 Task: Find connections with filter location Aburi with filter topic #realestatewith filter profile language German with filter current company 1E with filter school Himachal Pradesh University , Shimla with filter industry Public Health with filter service category Customer Support with filter keywords title Production Engineer
Action: Mouse moved to (392, 275)
Screenshot: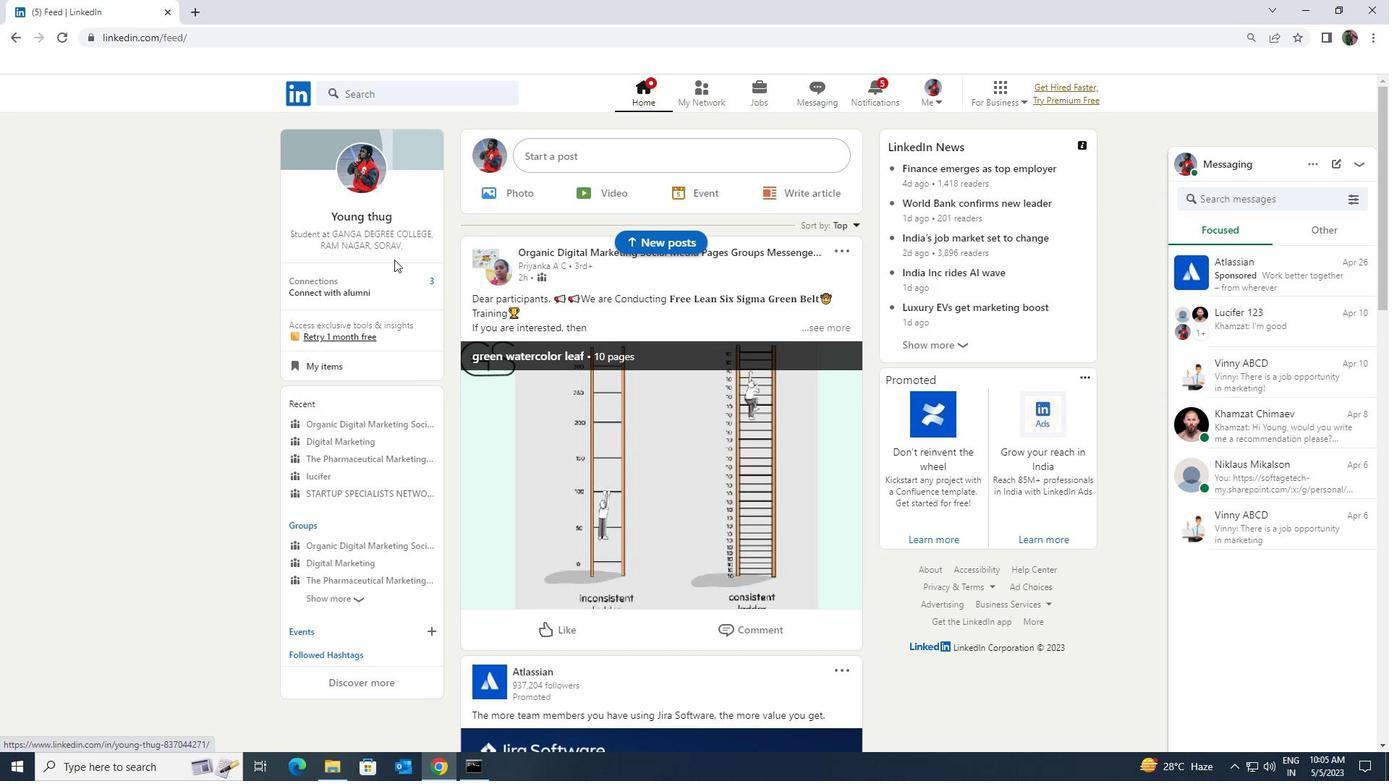 
Action: Mouse pressed left at (392, 275)
Screenshot: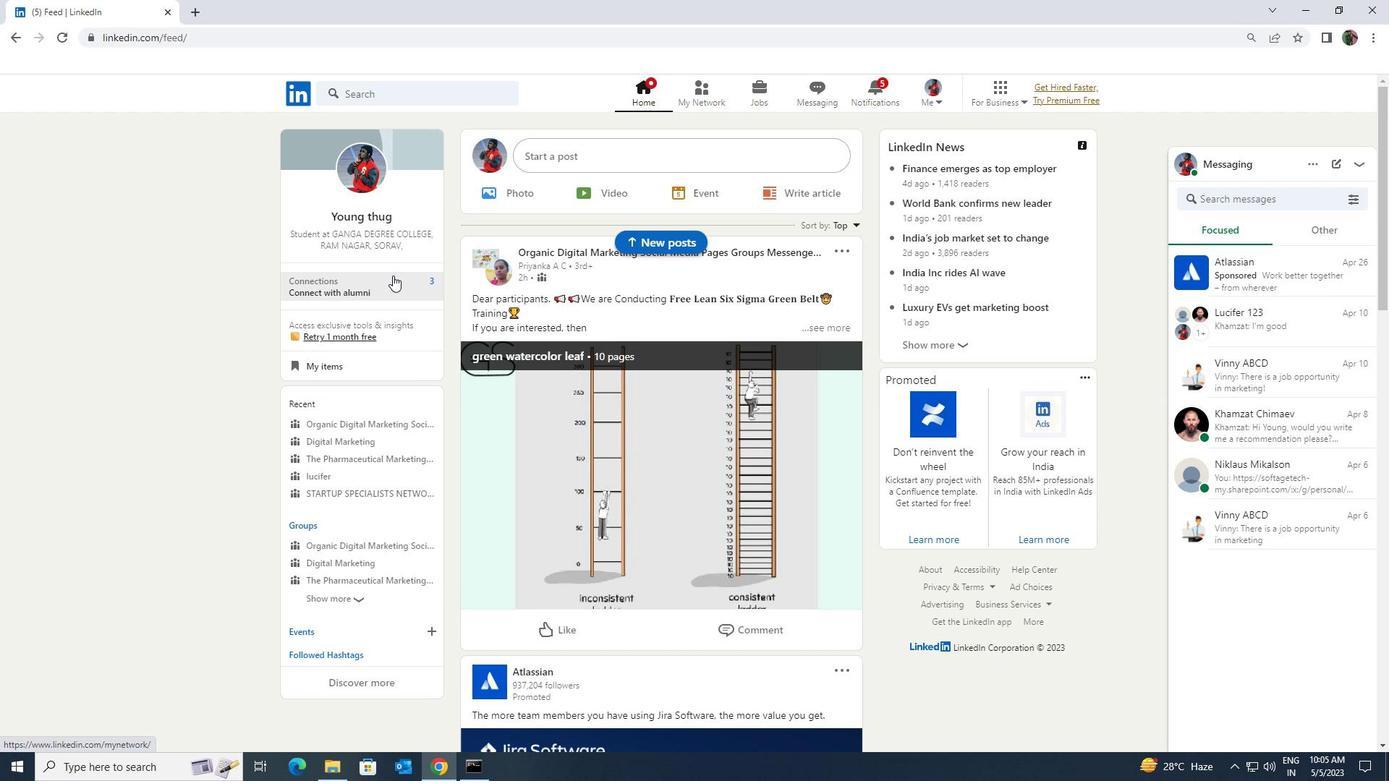 
Action: Mouse moved to (399, 176)
Screenshot: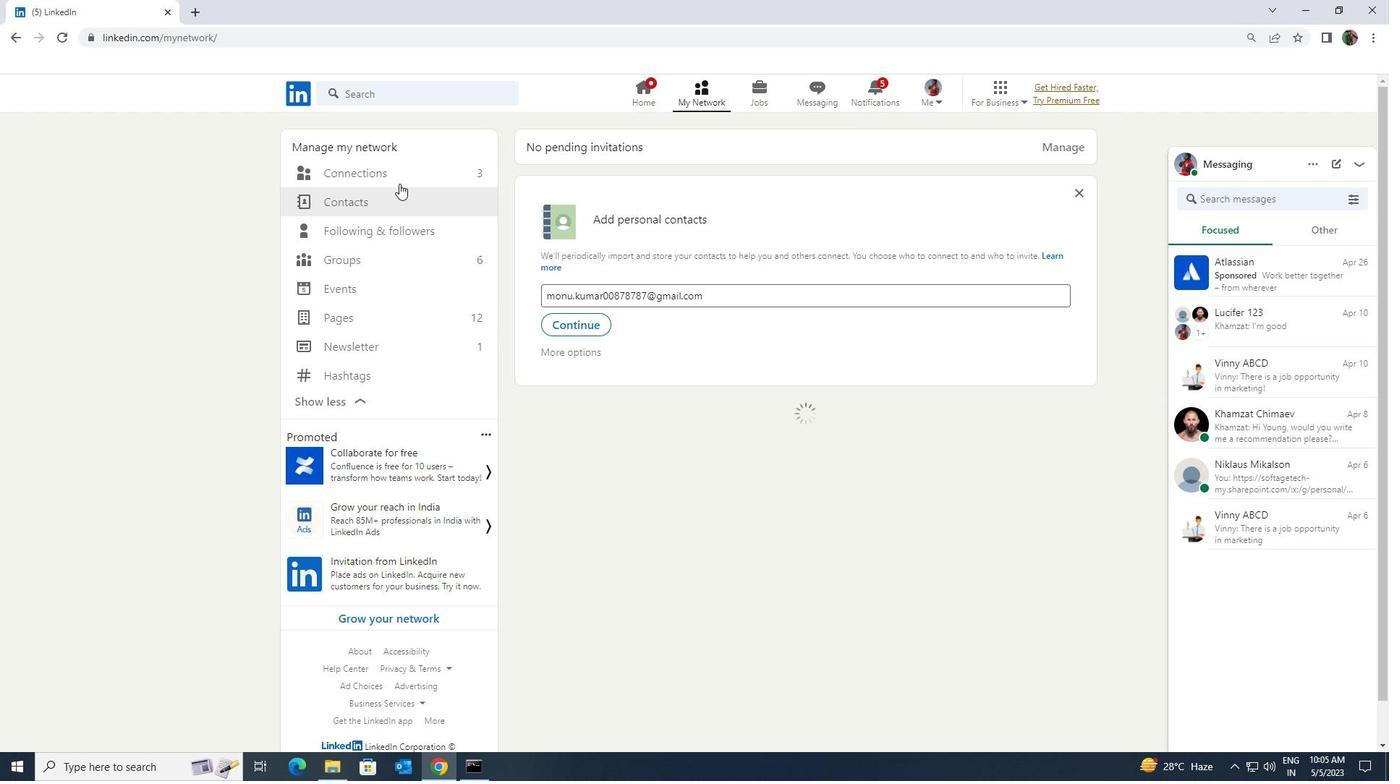 
Action: Mouse pressed left at (399, 176)
Screenshot: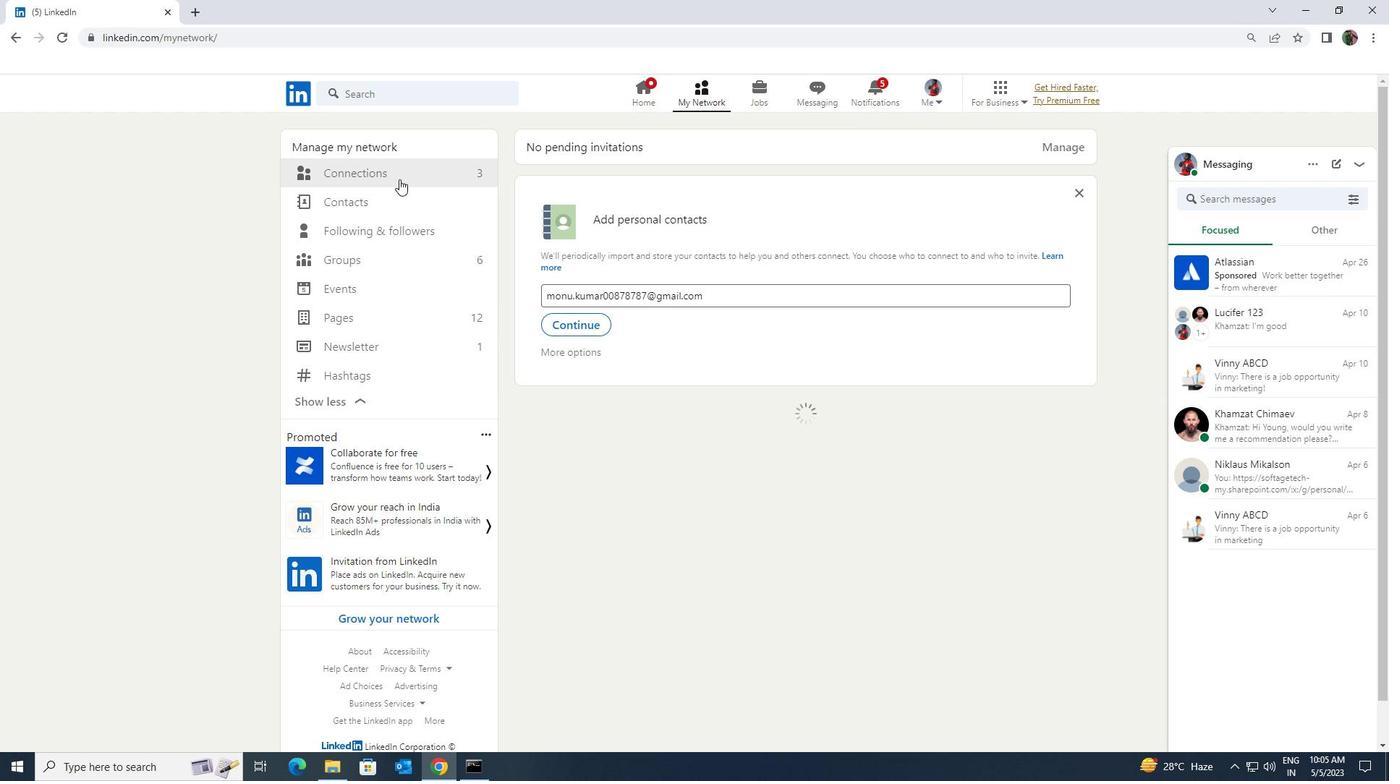 
Action: Mouse moved to (772, 176)
Screenshot: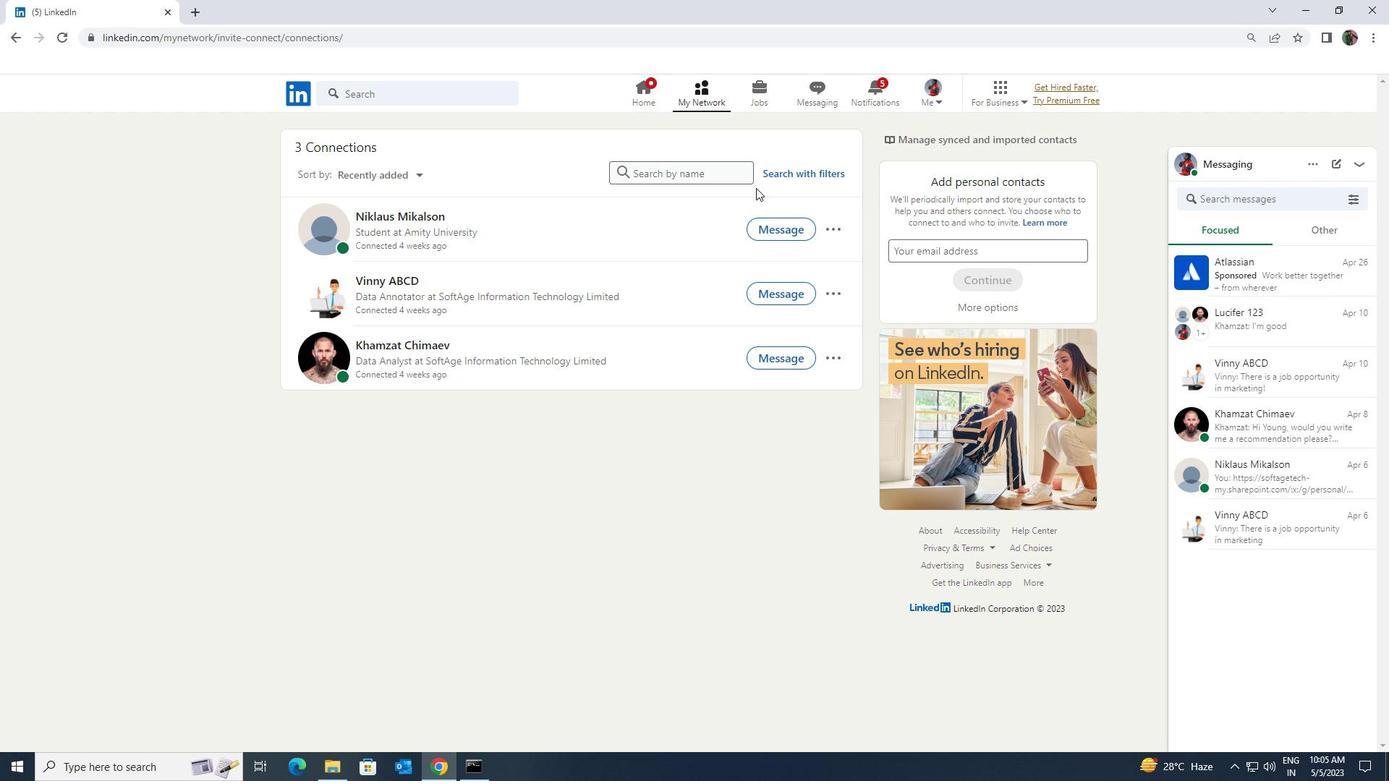 
Action: Mouse pressed left at (772, 176)
Screenshot: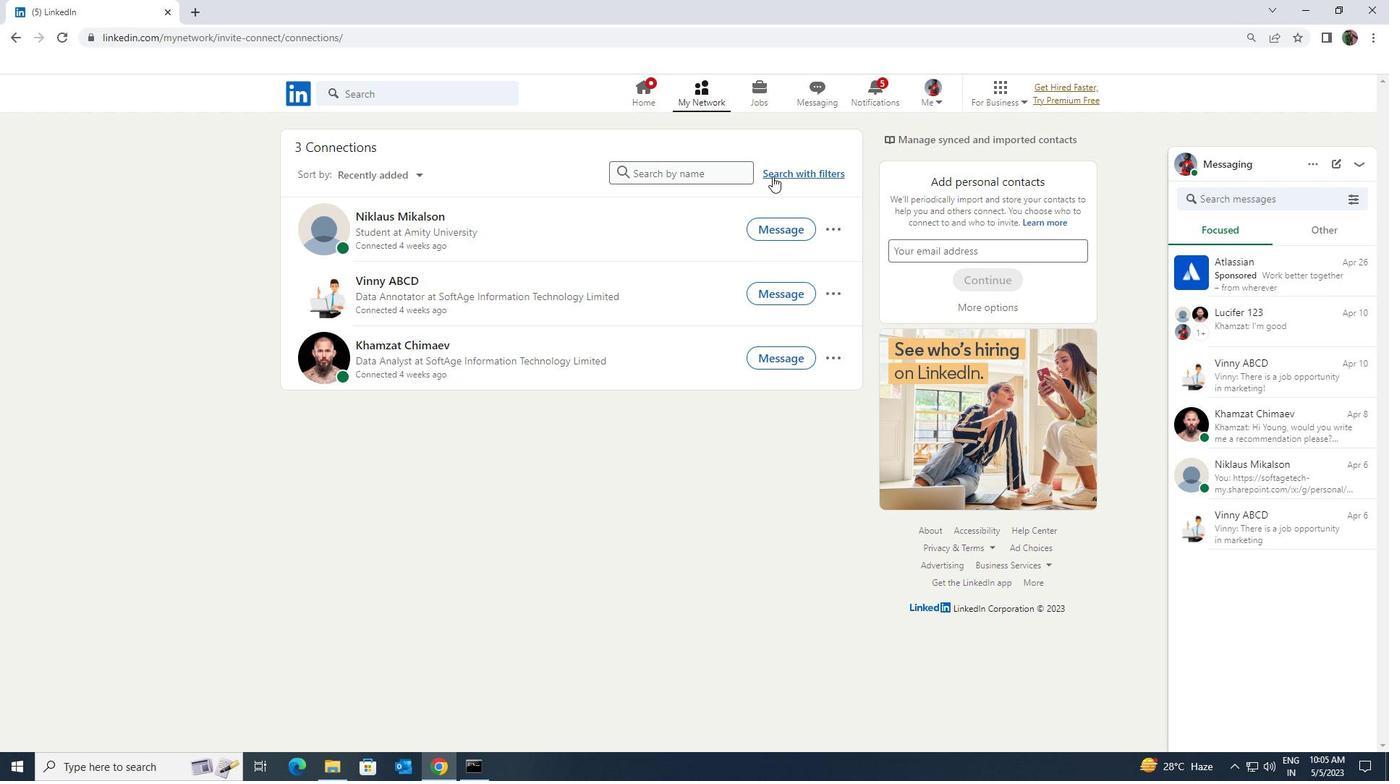 
Action: Mouse moved to (746, 136)
Screenshot: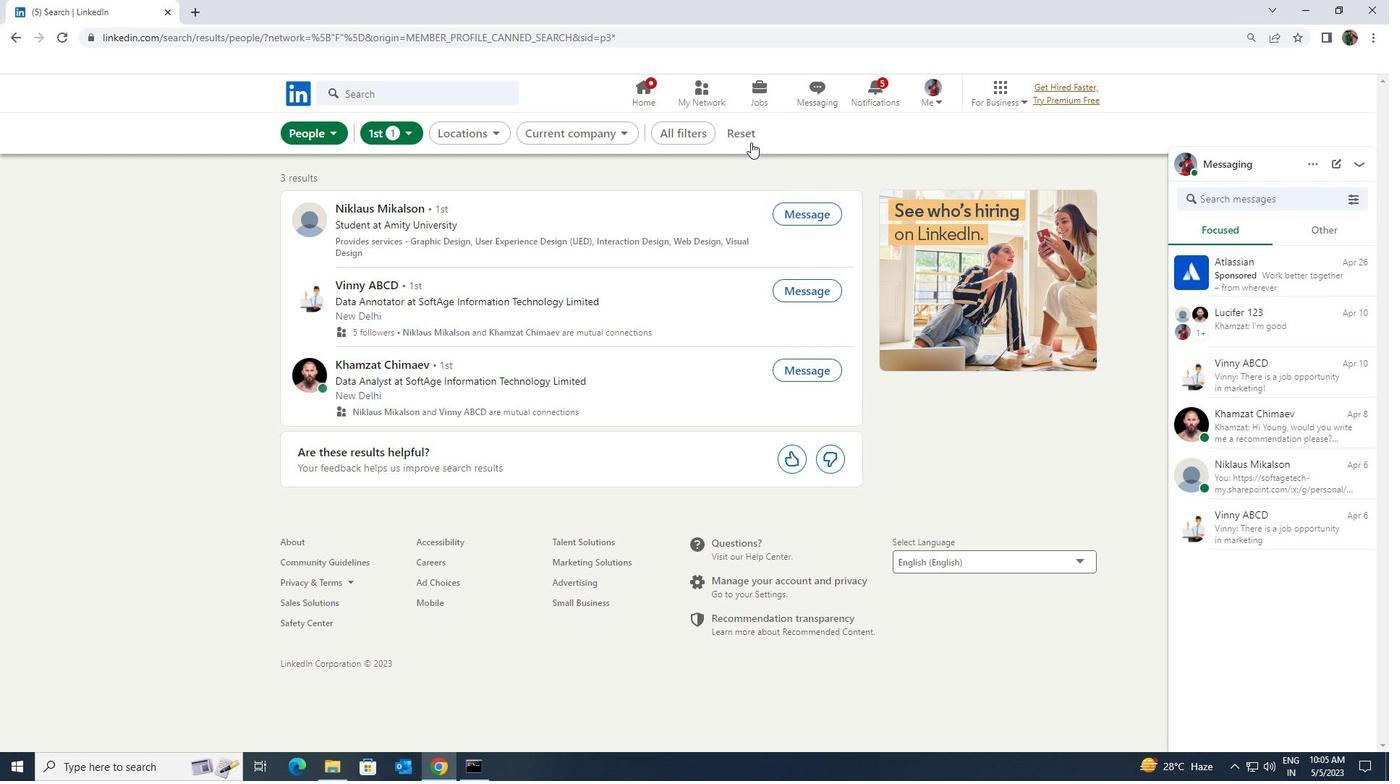 
Action: Mouse pressed left at (746, 136)
Screenshot: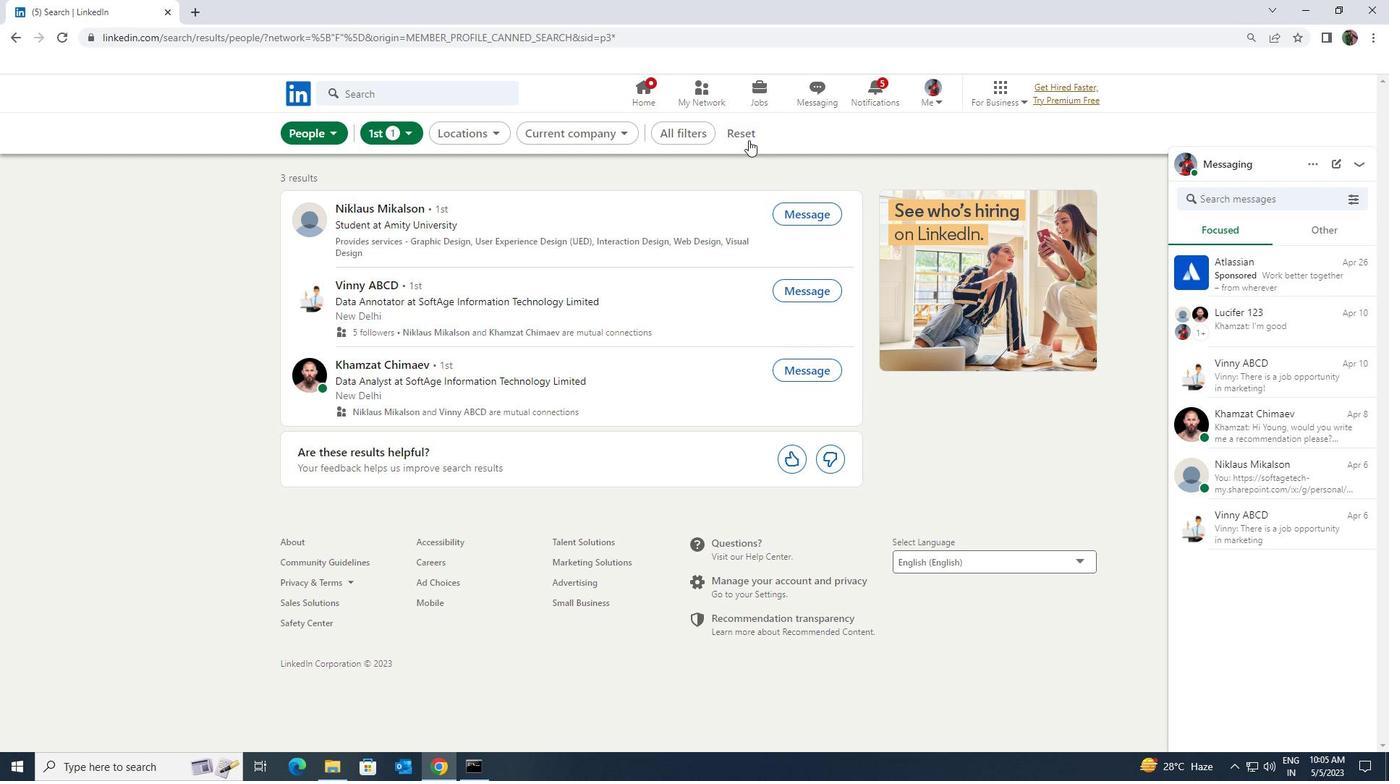 
Action: Mouse moved to (724, 135)
Screenshot: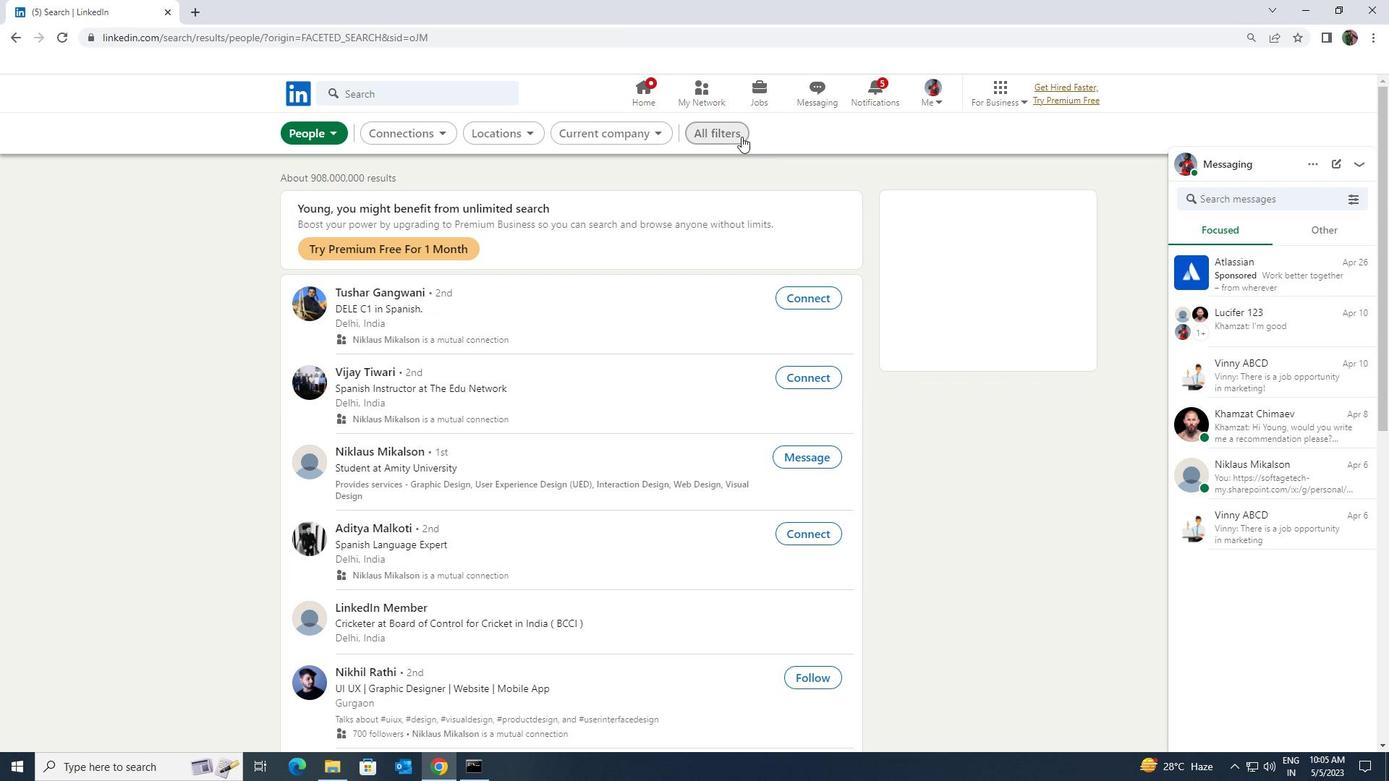 
Action: Mouse pressed left at (724, 135)
Screenshot: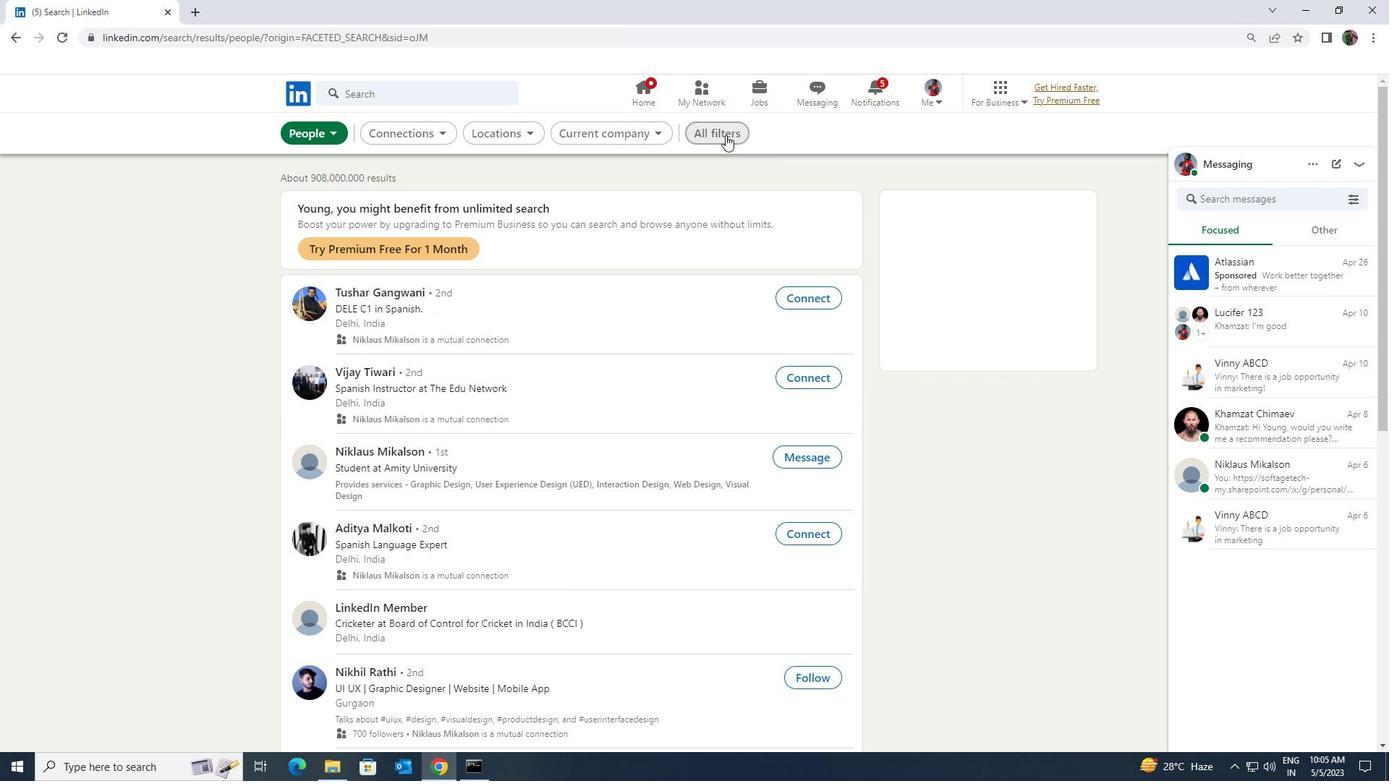 
Action: Mouse moved to (1224, 572)
Screenshot: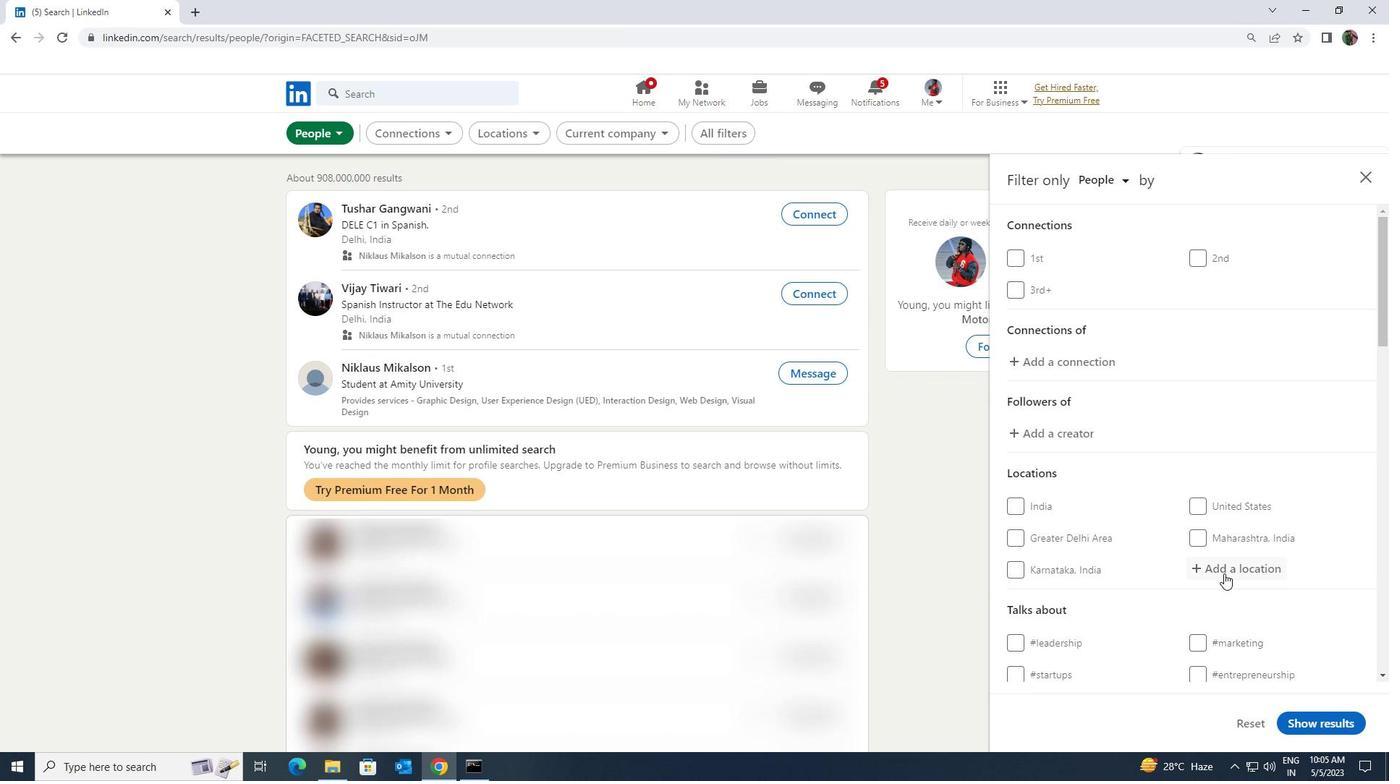 
Action: Mouse pressed left at (1224, 572)
Screenshot: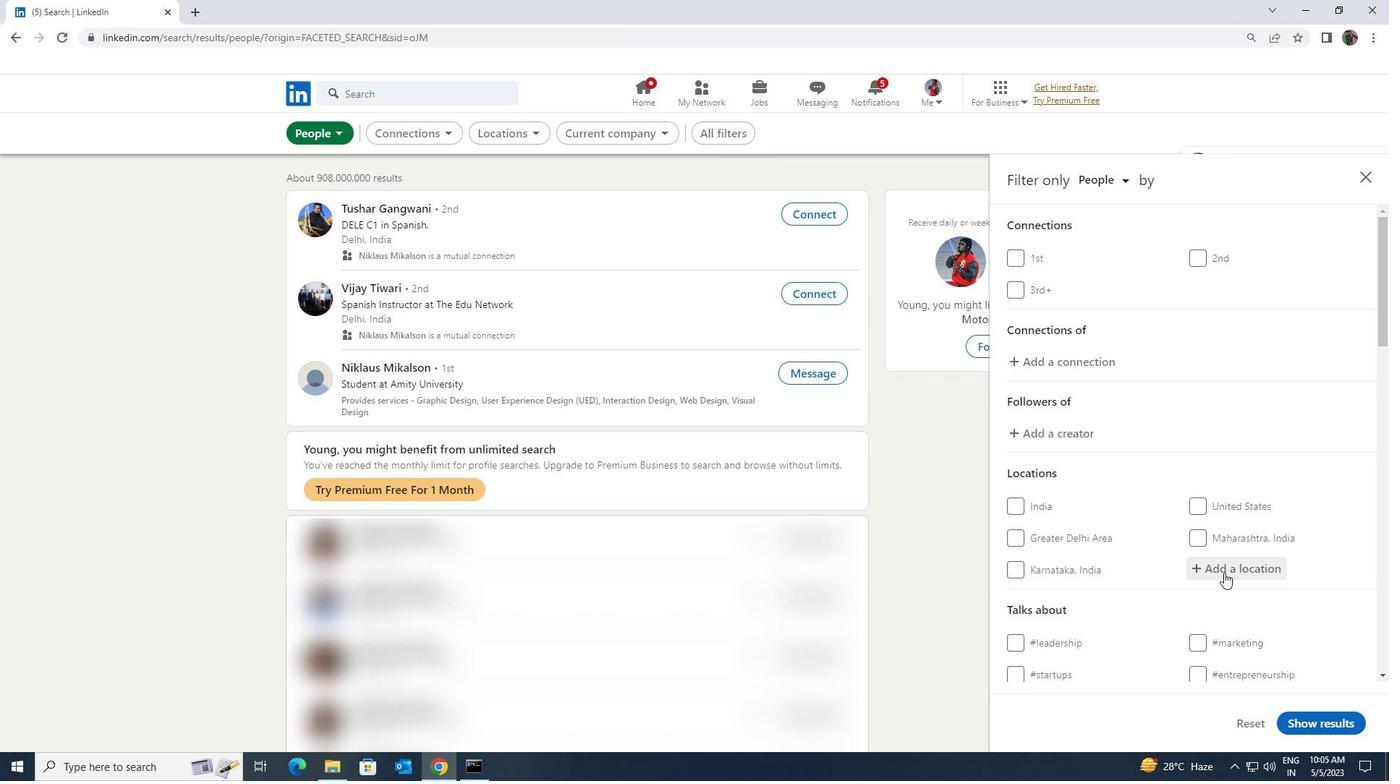 
Action: Key pressed <Key.shift>ABURI<Key.enter>
Screenshot: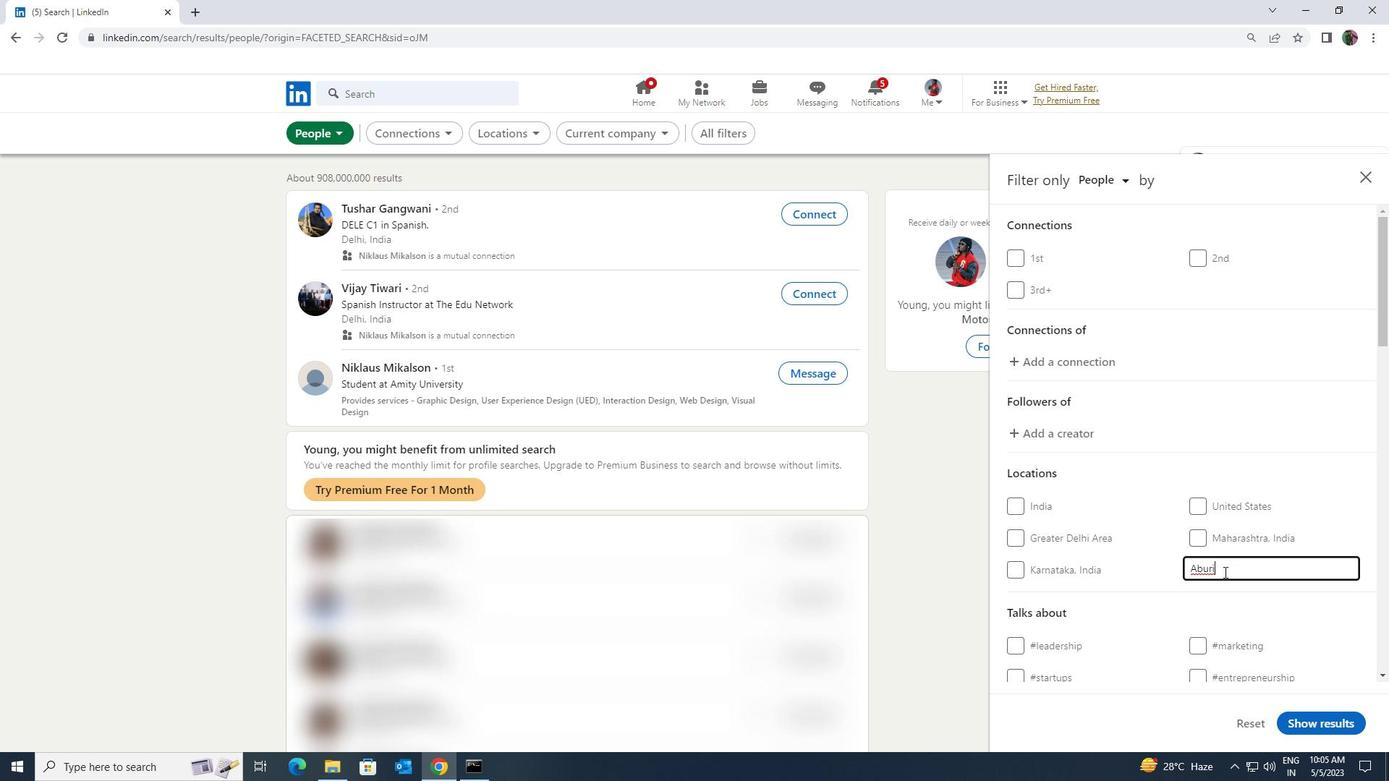 
Action: Mouse scrolled (1224, 571) with delta (0, 0)
Screenshot: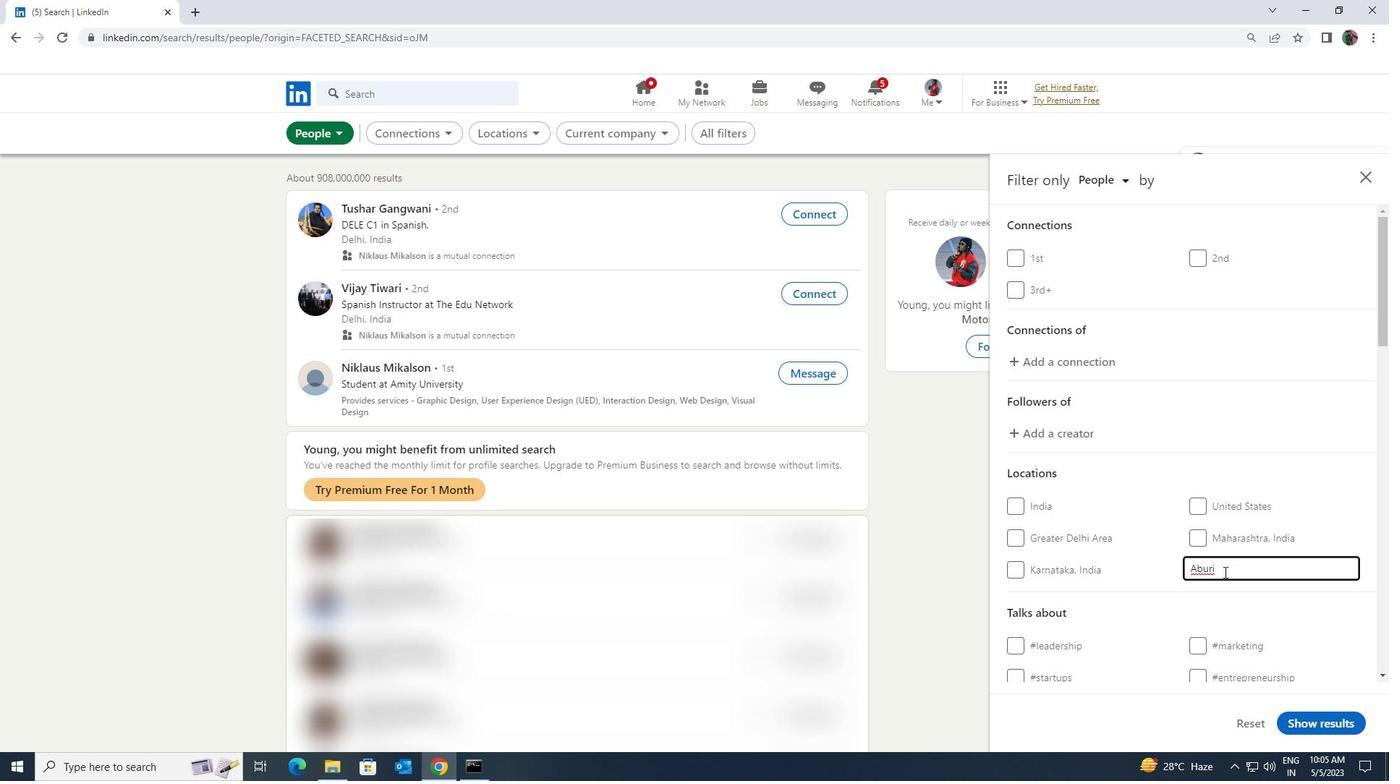
Action: Mouse moved to (1224, 572)
Screenshot: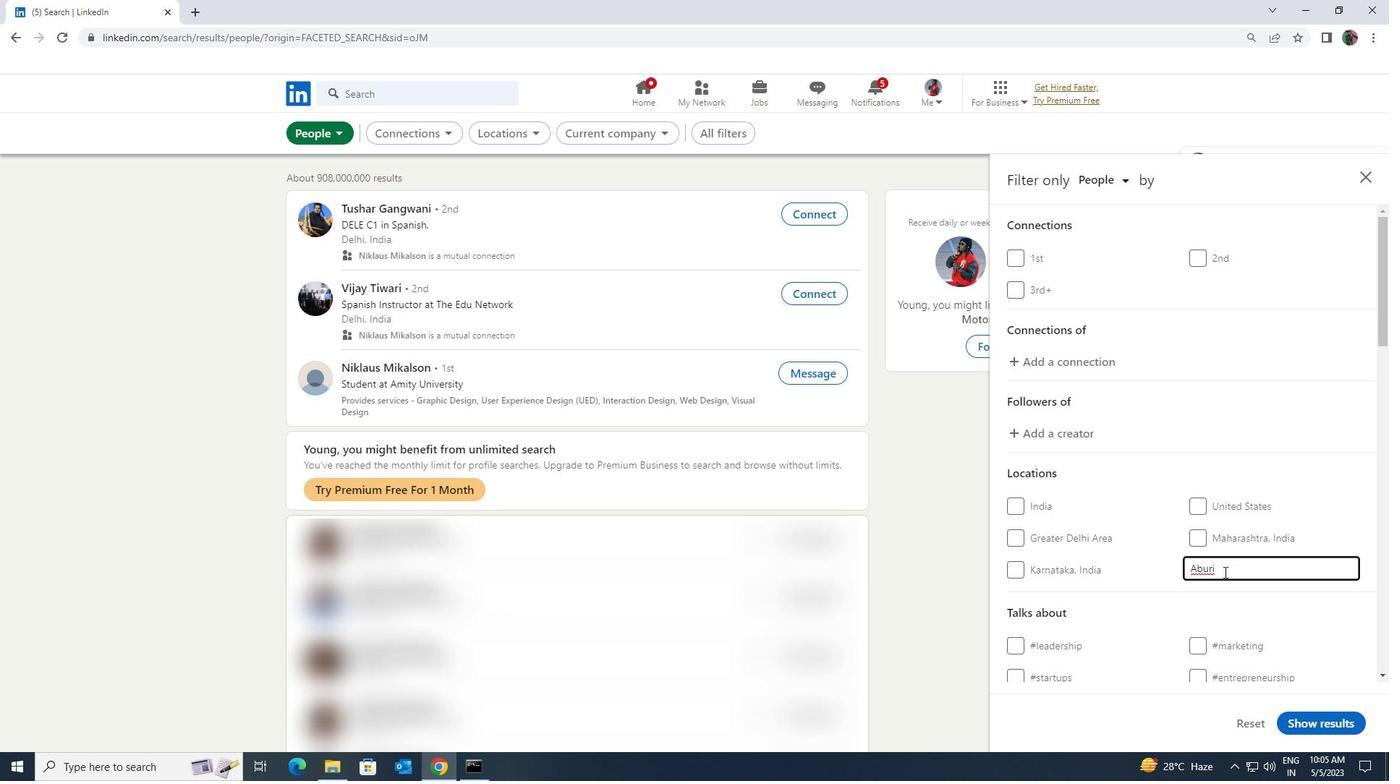 
Action: Mouse scrolled (1224, 571) with delta (0, 0)
Screenshot: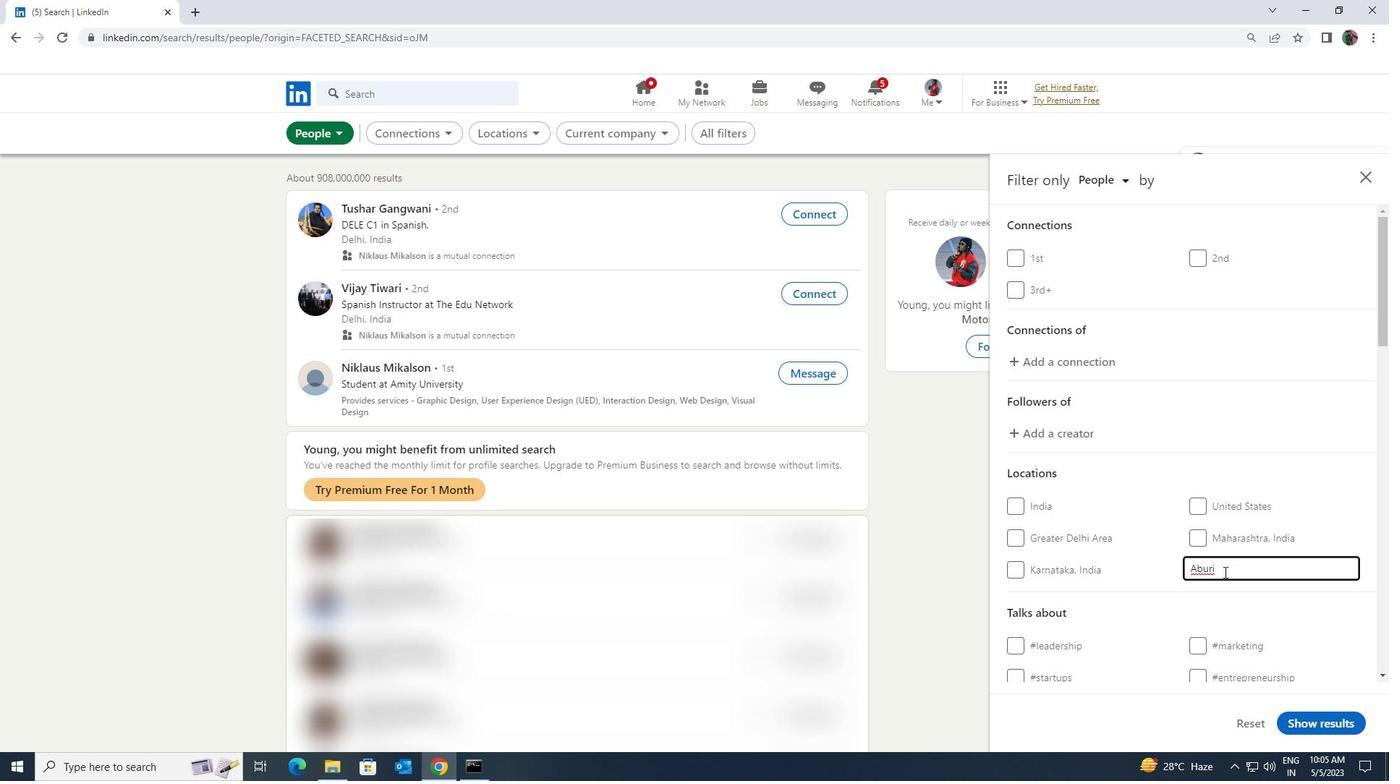 
Action: Mouse moved to (1224, 560)
Screenshot: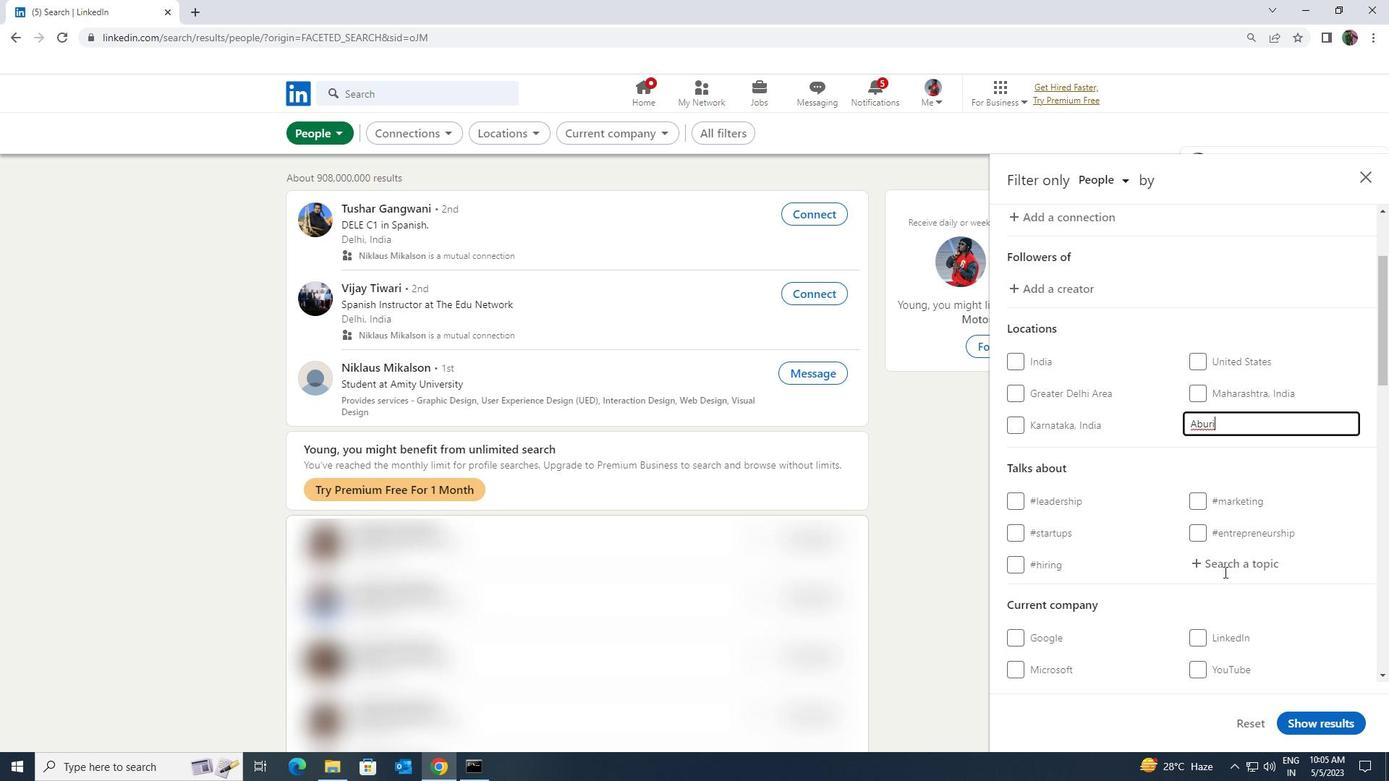 
Action: Mouse pressed left at (1224, 560)
Screenshot: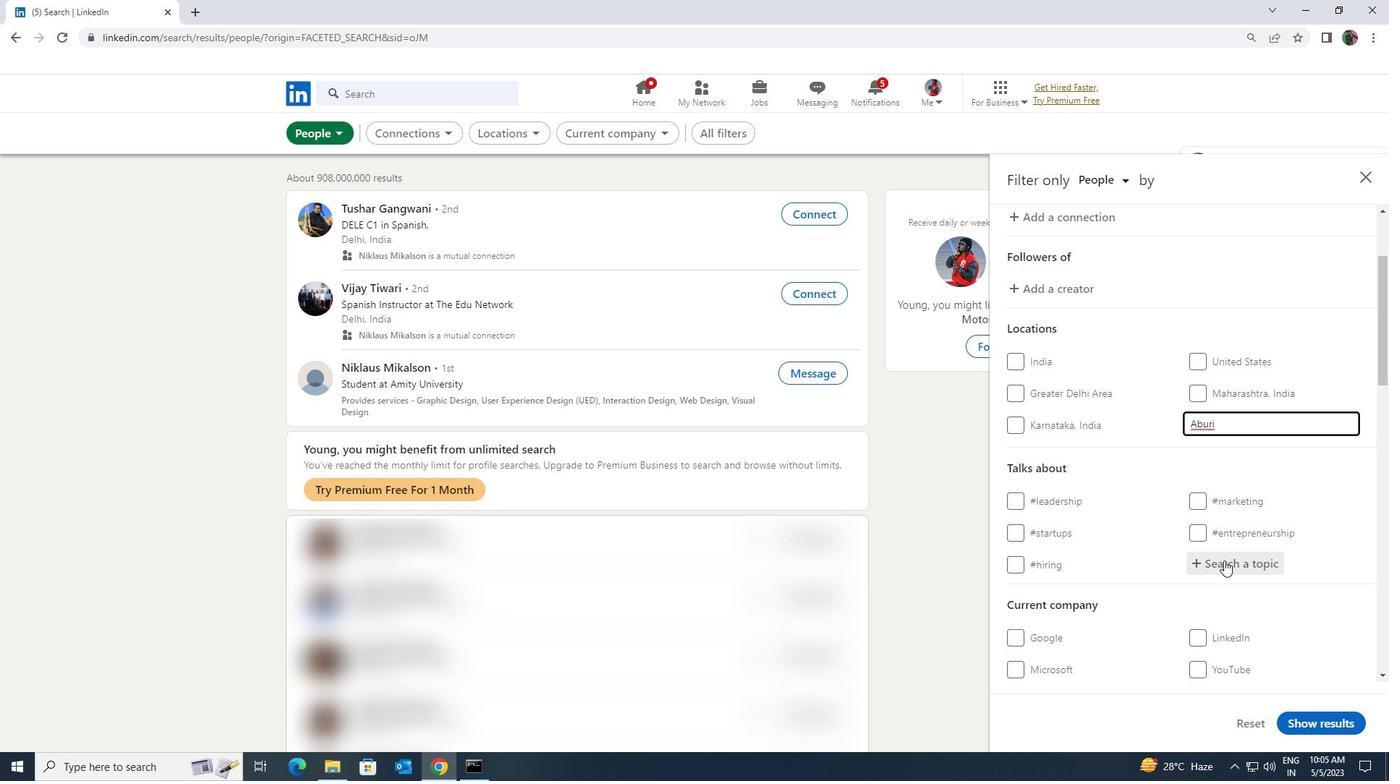 
Action: Key pressed <Key.shift><Key.shift><Key.shift><Key.shift><Key.shift><Key.shift><Key.shift><Key.shift><Key.shift><Key.shift><Key.shift><Key.shift>REALSTAT
Screenshot: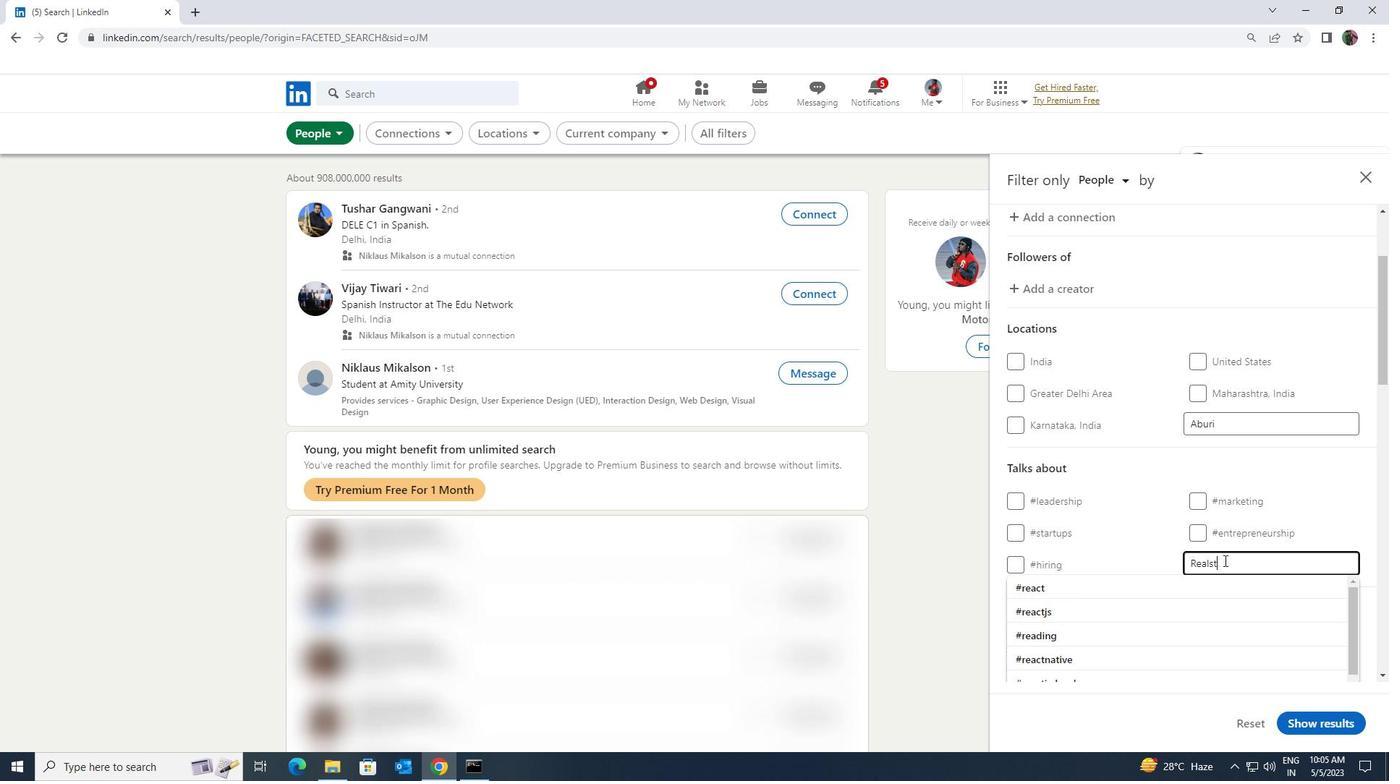 
Action: Mouse moved to (1186, 583)
Screenshot: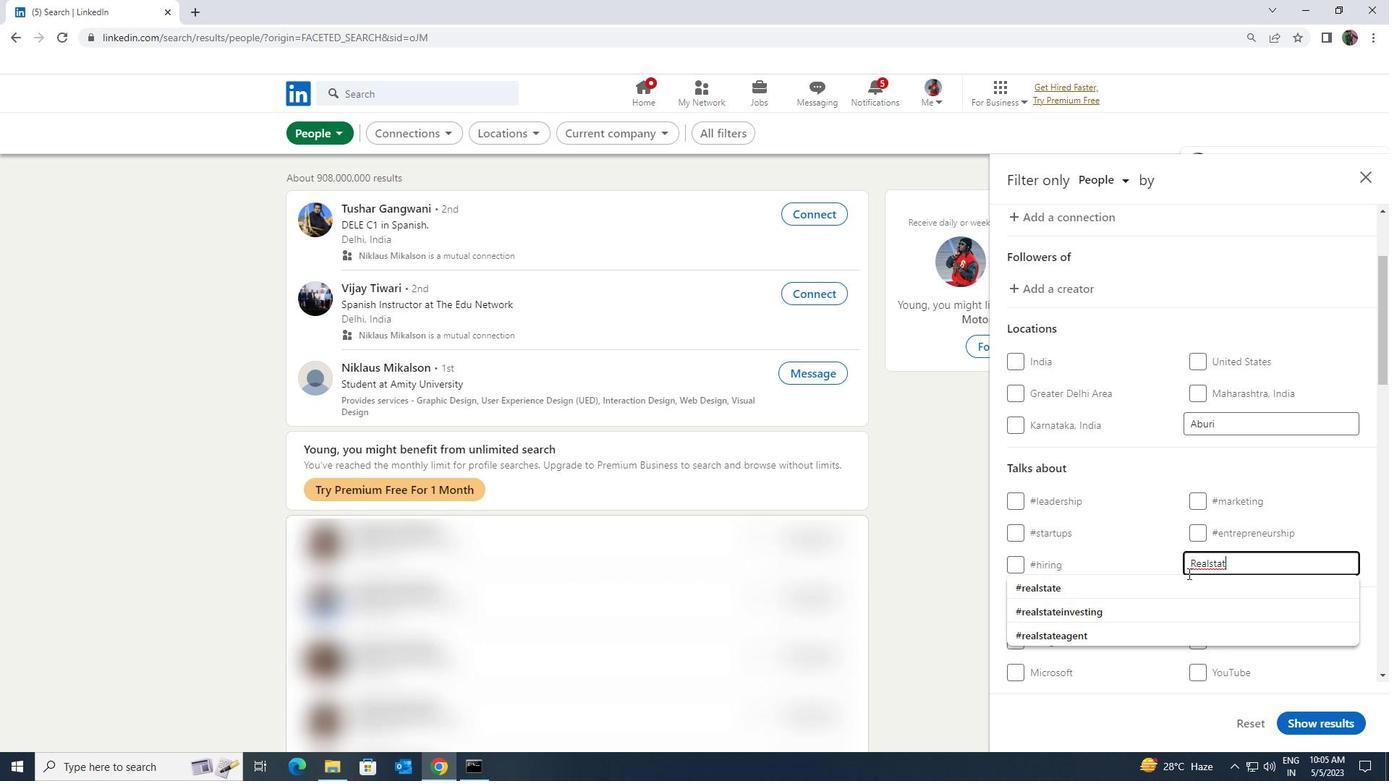 
Action: Mouse pressed left at (1186, 583)
Screenshot: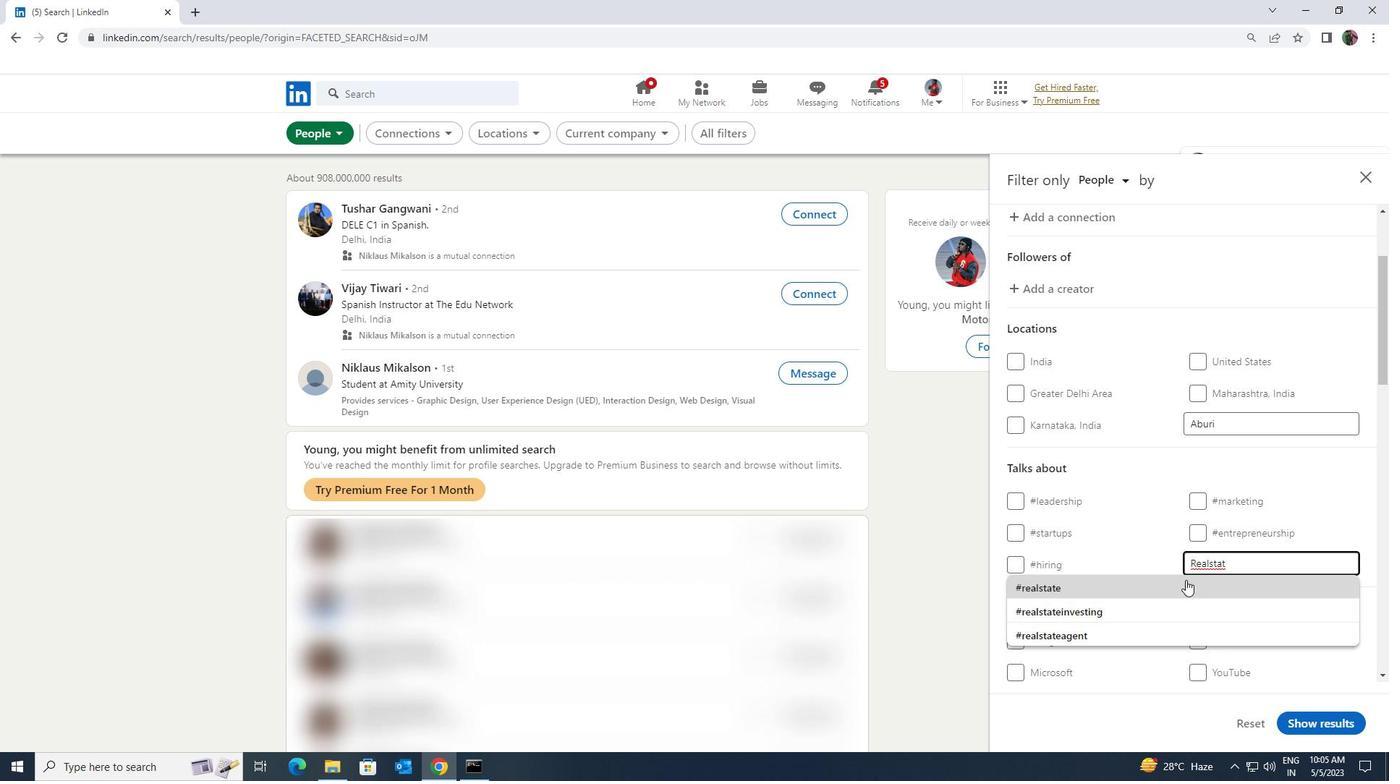 
Action: Mouse scrolled (1186, 582) with delta (0, 0)
Screenshot: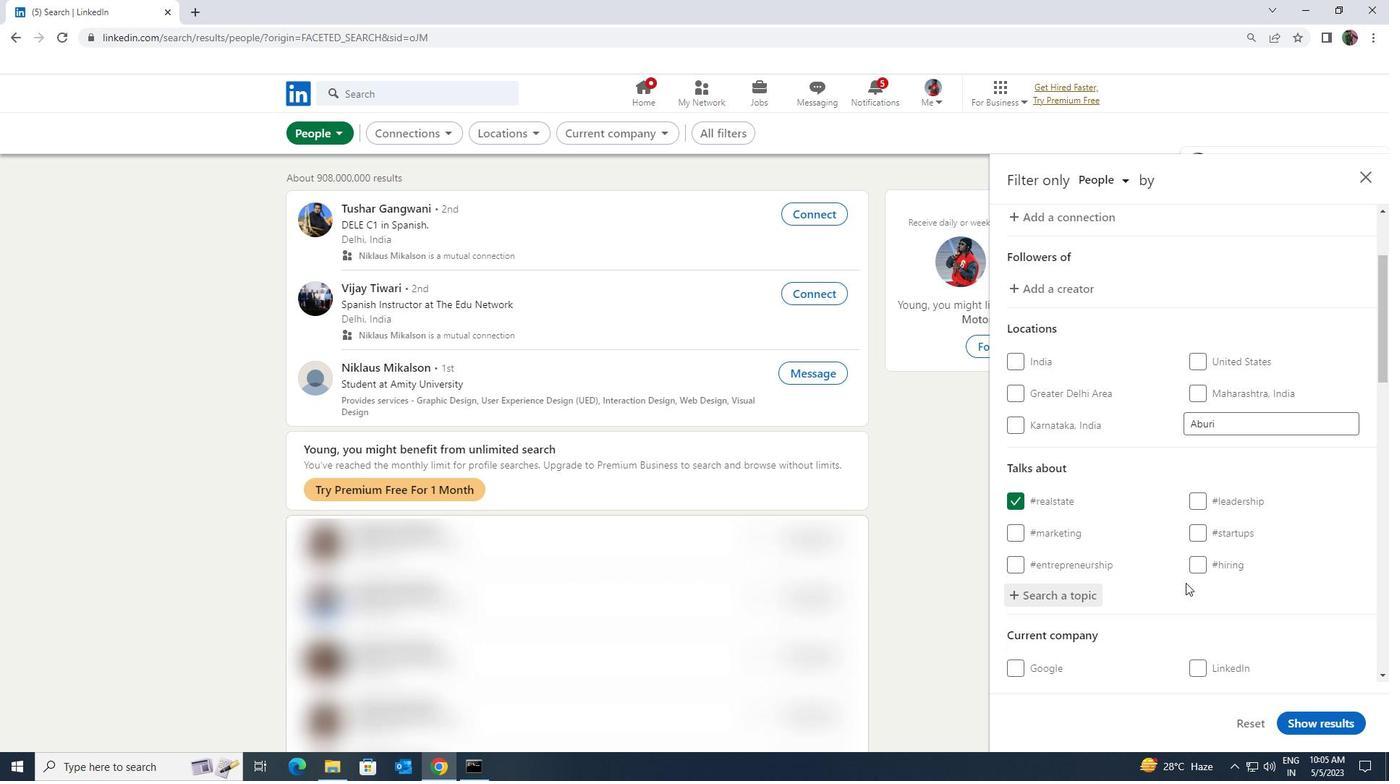 
Action: Mouse scrolled (1186, 582) with delta (0, 0)
Screenshot: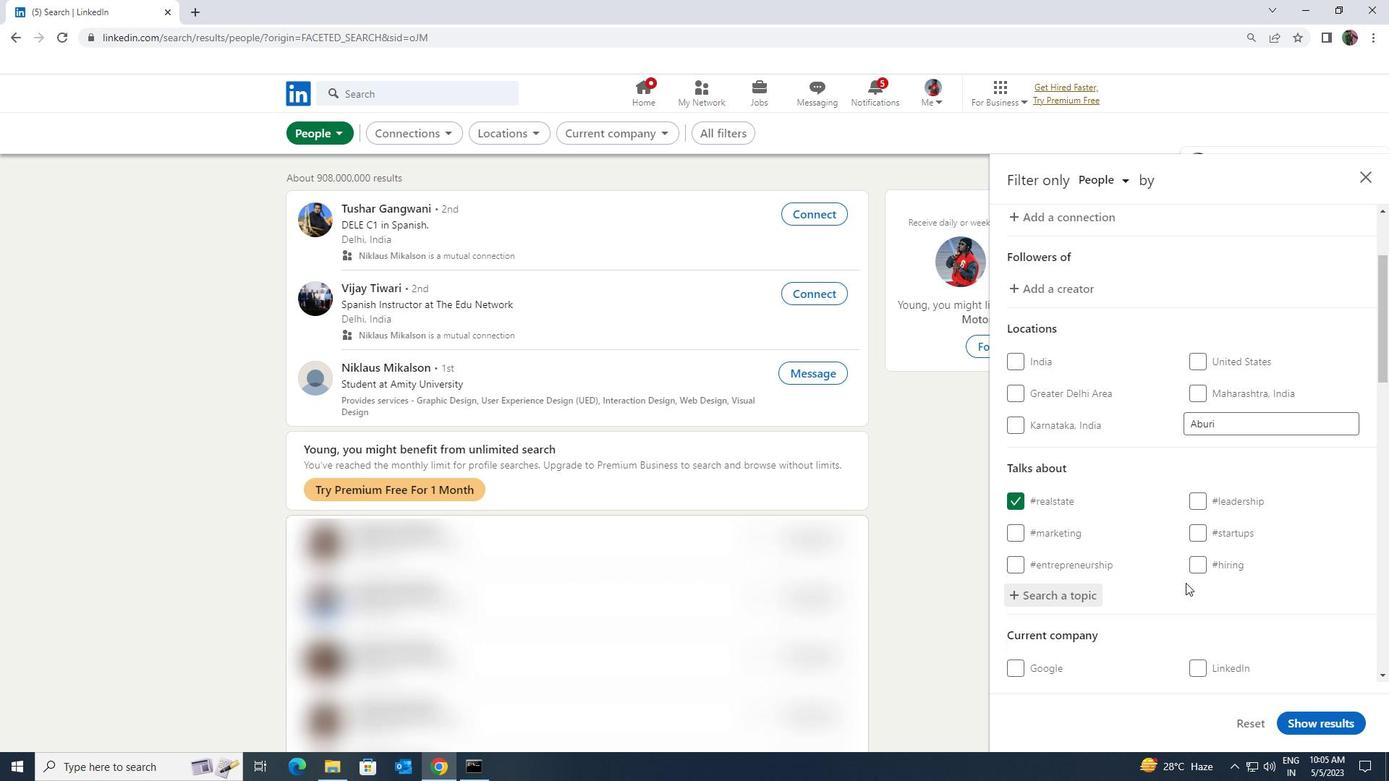 
Action: Mouse scrolled (1186, 582) with delta (0, 0)
Screenshot: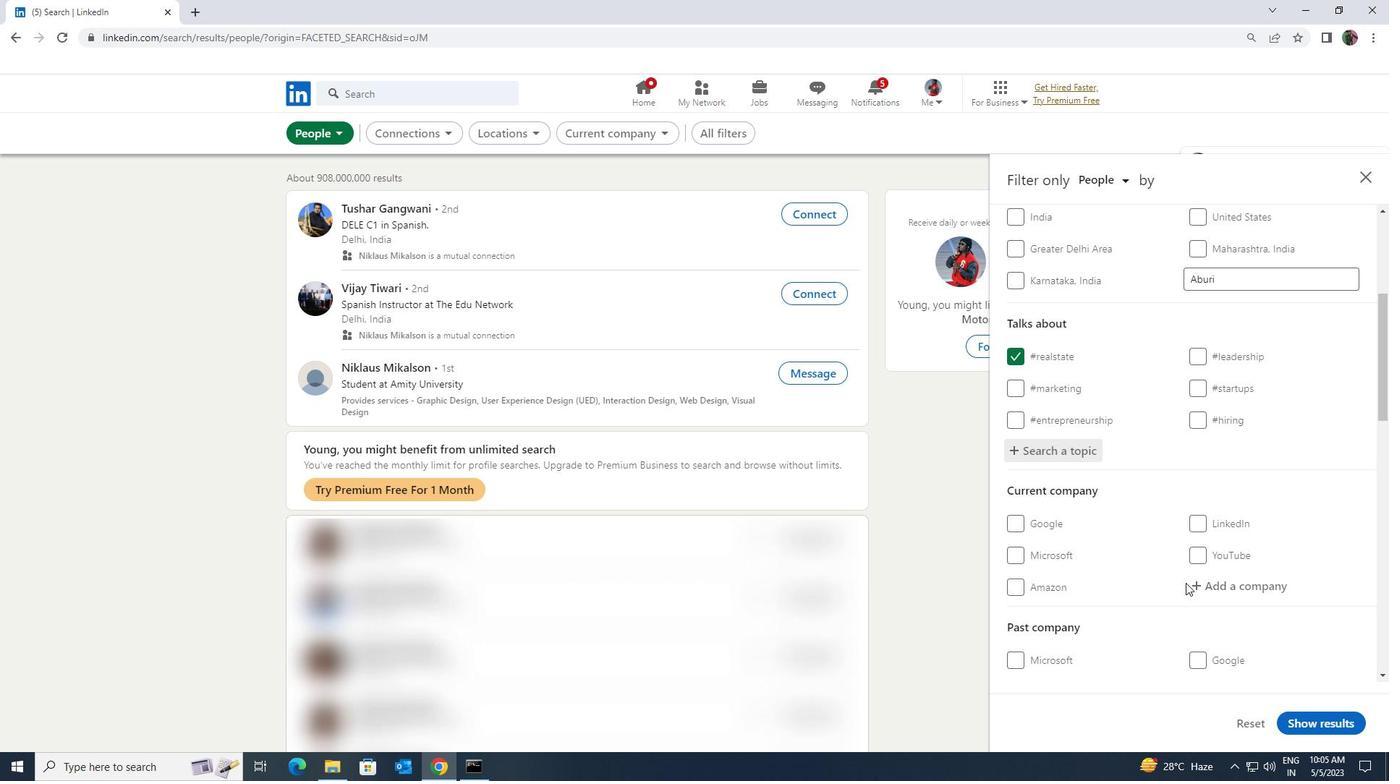 
Action: Mouse moved to (1184, 584)
Screenshot: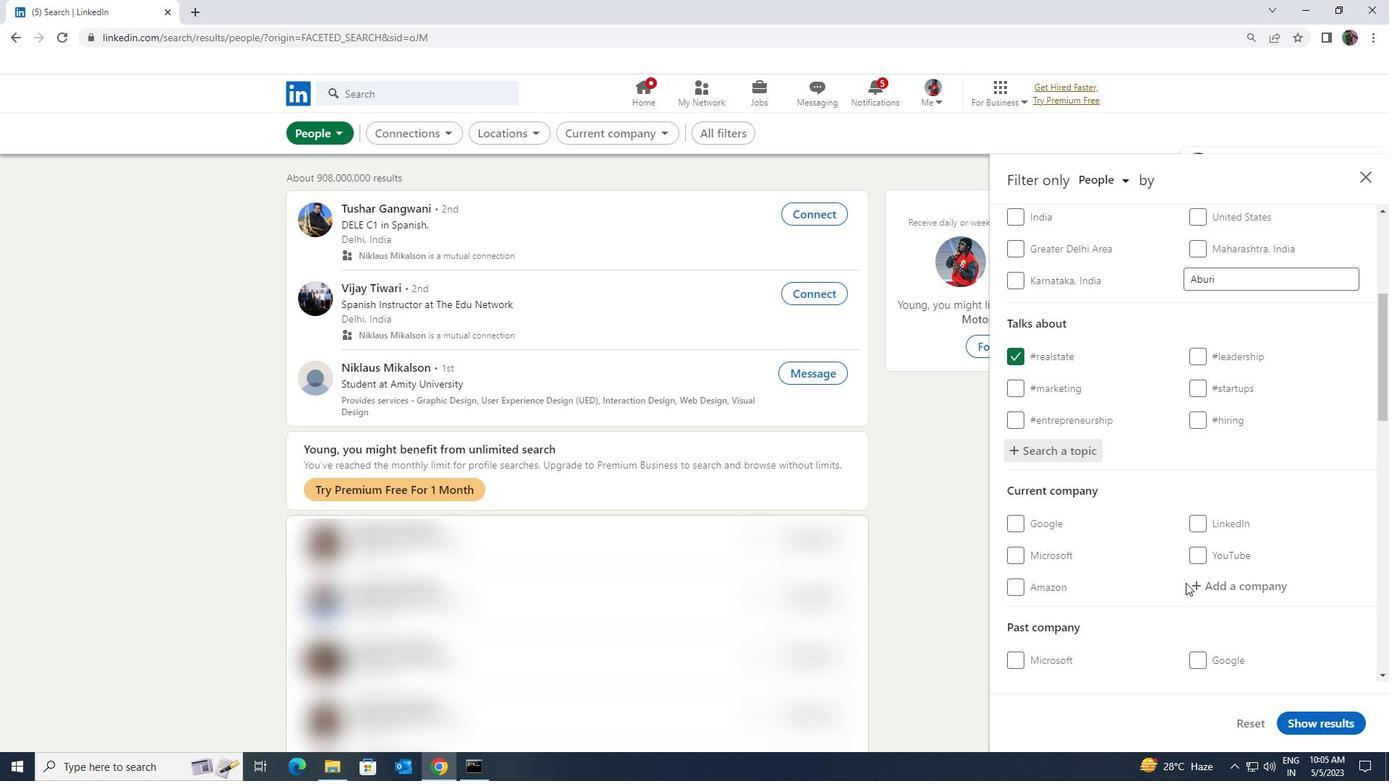 
Action: Mouse scrolled (1184, 584) with delta (0, 0)
Screenshot: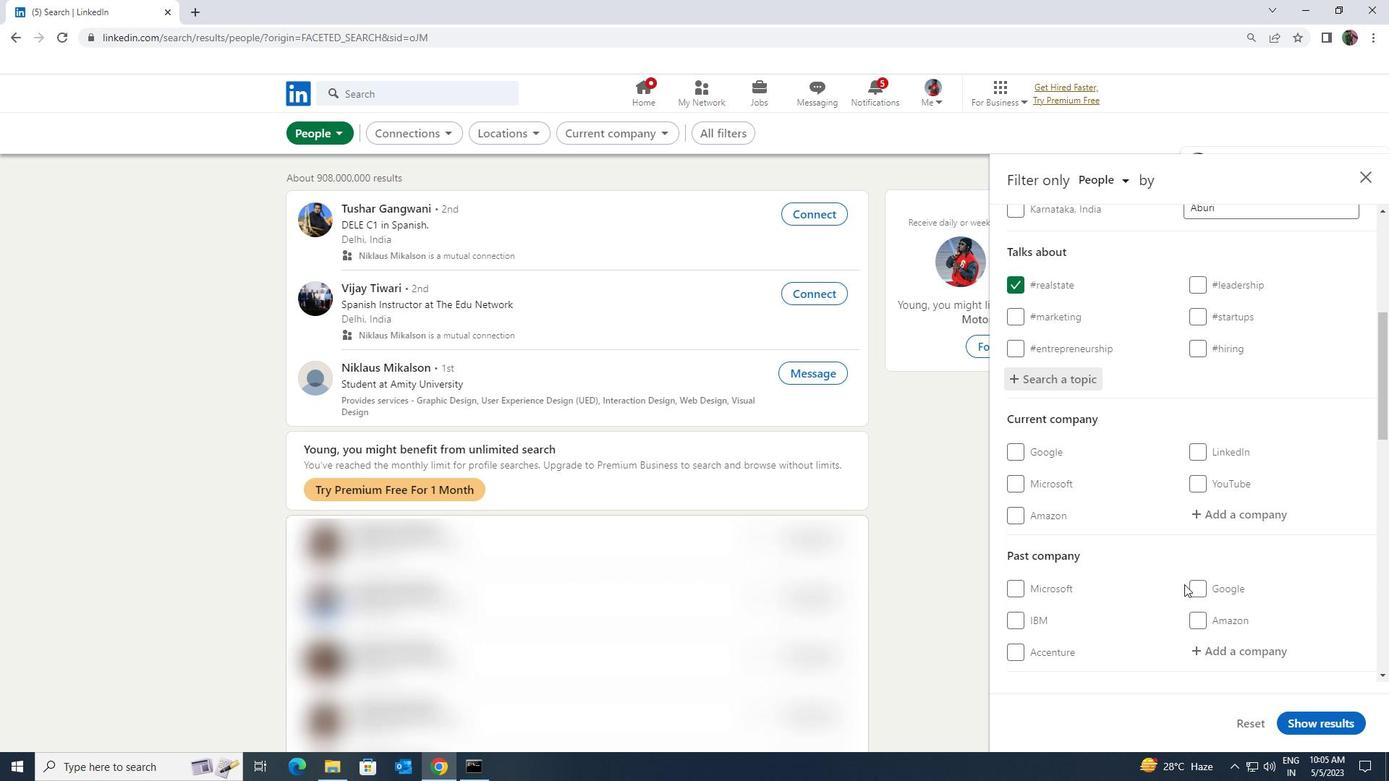 
Action: Mouse scrolled (1184, 584) with delta (0, 0)
Screenshot: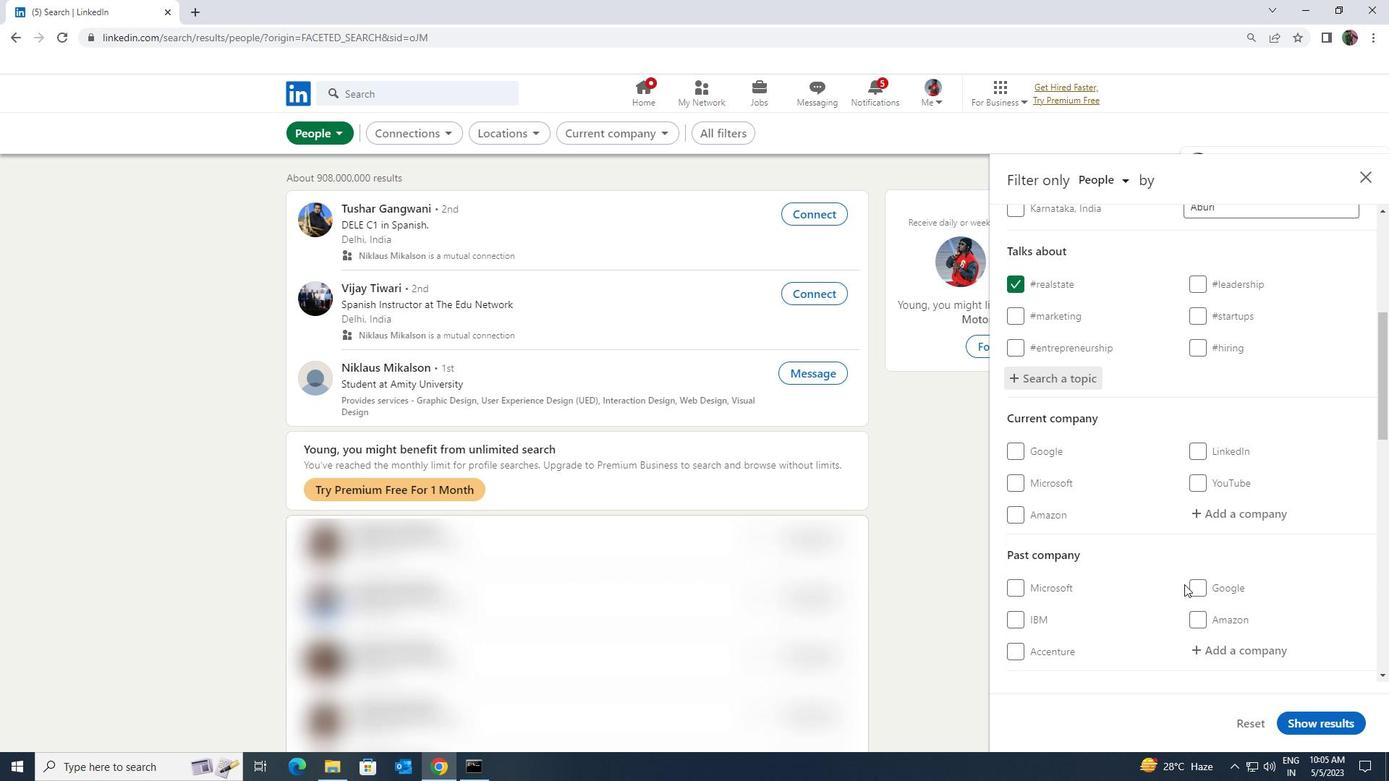 
Action: Mouse scrolled (1184, 584) with delta (0, 0)
Screenshot: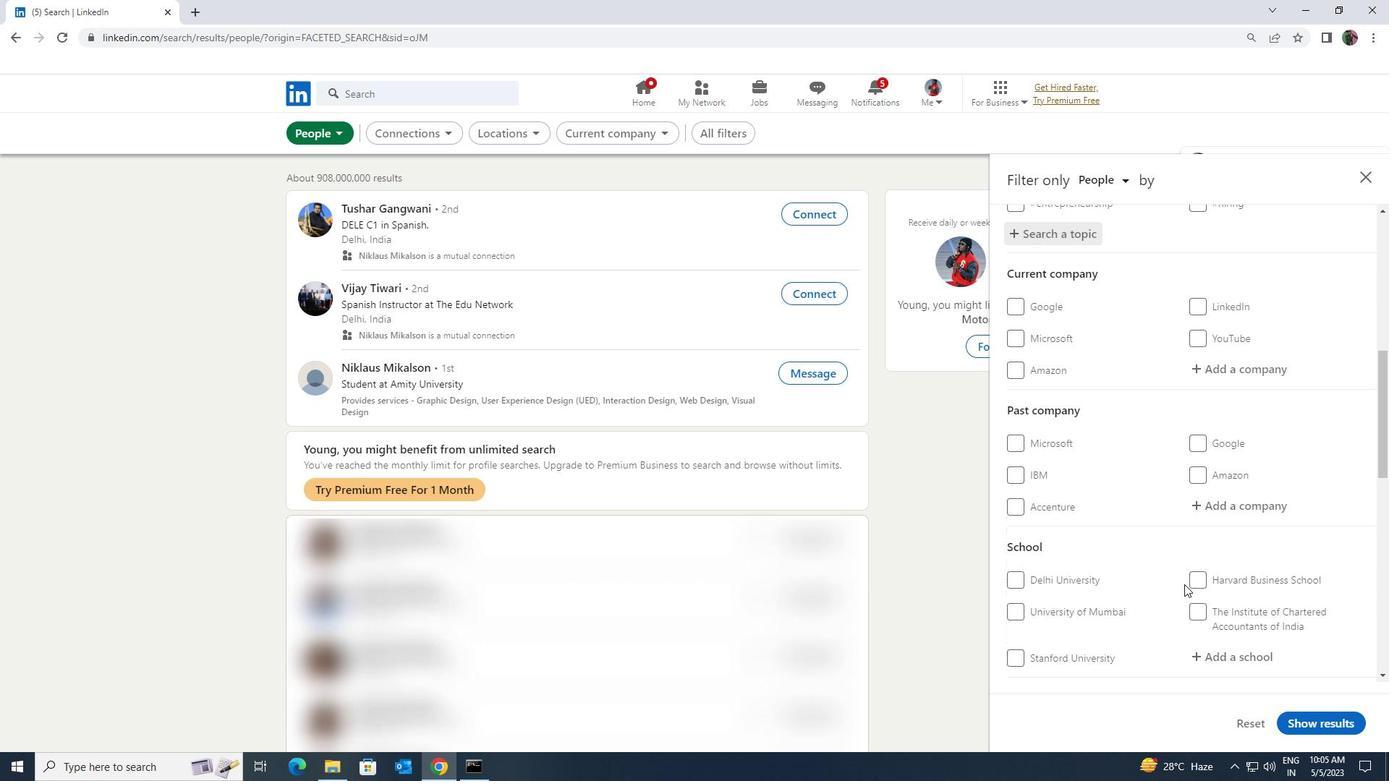 
Action: Mouse scrolled (1184, 584) with delta (0, 0)
Screenshot: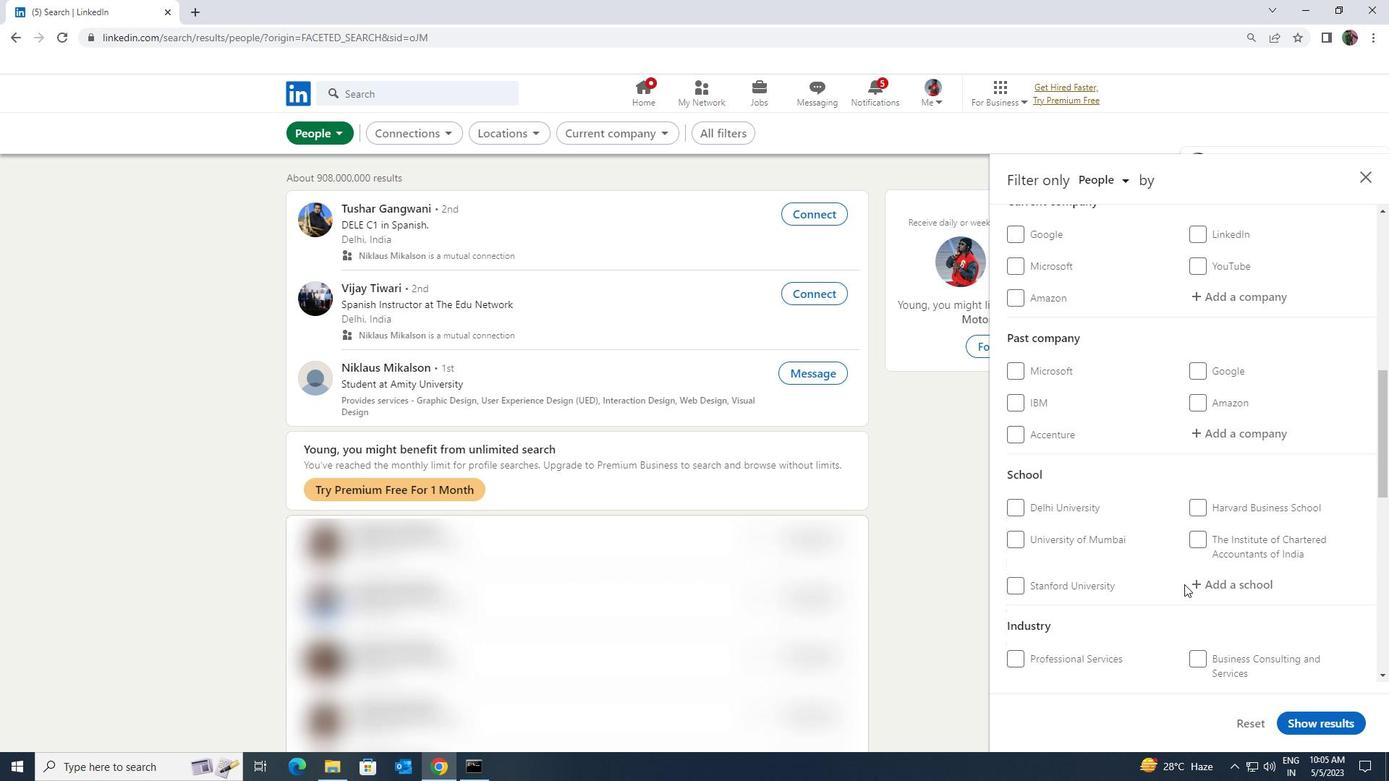 
Action: Mouse scrolled (1184, 584) with delta (0, 0)
Screenshot: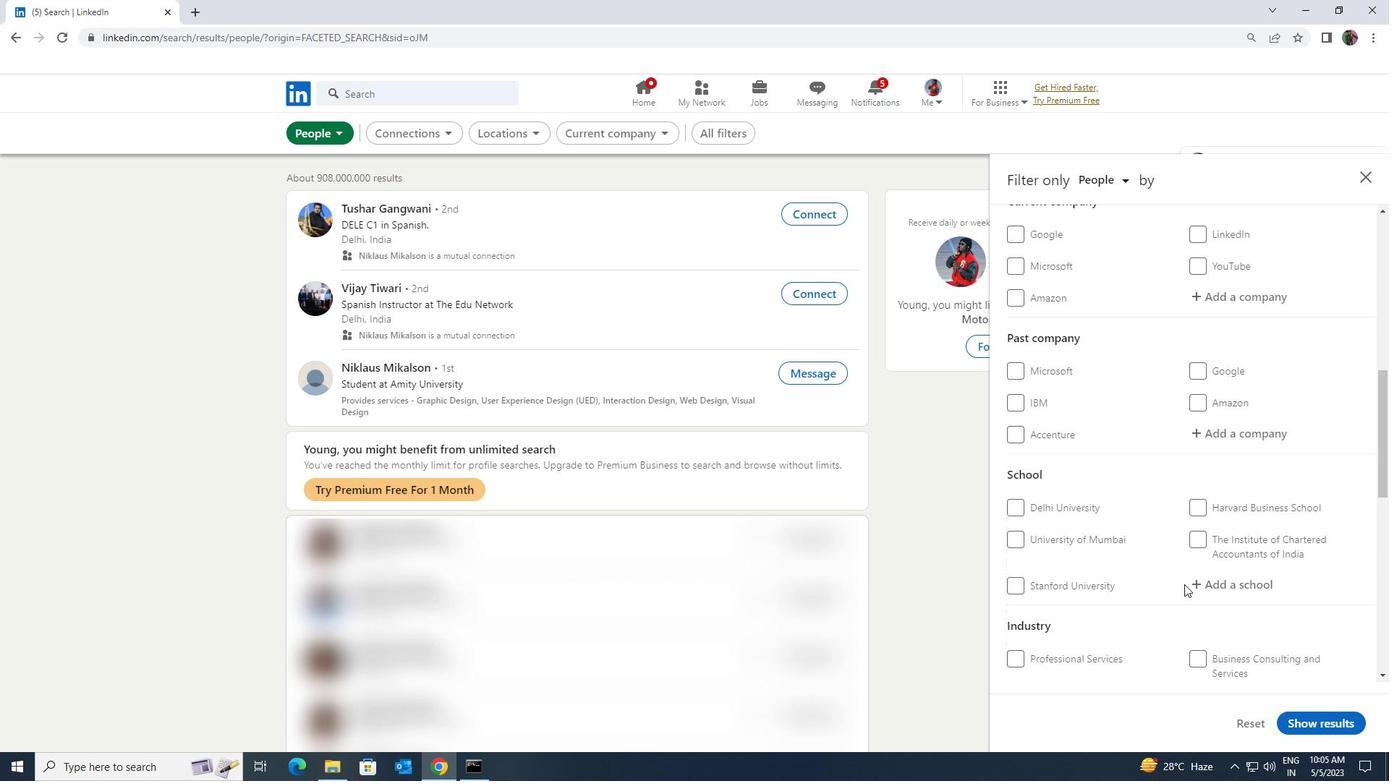
Action: Mouse scrolled (1184, 584) with delta (0, 0)
Screenshot: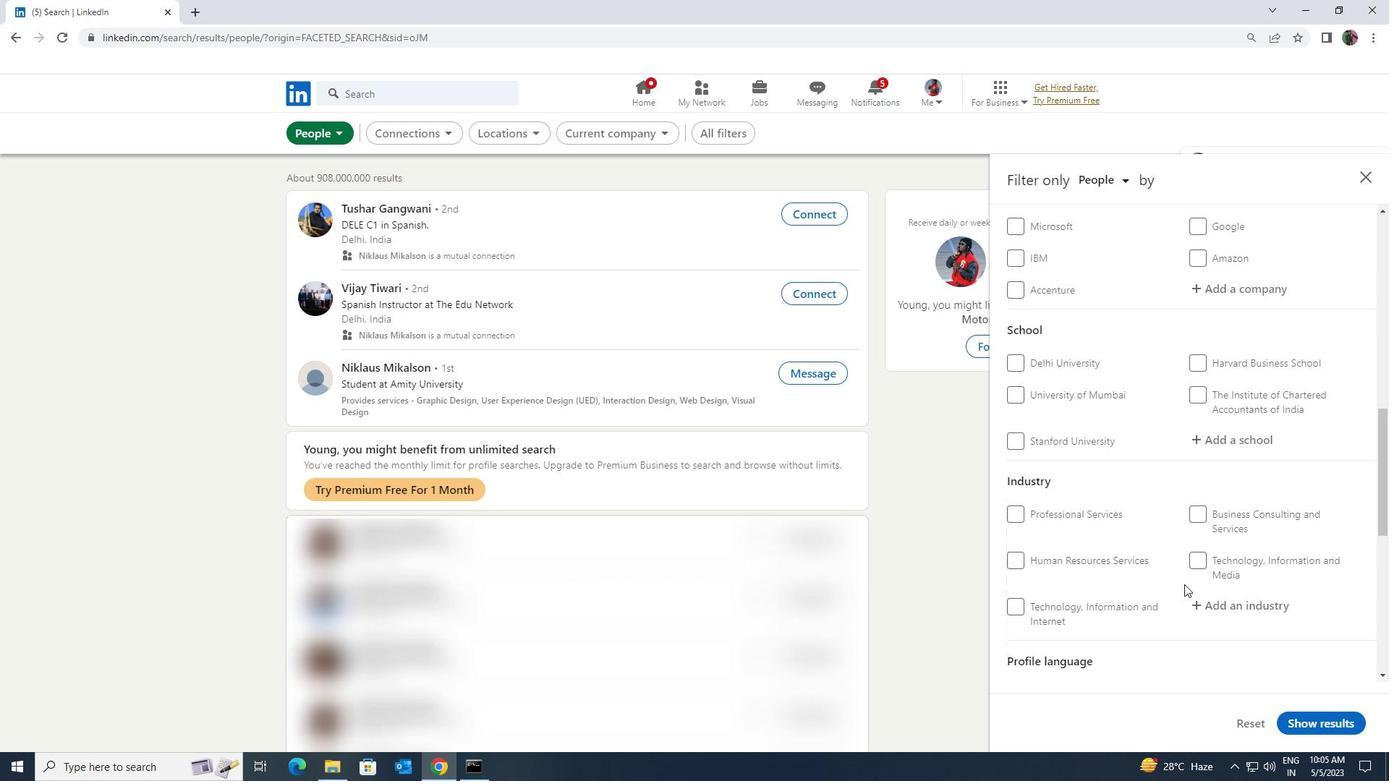 
Action: Mouse scrolled (1184, 584) with delta (0, 0)
Screenshot: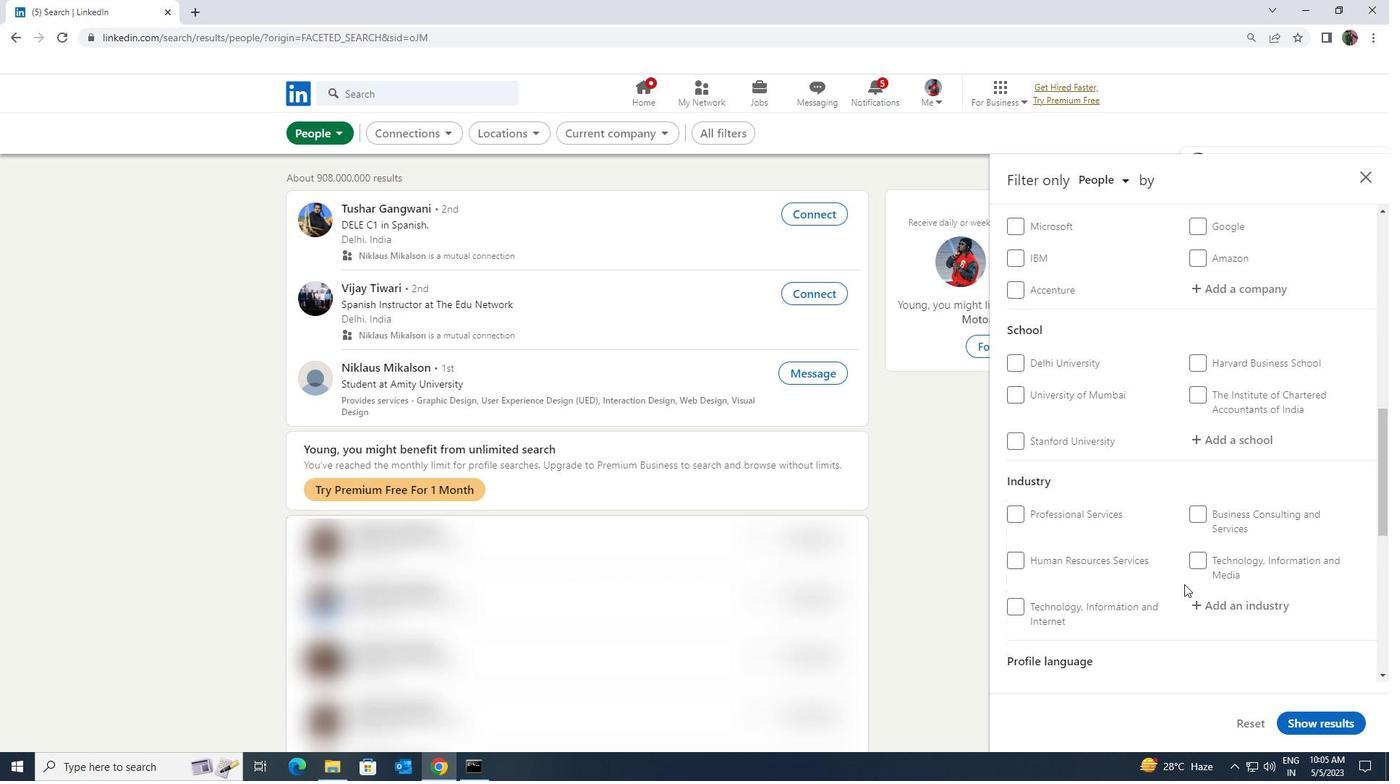 
Action: Mouse moved to (1054, 613)
Screenshot: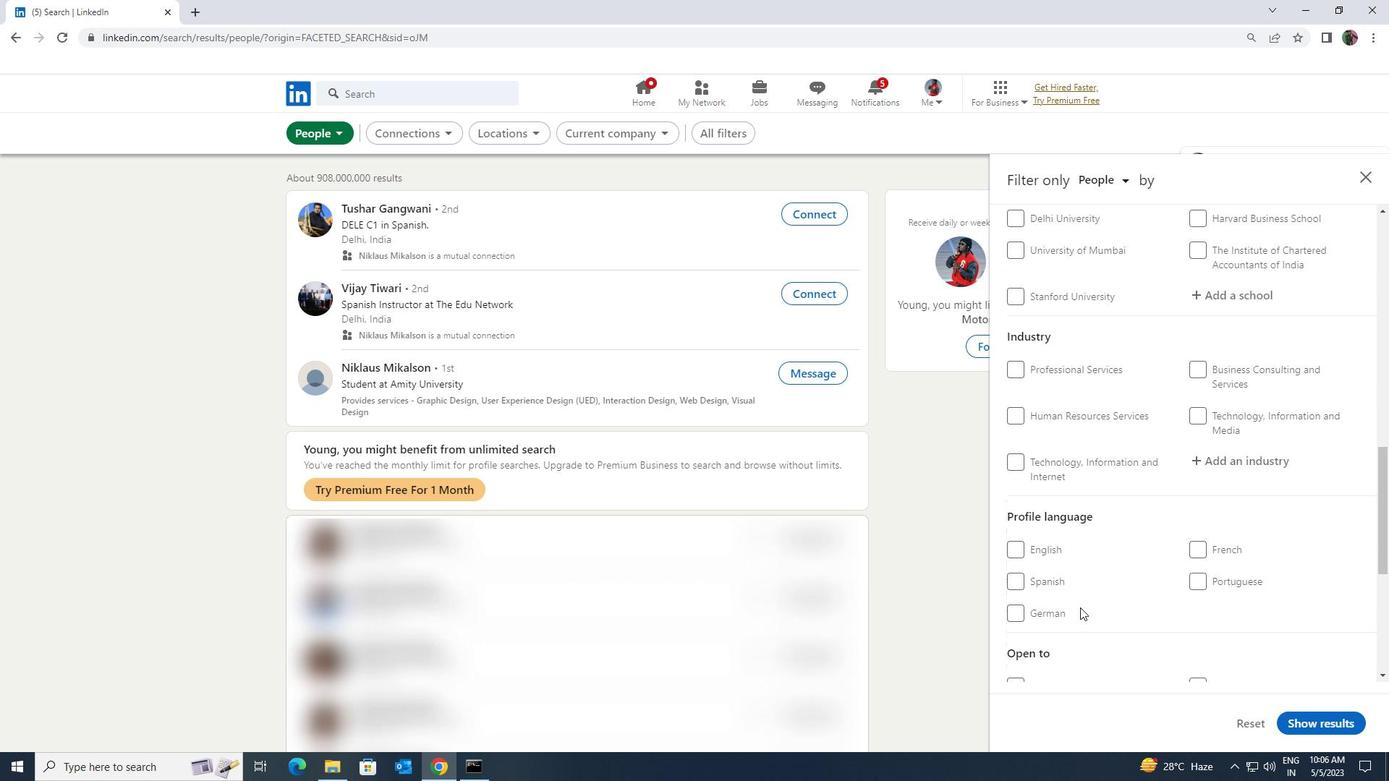
Action: Mouse pressed left at (1054, 613)
Screenshot: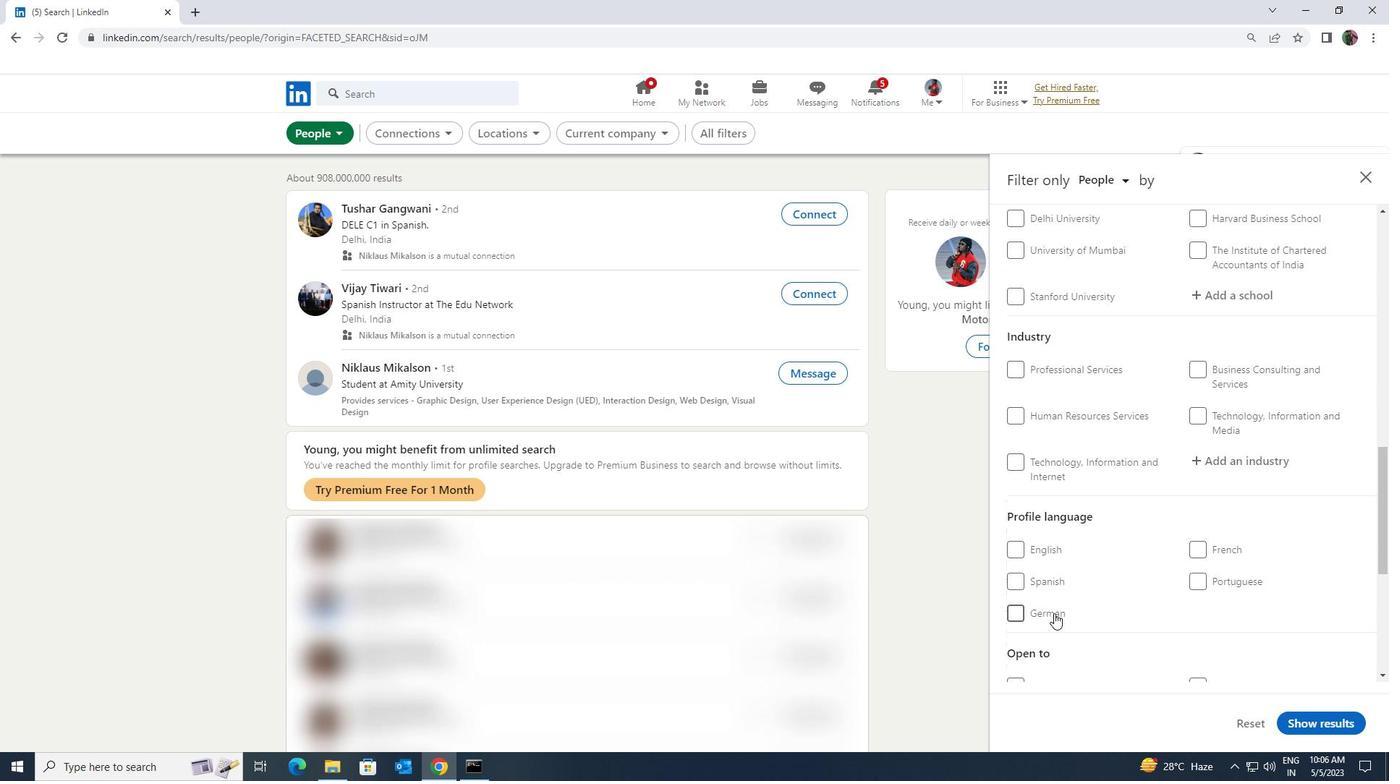 
Action: Mouse moved to (1193, 607)
Screenshot: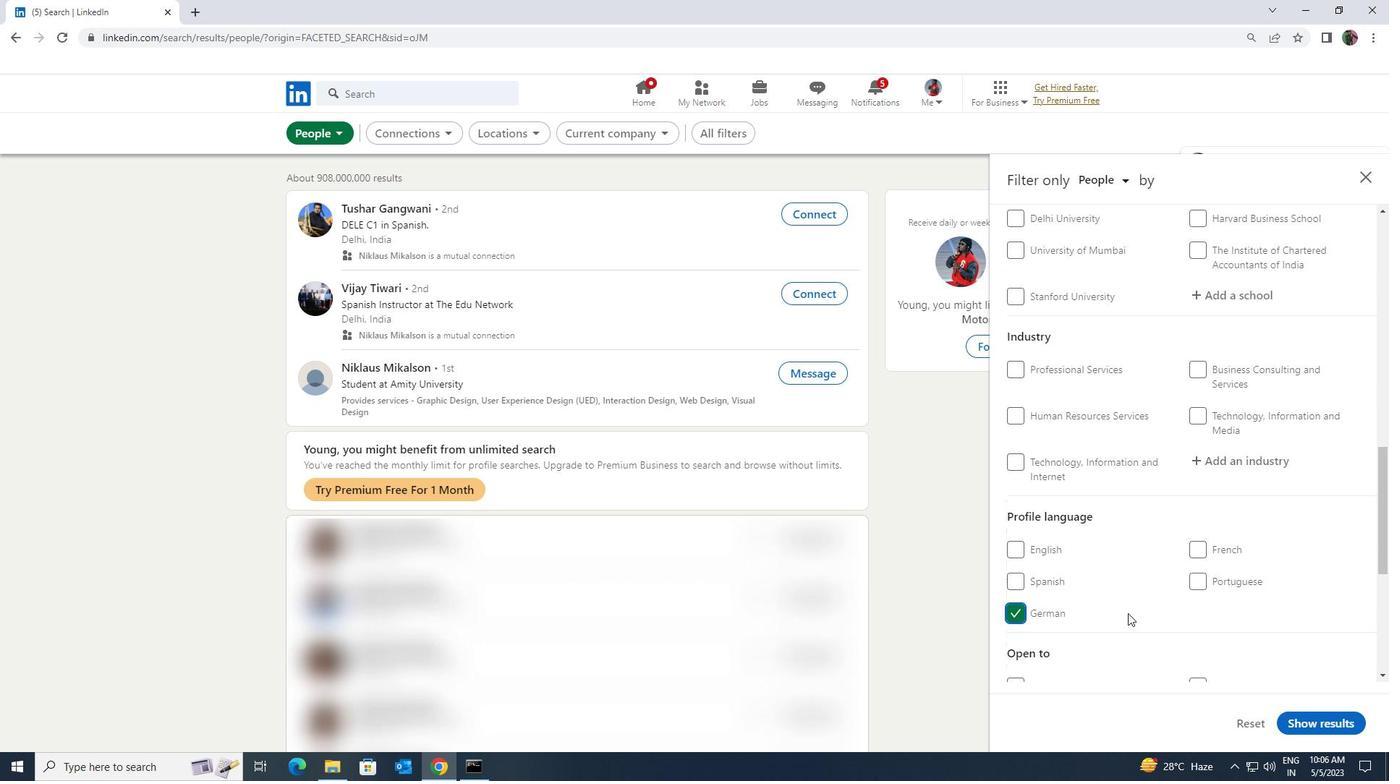
Action: Mouse scrolled (1193, 608) with delta (0, 0)
Screenshot: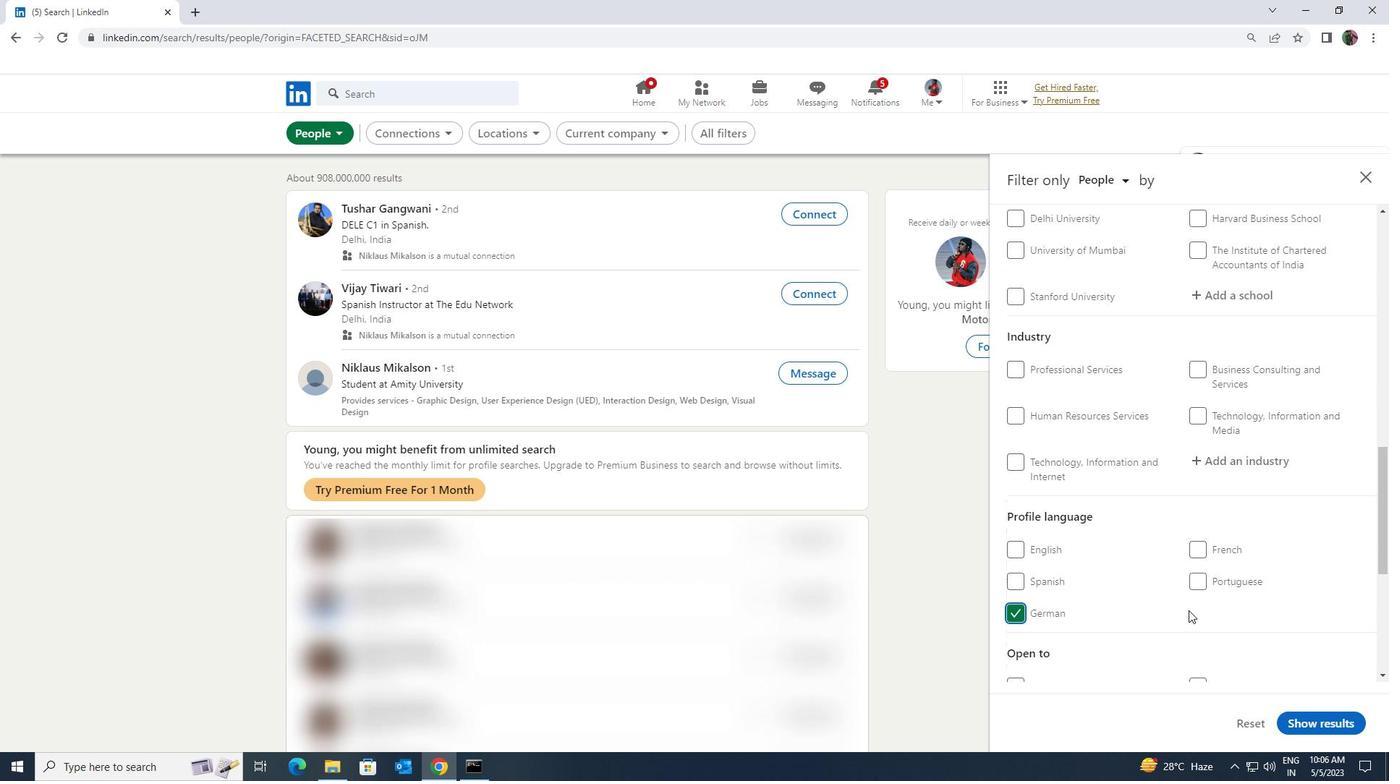
Action: Mouse scrolled (1193, 608) with delta (0, 0)
Screenshot: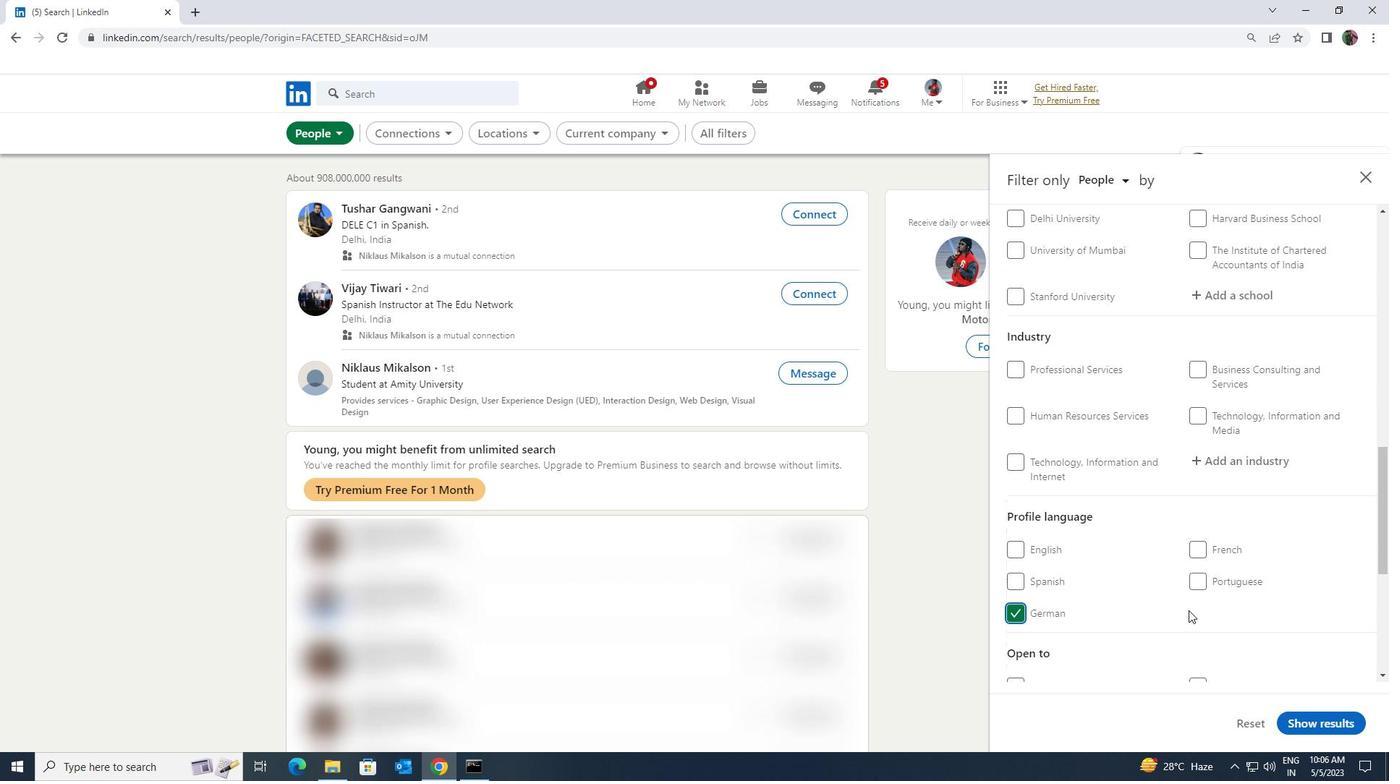 
Action: Mouse moved to (1193, 607)
Screenshot: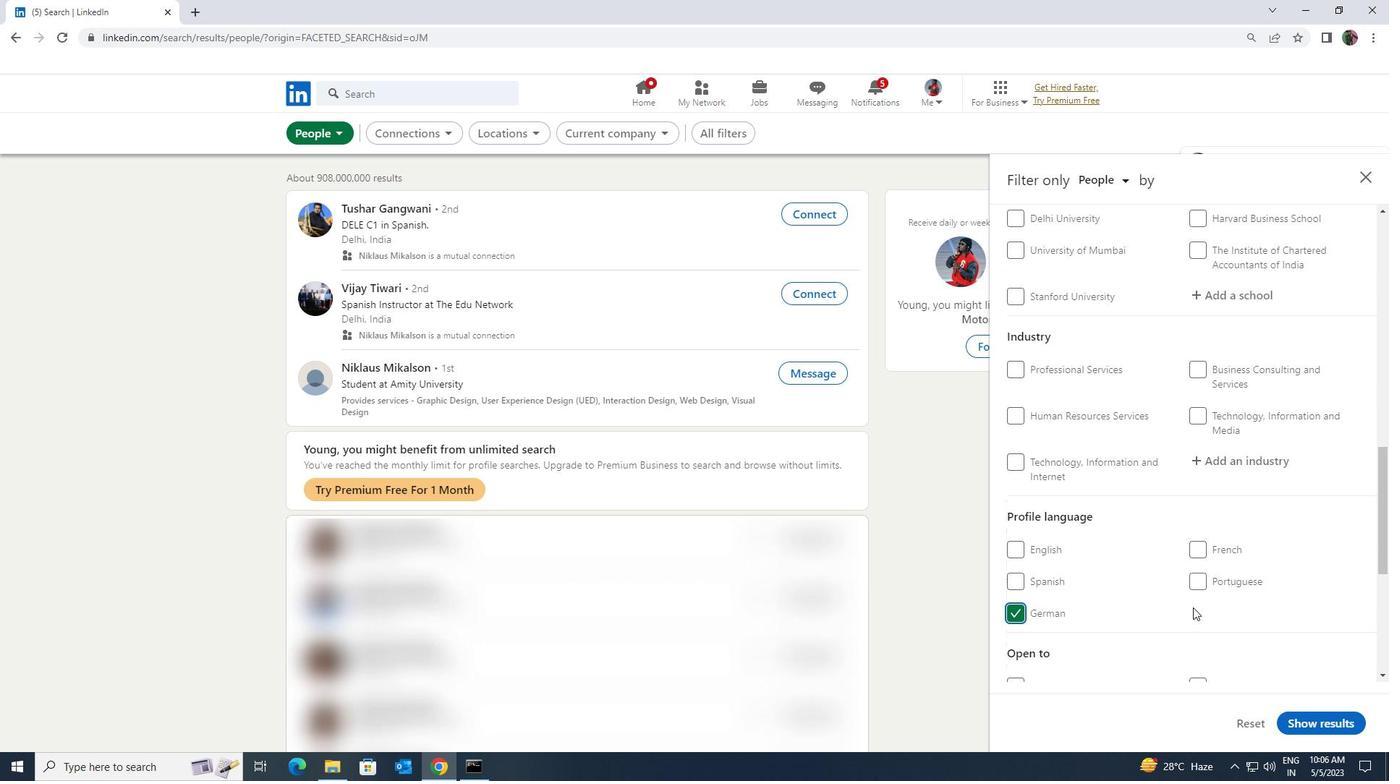
Action: Mouse scrolled (1193, 608) with delta (0, 0)
Screenshot: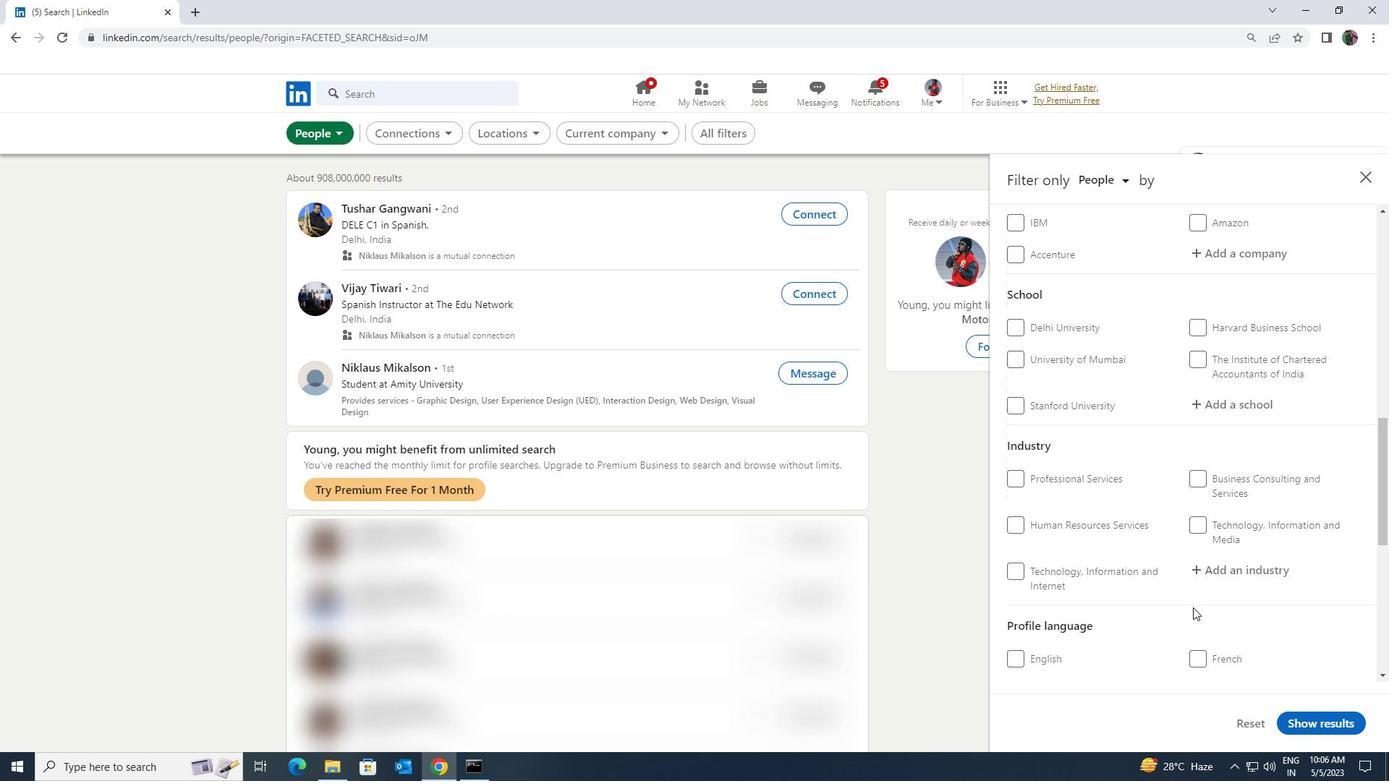 
Action: Mouse scrolled (1193, 608) with delta (0, 0)
Screenshot: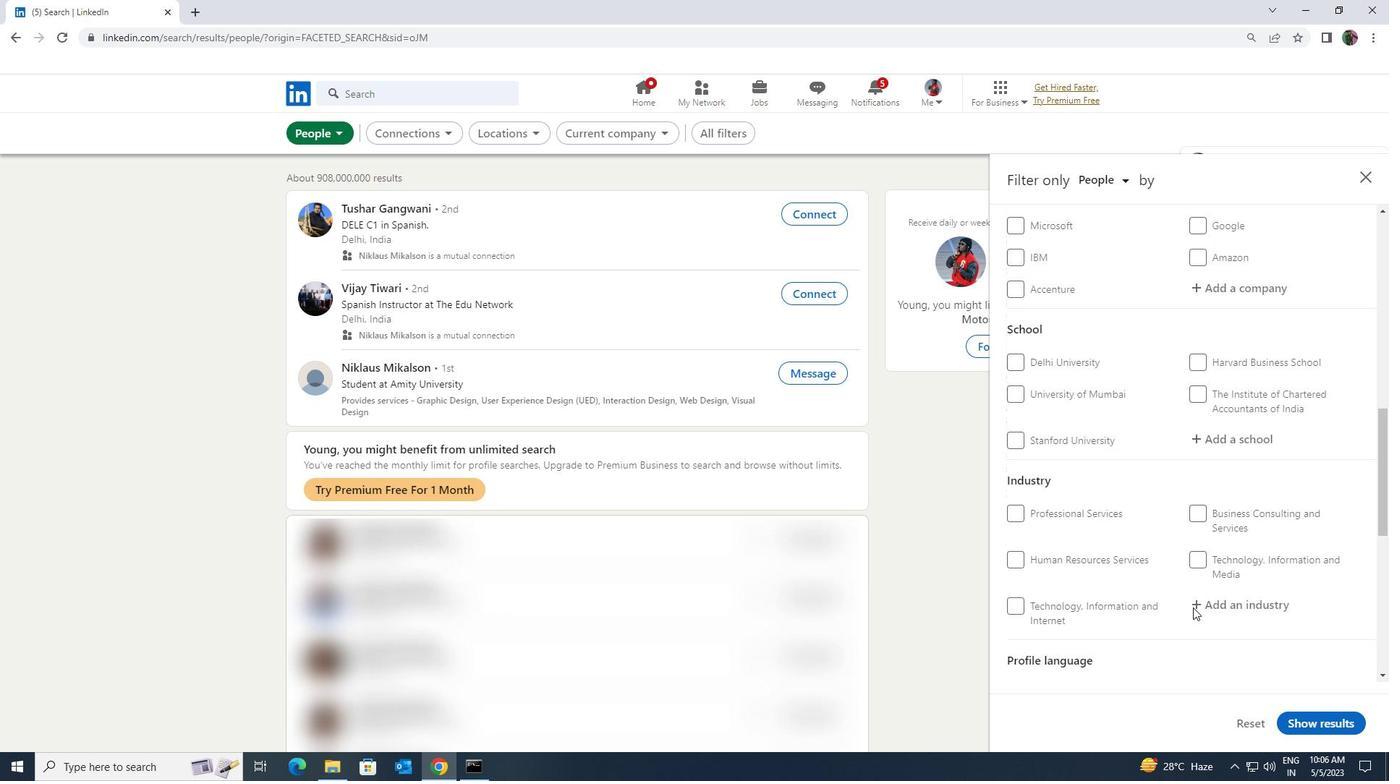 
Action: Mouse moved to (1193, 607)
Screenshot: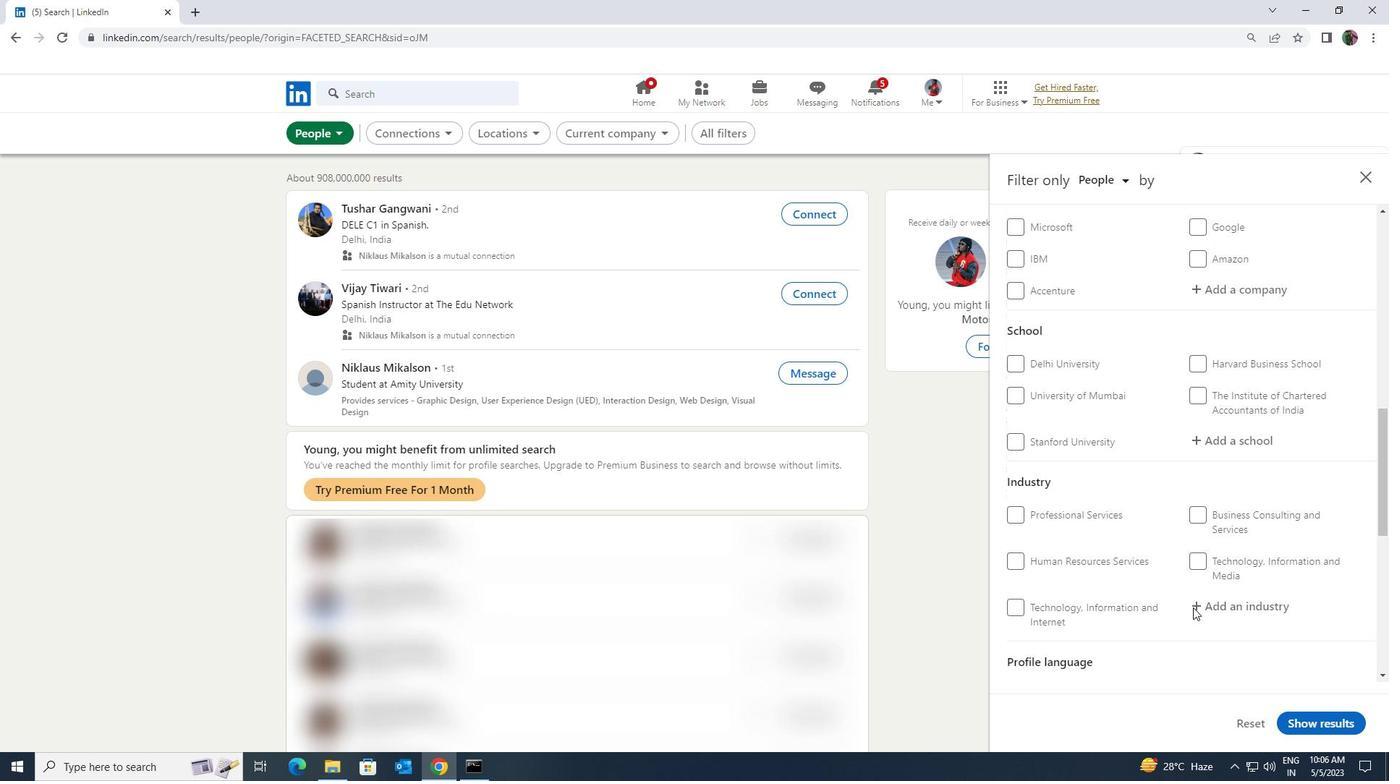 
Action: Mouse scrolled (1193, 608) with delta (0, 0)
Screenshot: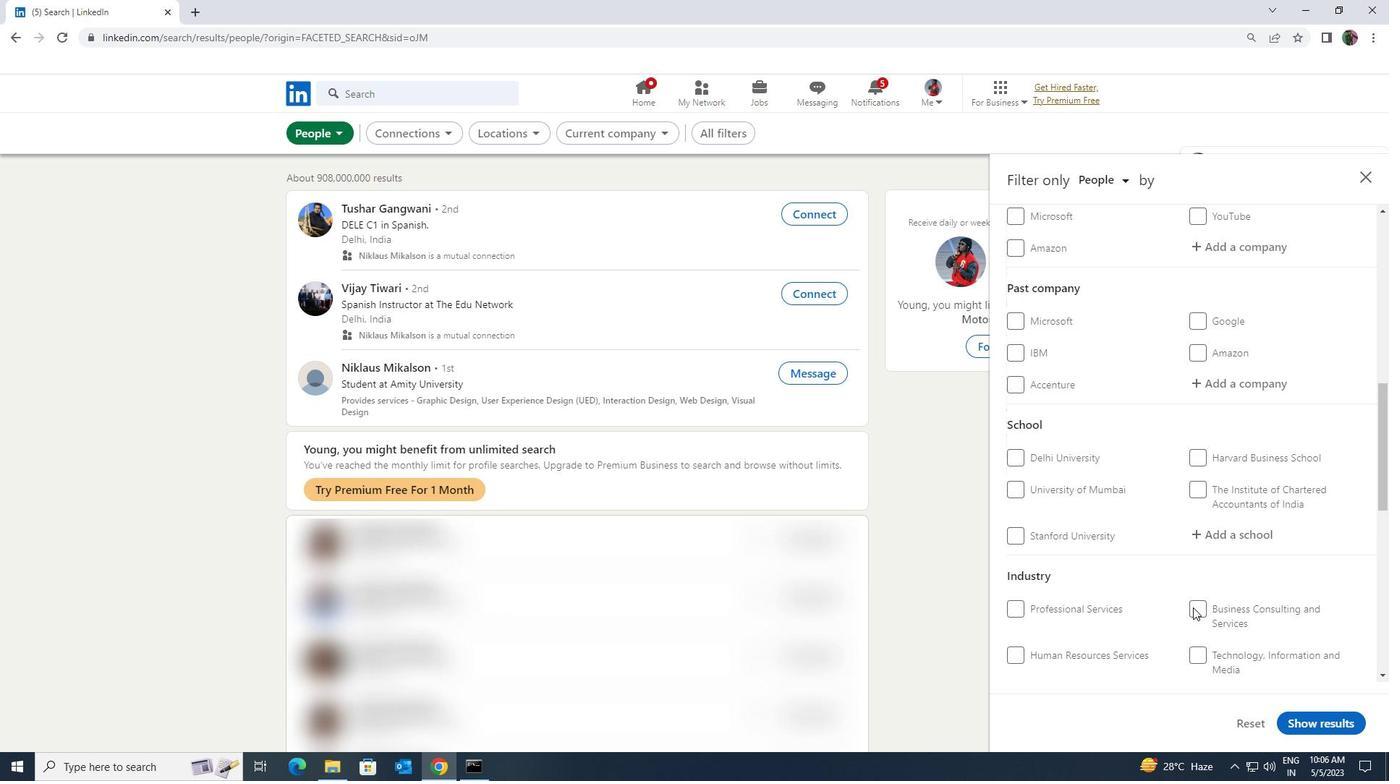 
Action: Mouse moved to (1191, 607)
Screenshot: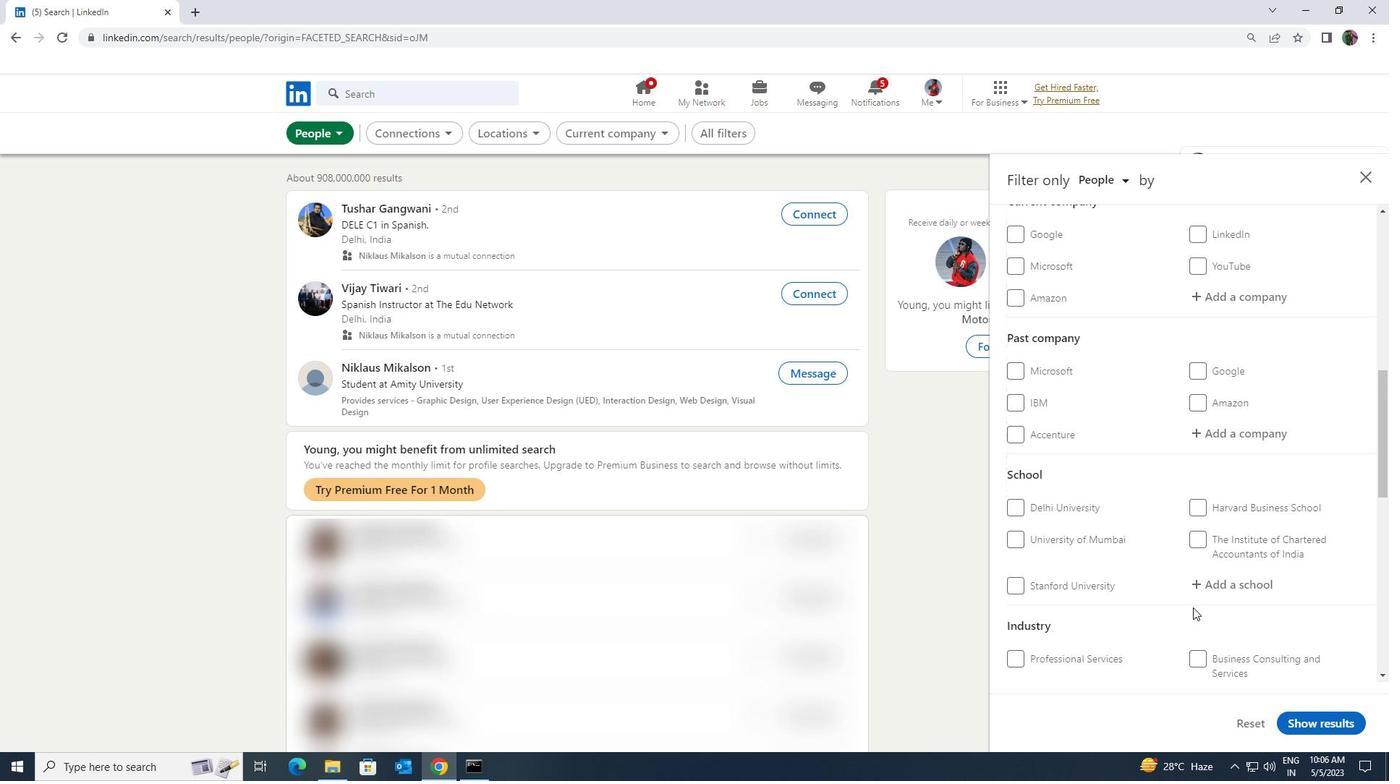 
Action: Mouse scrolled (1191, 608) with delta (0, 0)
Screenshot: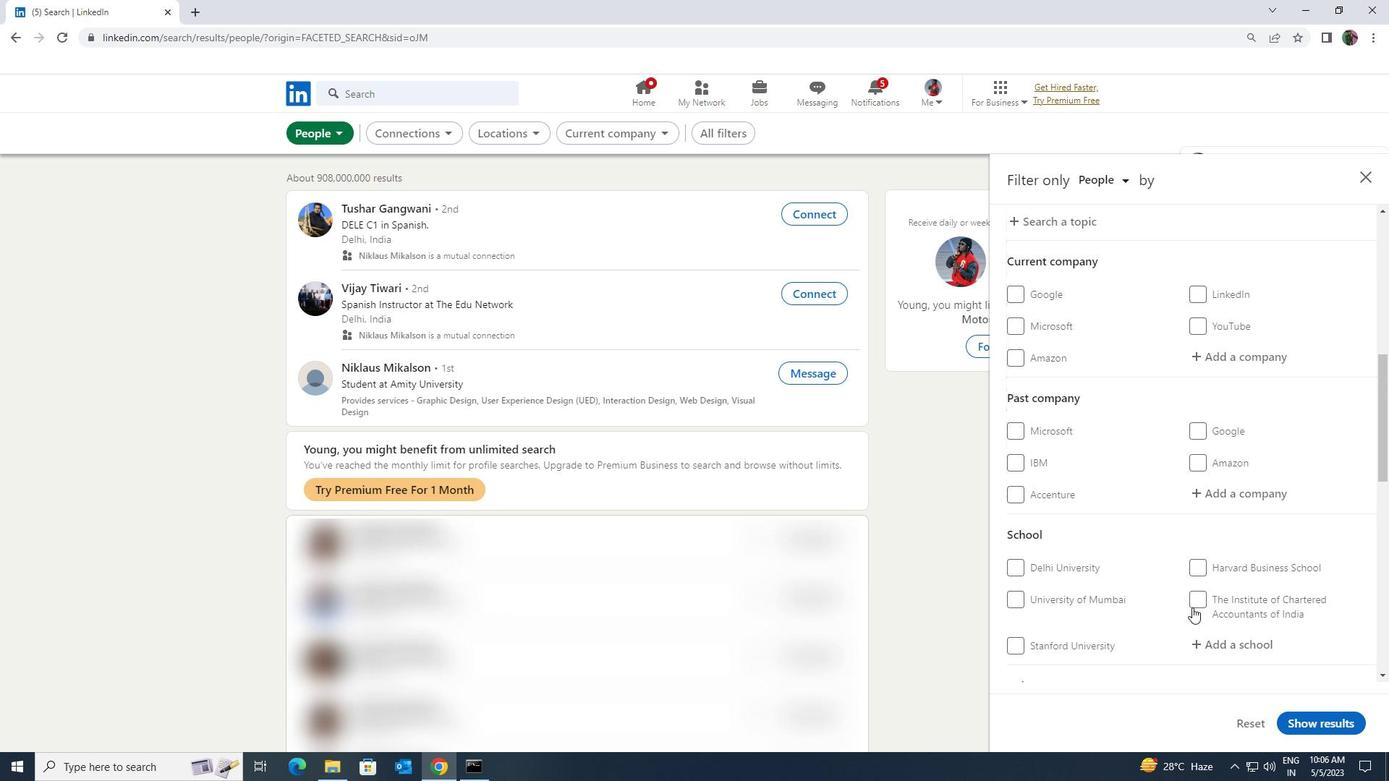 
Action: Mouse scrolled (1191, 608) with delta (0, 0)
Screenshot: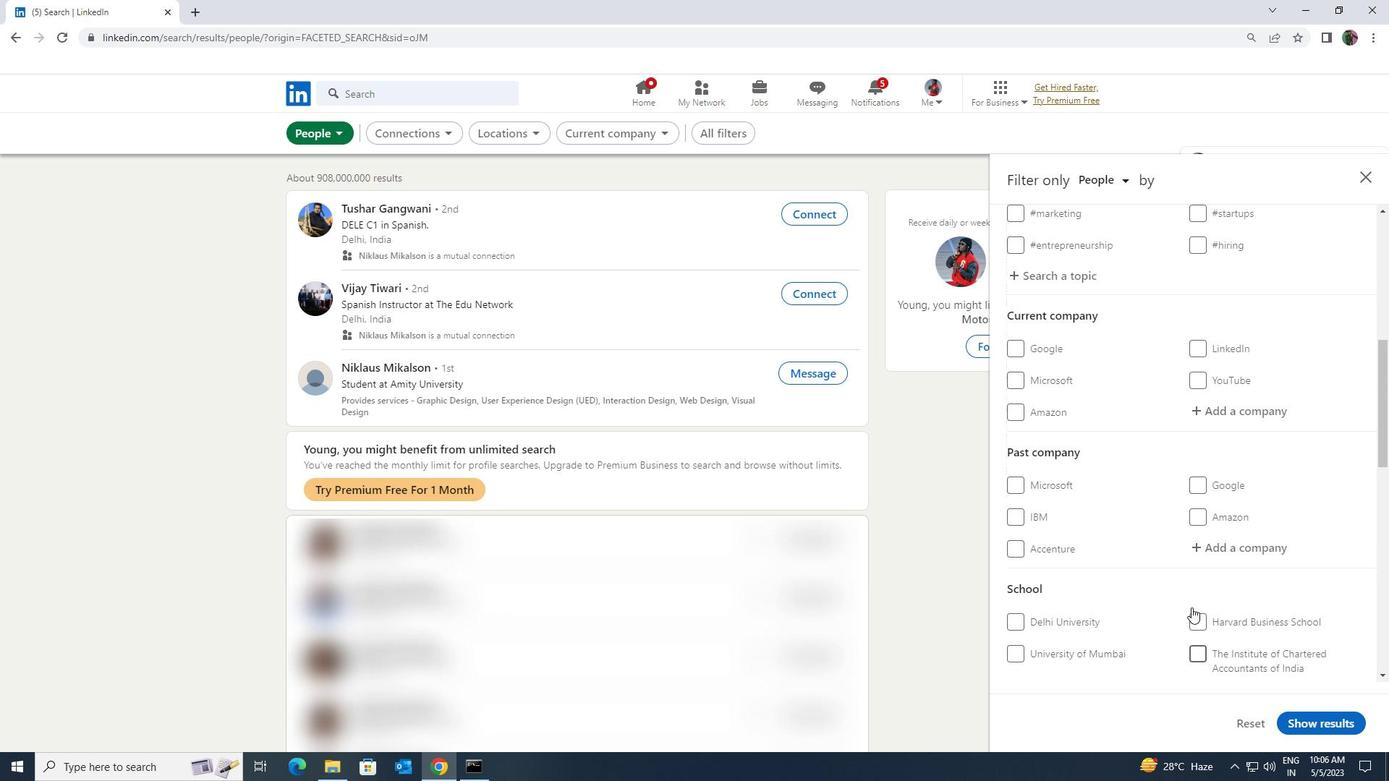 
Action: Mouse moved to (1209, 516)
Screenshot: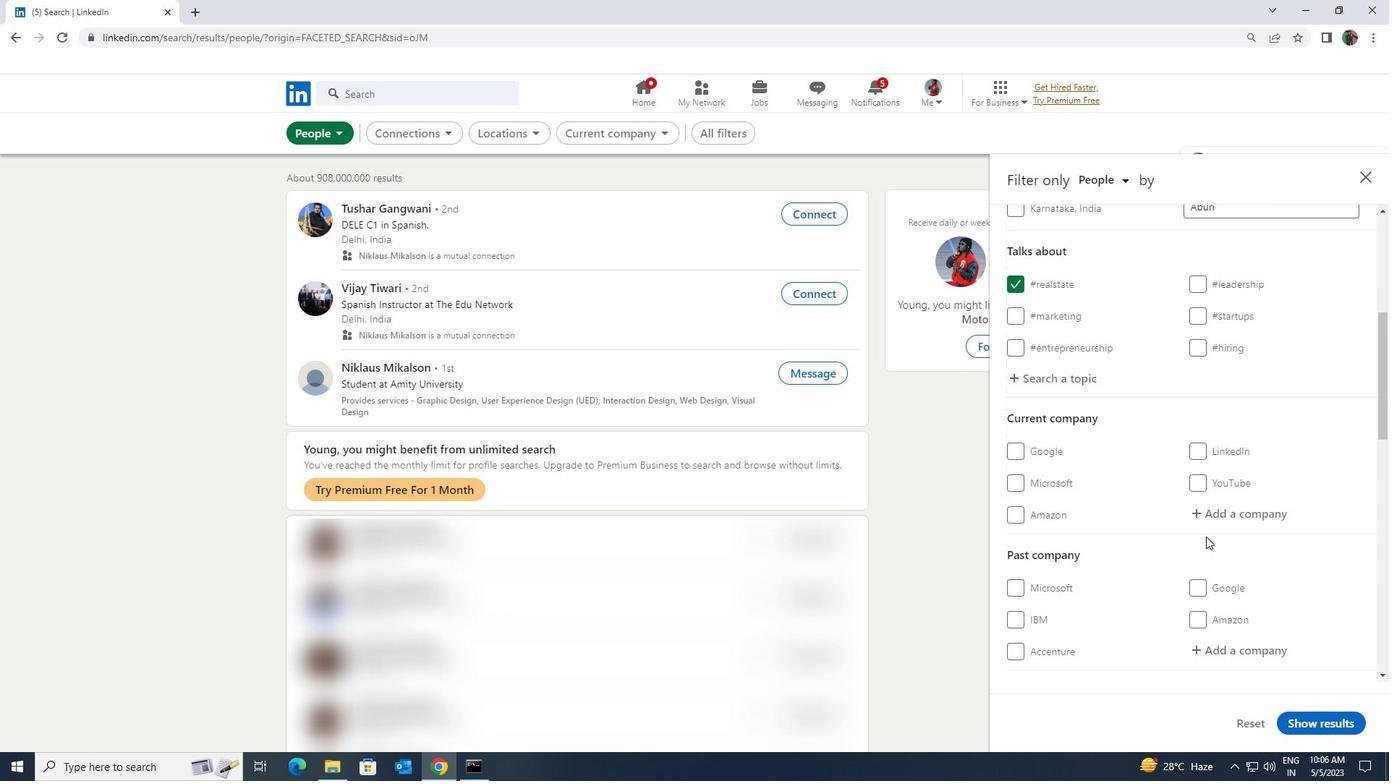 
Action: Mouse pressed left at (1209, 516)
Screenshot: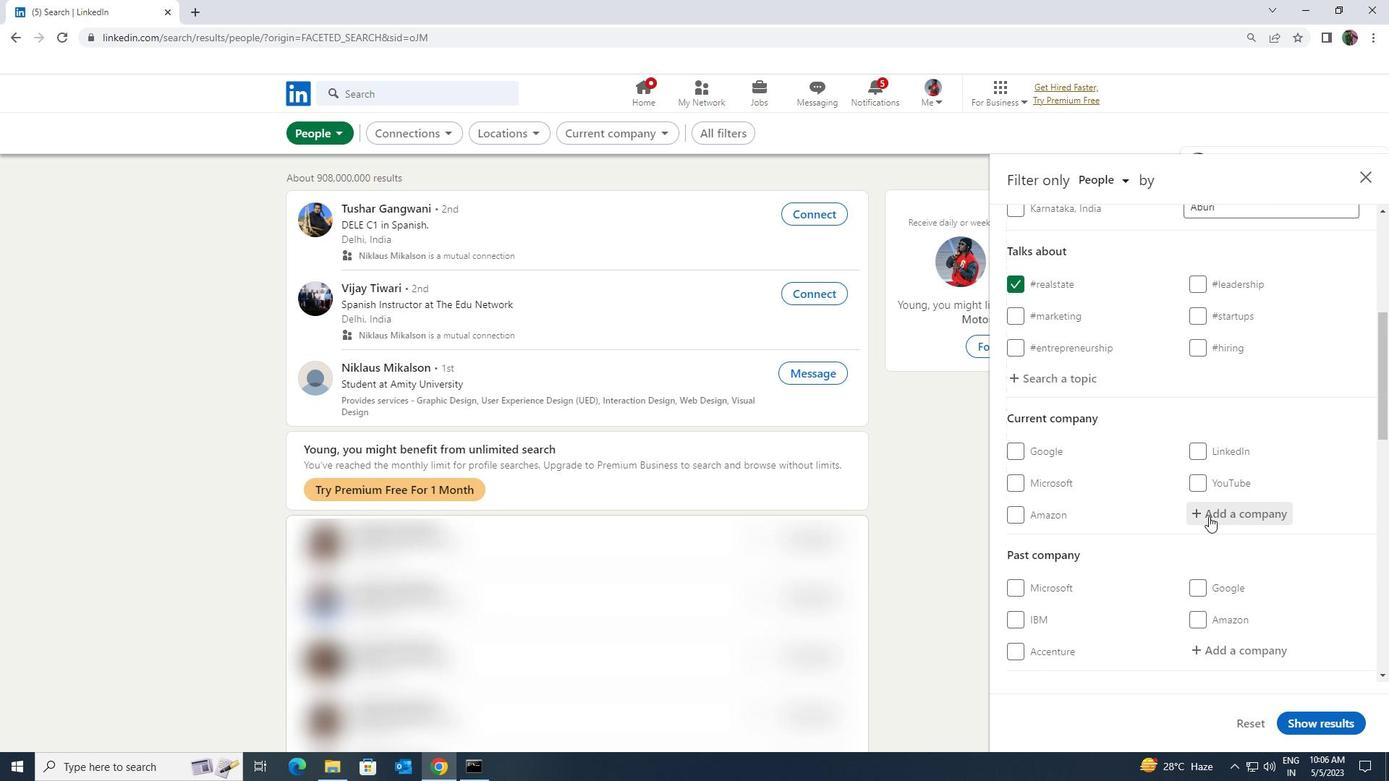 
Action: Key pressed <Key.shift><Key.shift><Key.shift><Key.shift><Key.shift><Key.shift><Key.shift><Key.shift><Key.shift><Key.shift>!<Key.shift>E<Key.backspace><Key.backspace><Key.shift>1<Key.shift>E
Screenshot: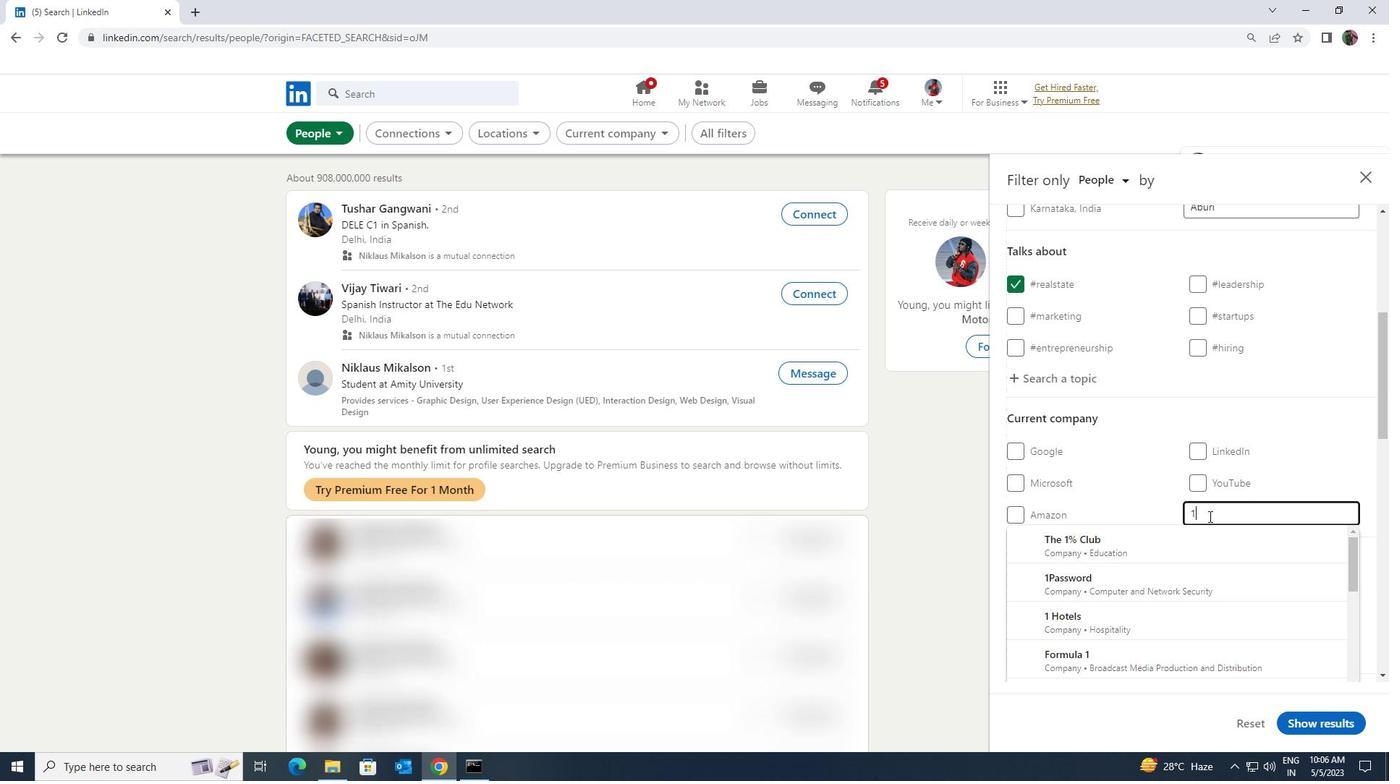
Action: Mouse moved to (1195, 539)
Screenshot: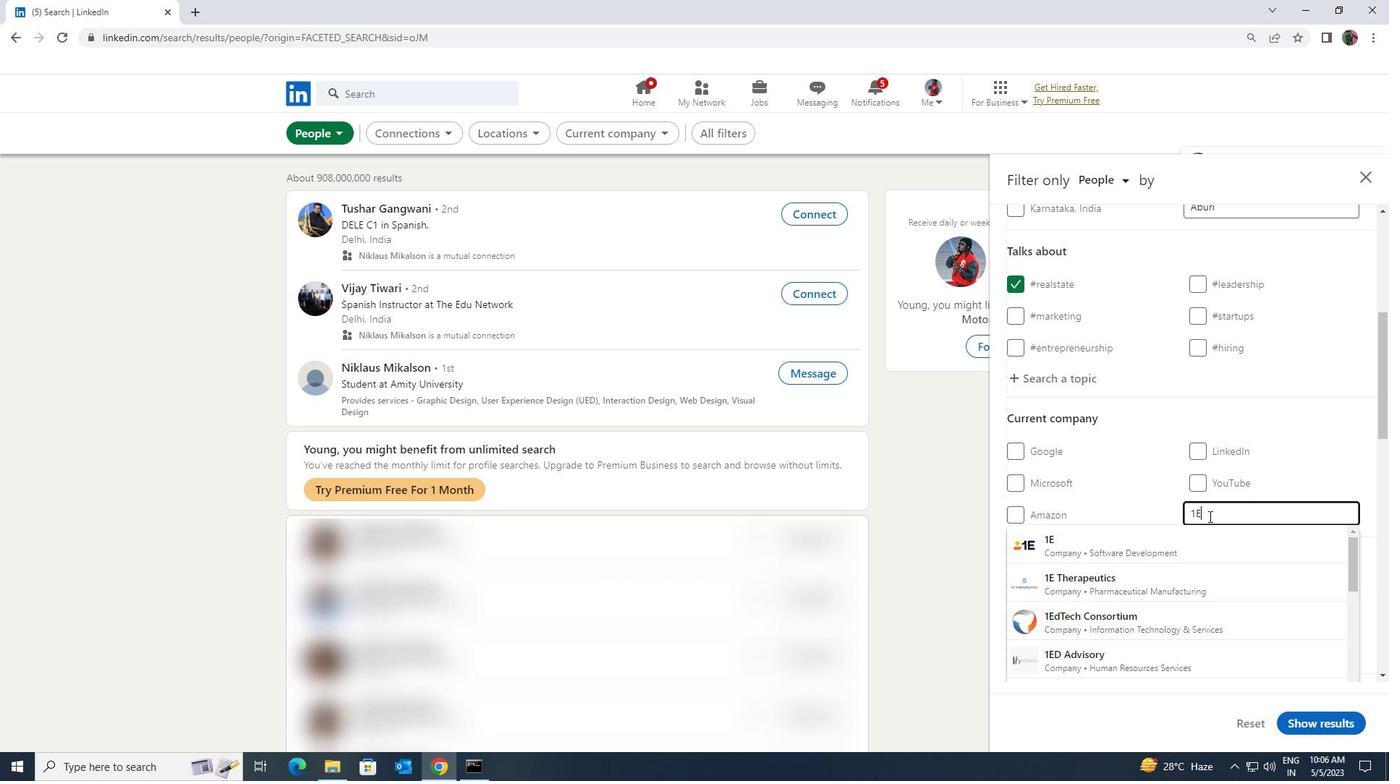 
Action: Mouse pressed left at (1195, 539)
Screenshot: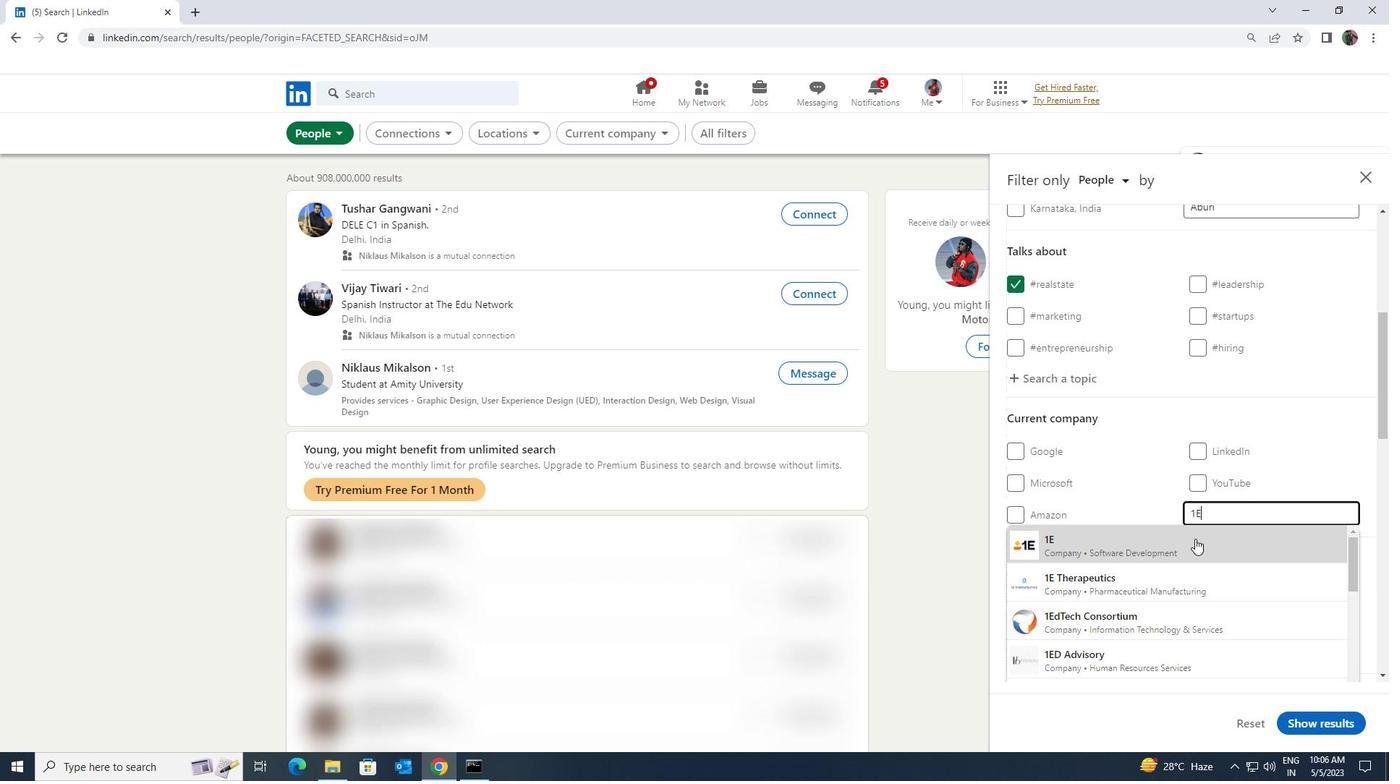 
Action: Mouse scrolled (1195, 538) with delta (0, 0)
Screenshot: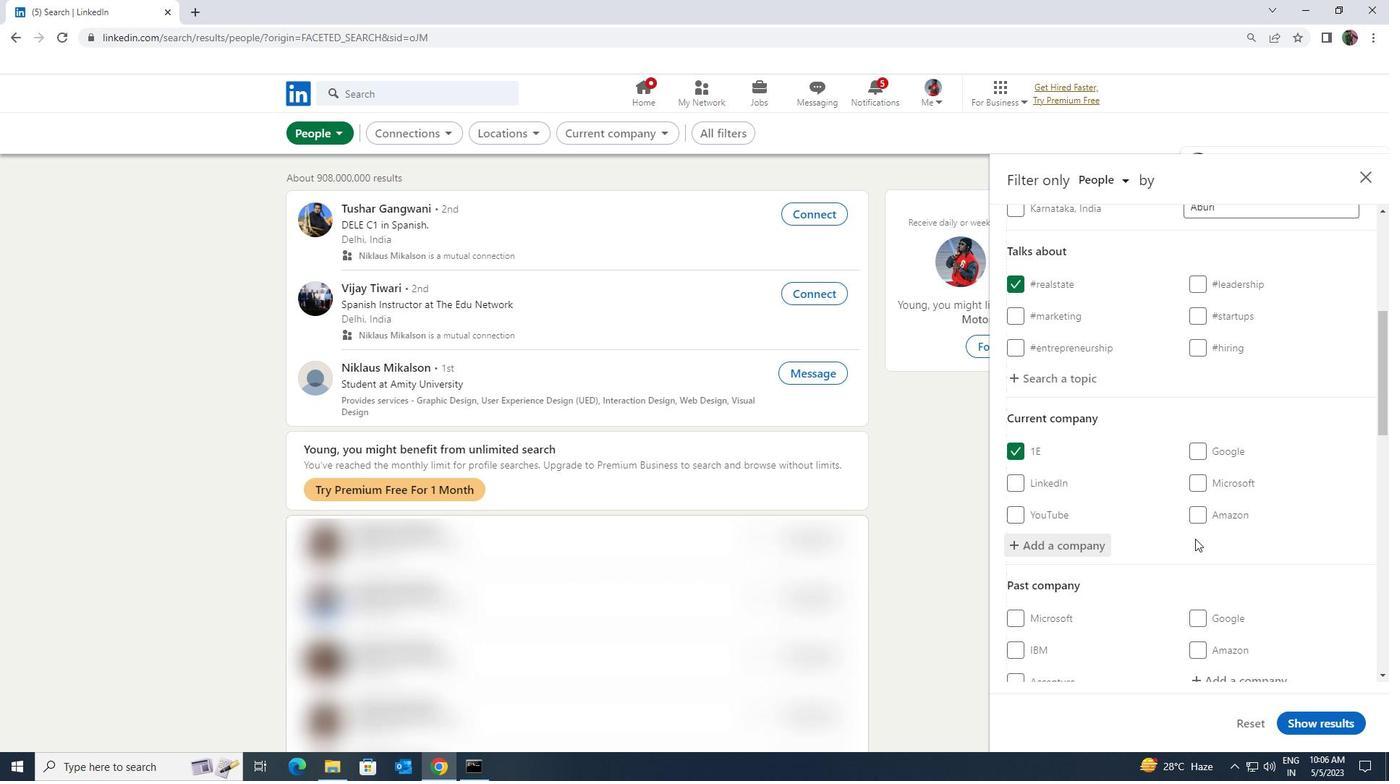 
Action: Mouse scrolled (1195, 538) with delta (0, 0)
Screenshot: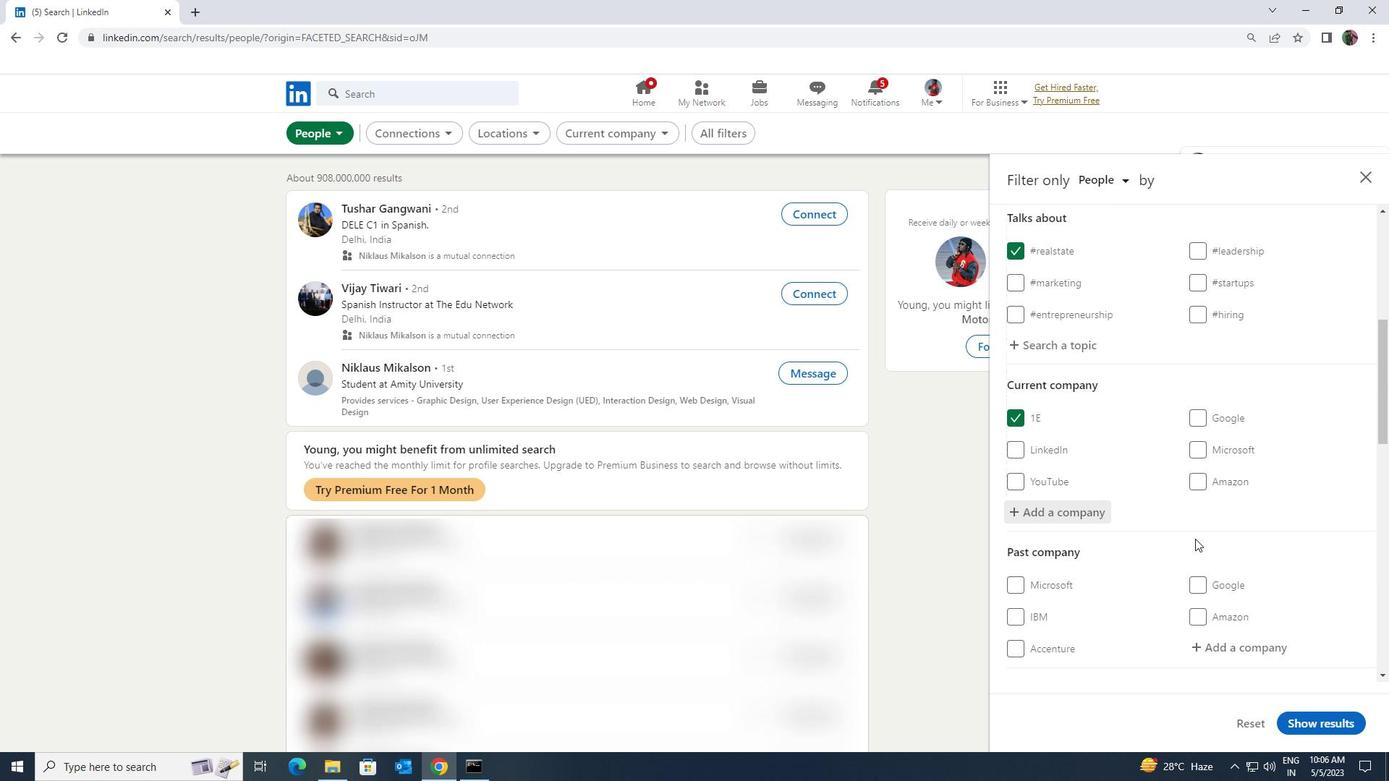 
Action: Mouse moved to (1194, 539)
Screenshot: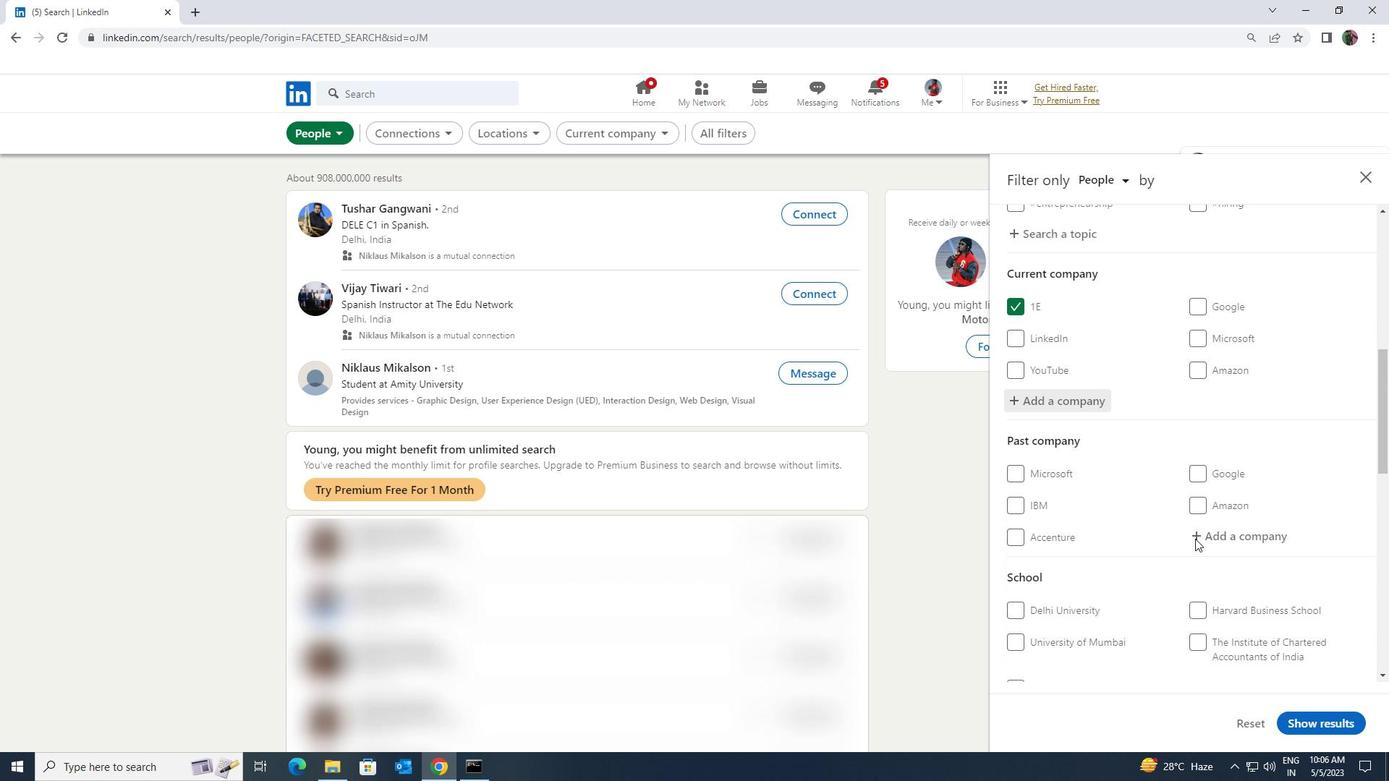 
Action: Mouse scrolled (1194, 538) with delta (0, 0)
Screenshot: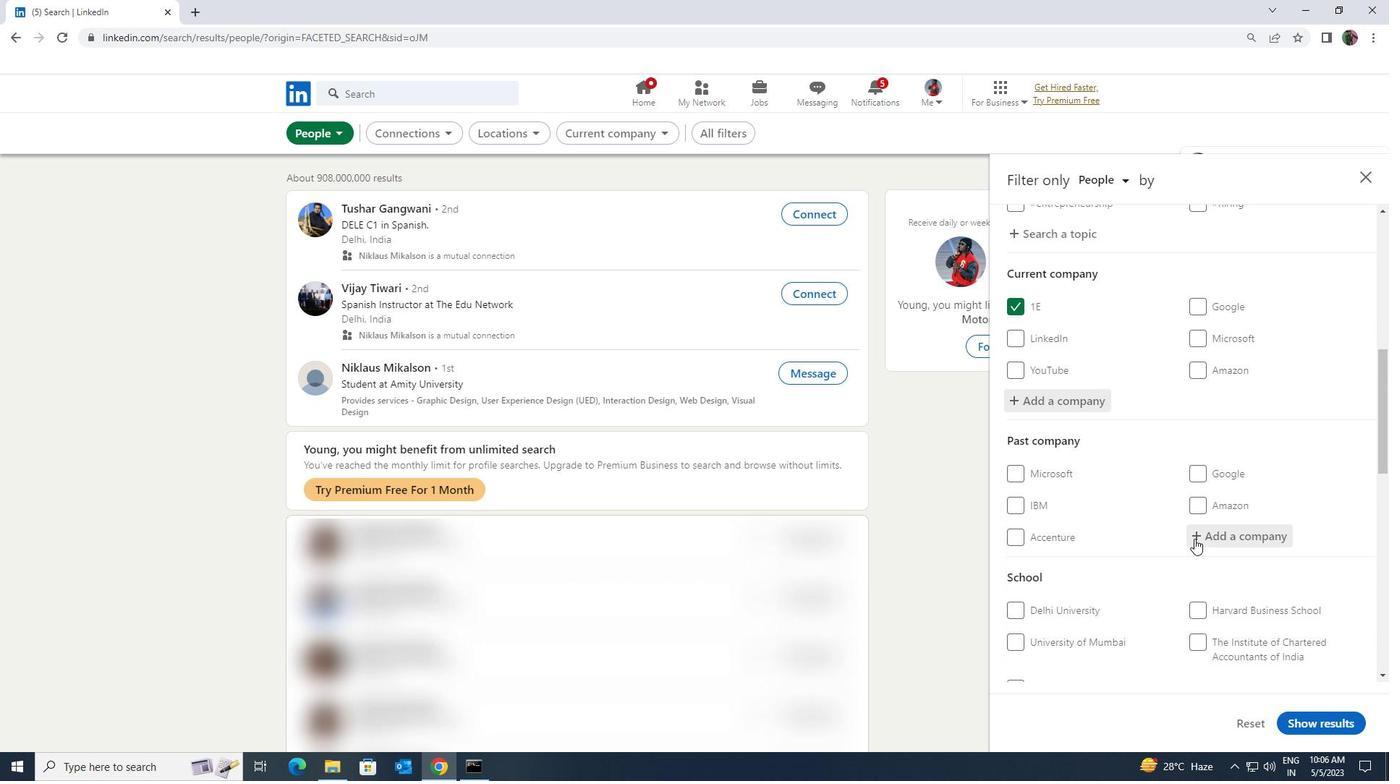
Action: Mouse scrolled (1194, 538) with delta (0, 0)
Screenshot: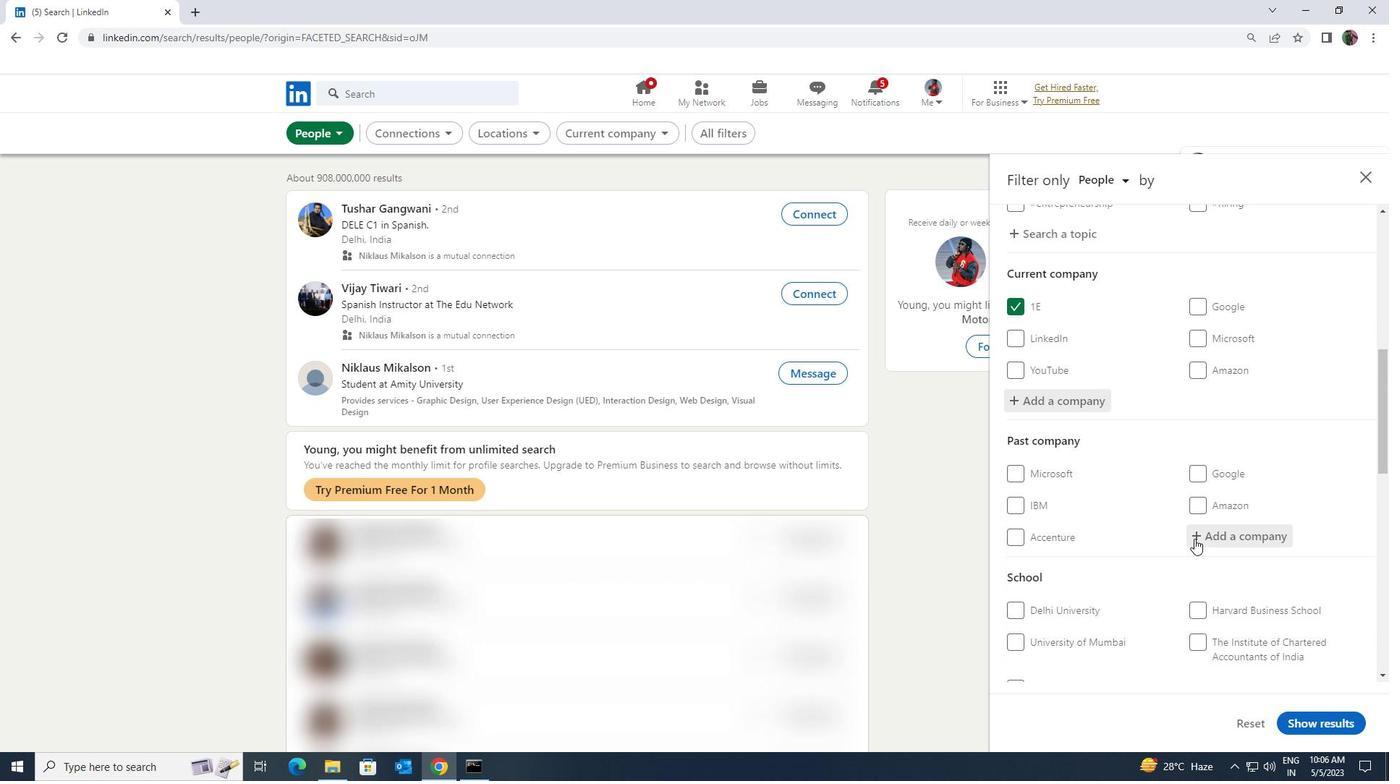 
Action: Mouse moved to (1202, 544)
Screenshot: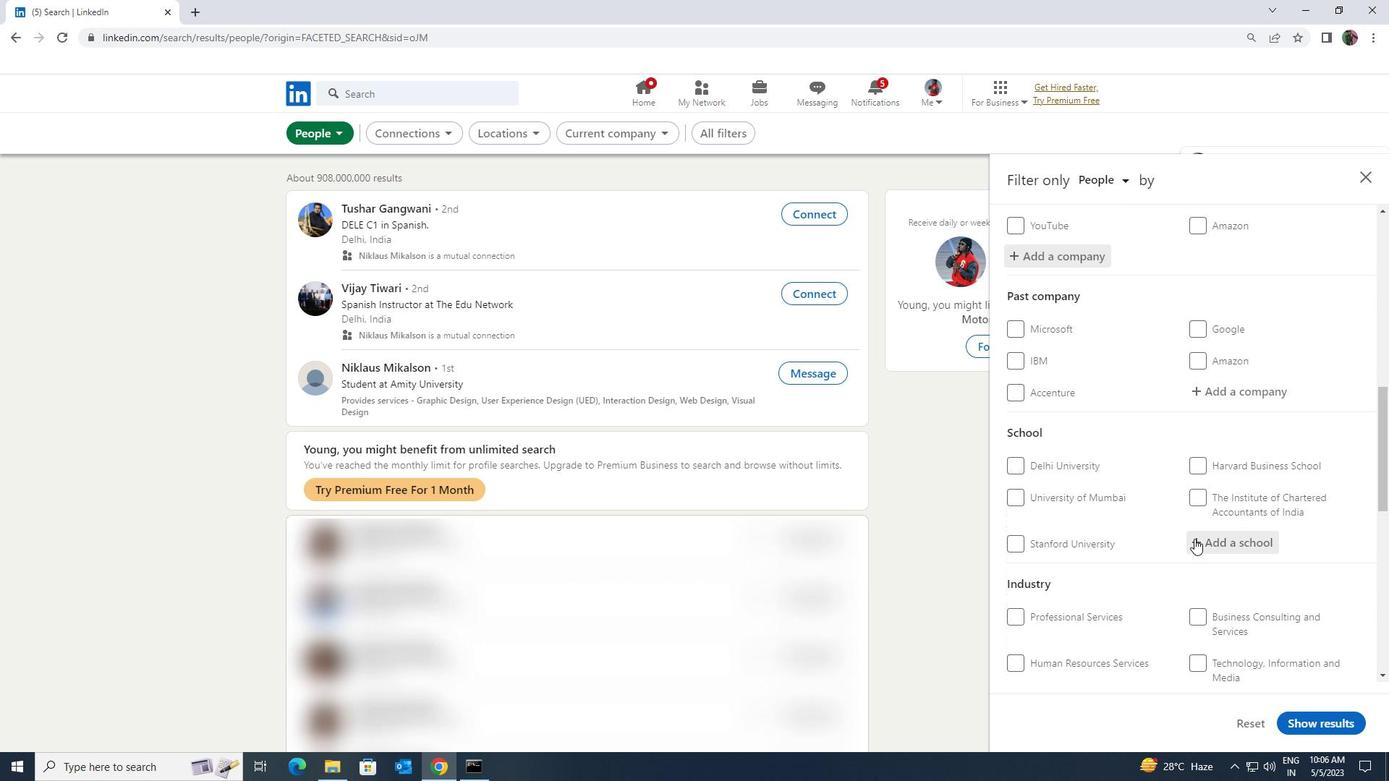 
Action: Mouse pressed left at (1202, 544)
Screenshot: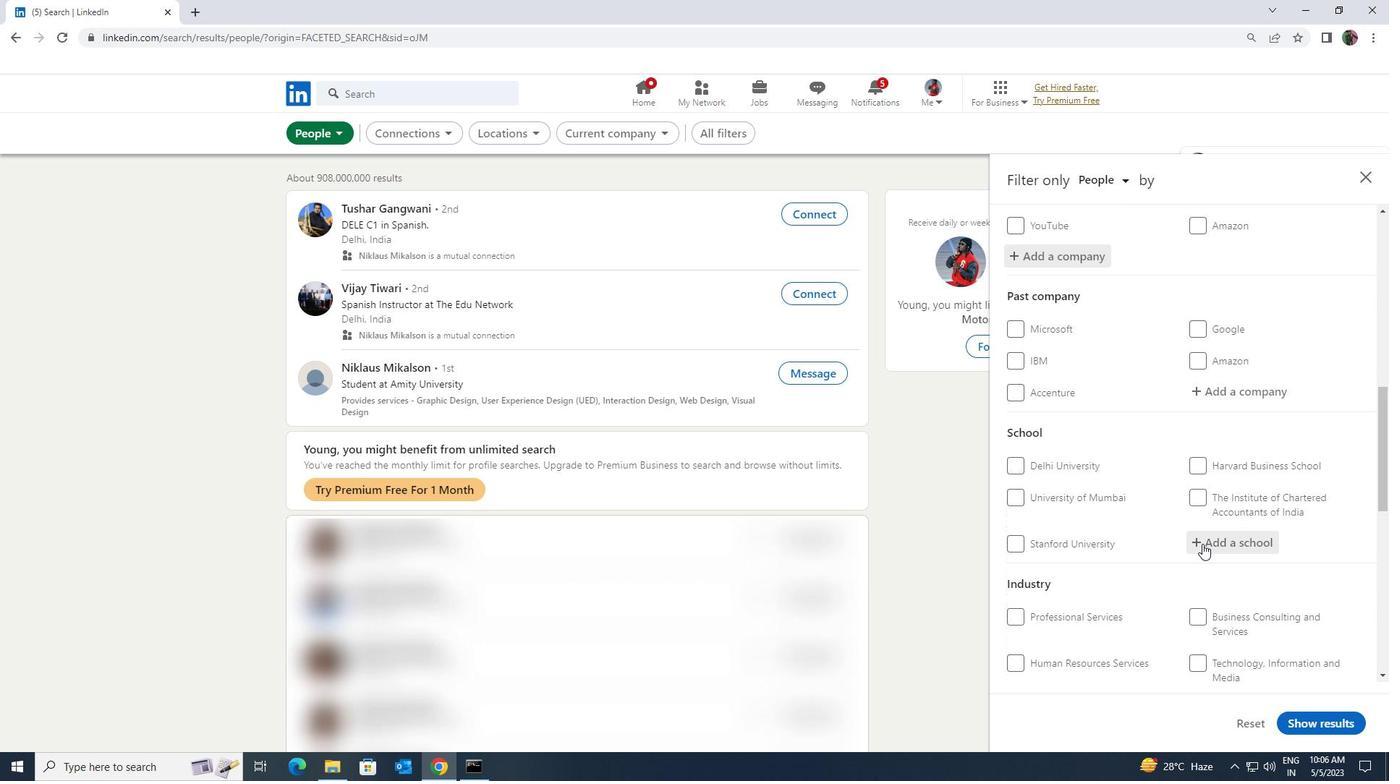 
Action: Key pressed <Key.shift><Key.shift><Key.shift><Key.shift><Key.shift><Key.shift>HIMACHAL<Key.space>
Screenshot: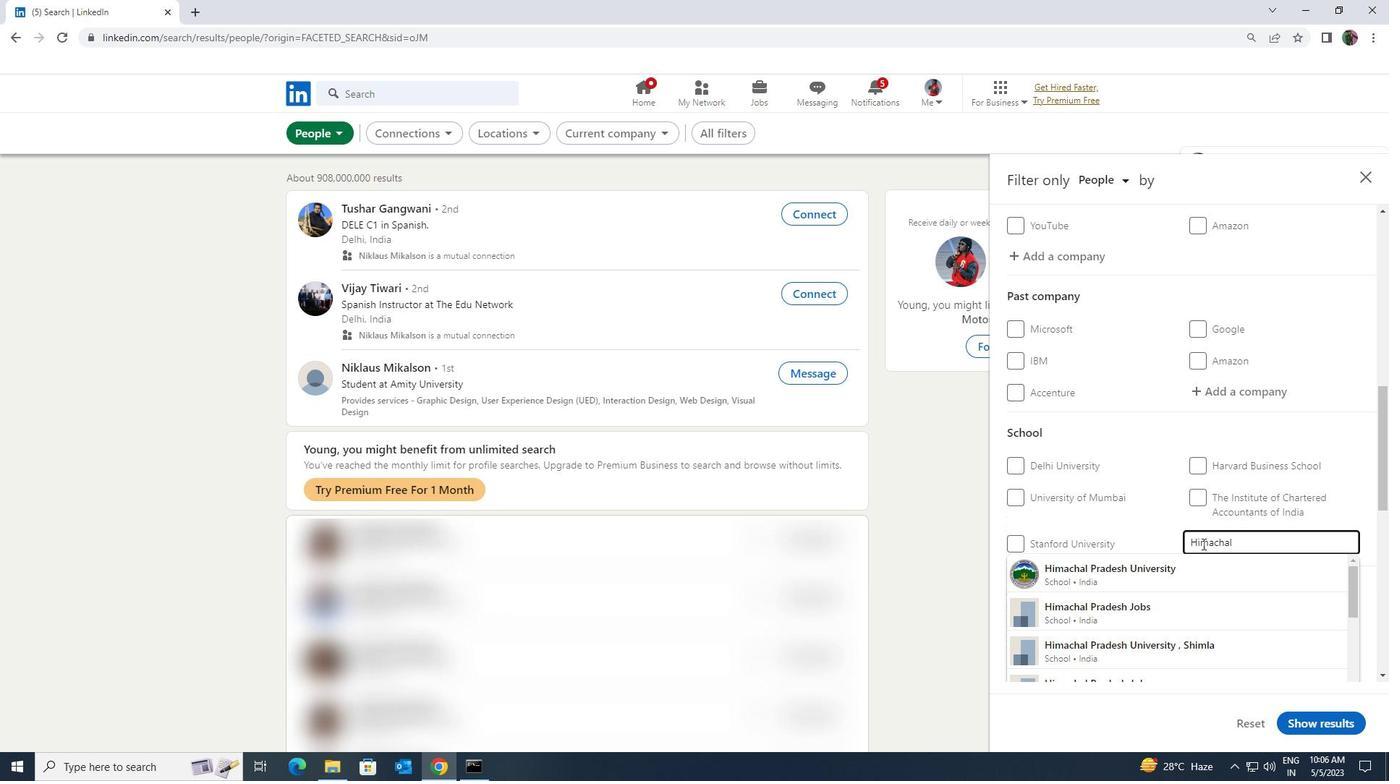 
Action: Mouse moved to (1207, 568)
Screenshot: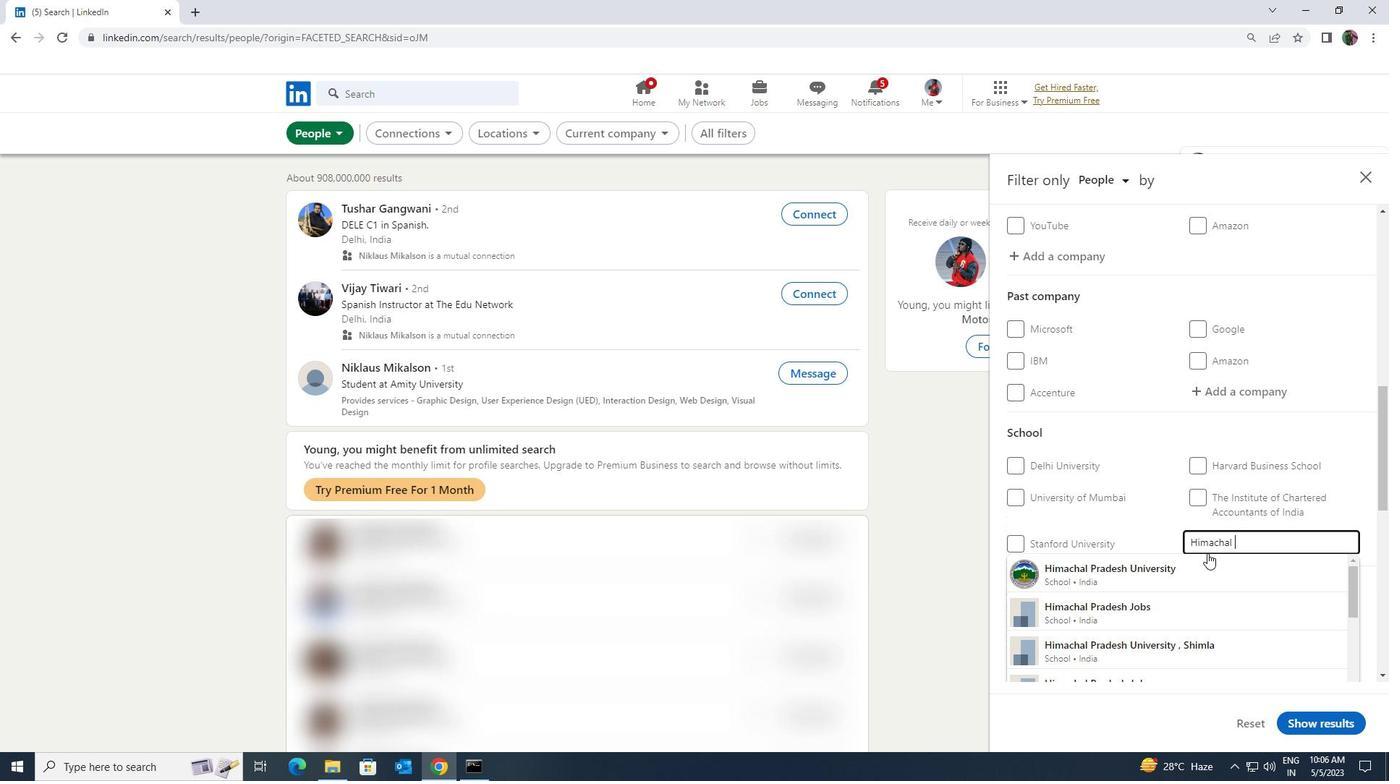 
Action: Mouse pressed left at (1207, 568)
Screenshot: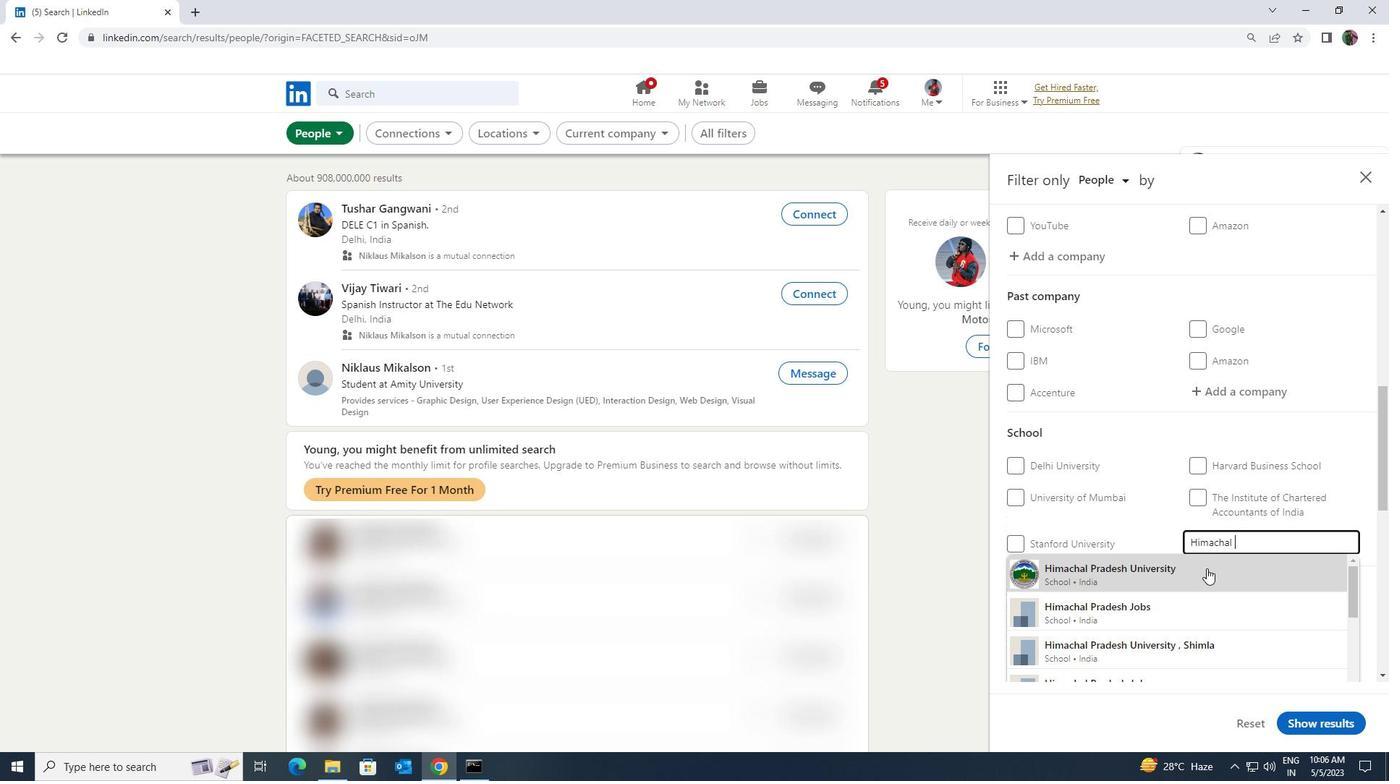 
Action: Mouse scrolled (1207, 568) with delta (0, 0)
Screenshot: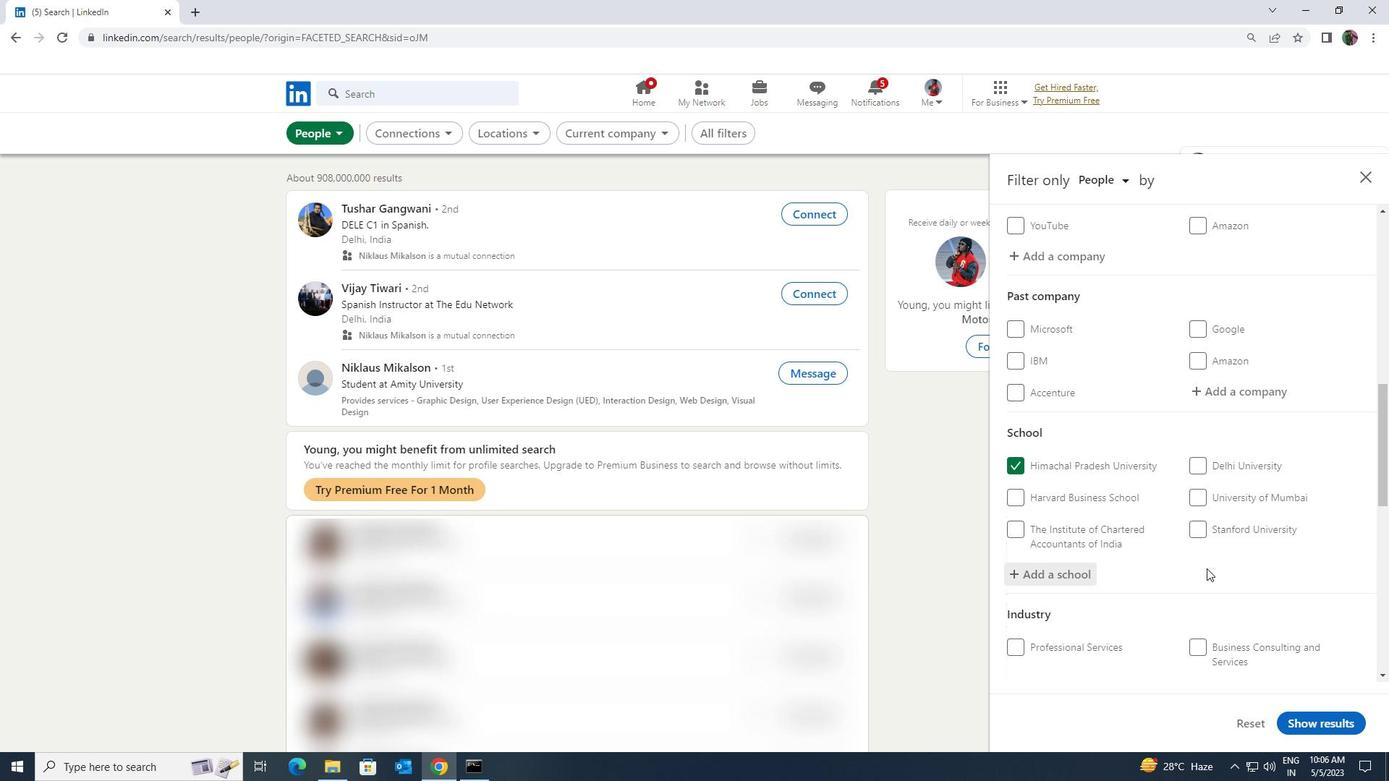 
Action: Mouse moved to (1207, 568)
Screenshot: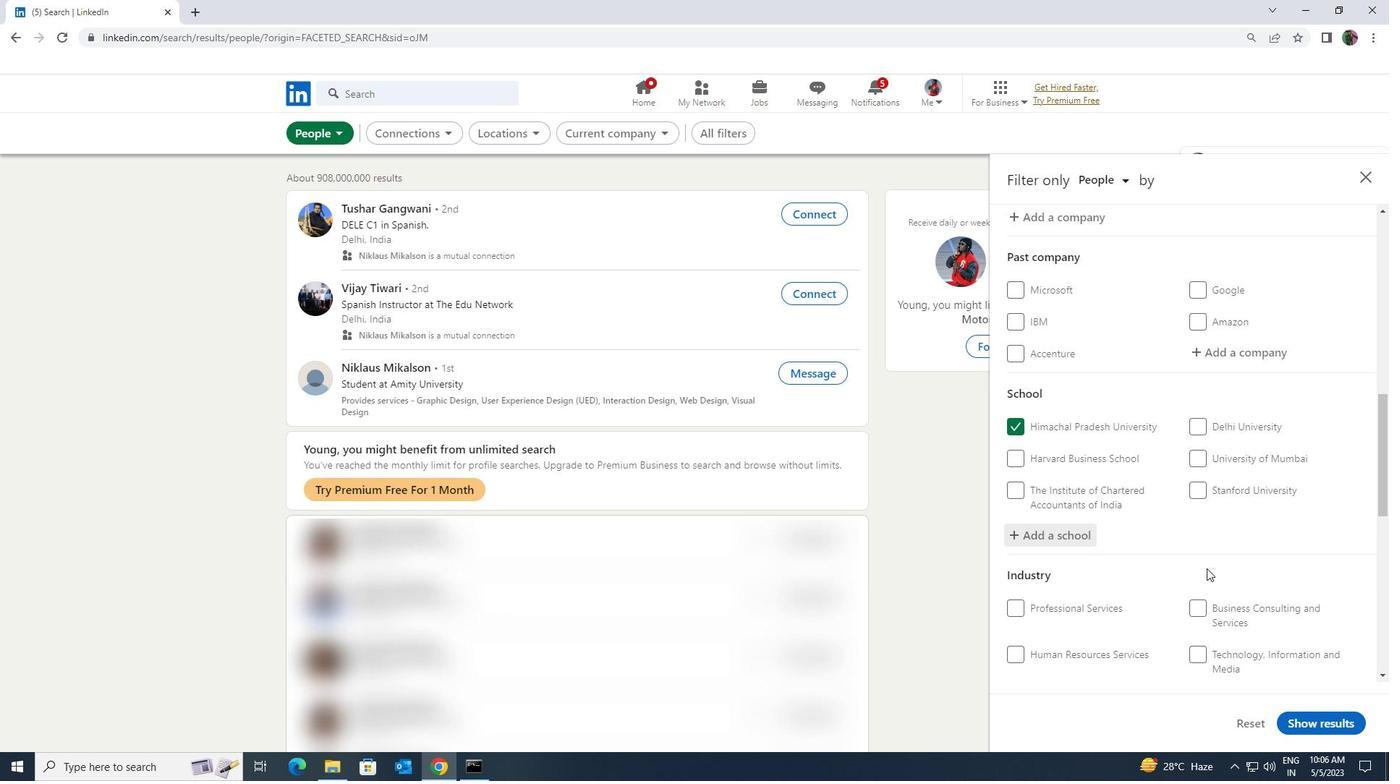 
Action: Mouse scrolled (1207, 568) with delta (0, 0)
Screenshot: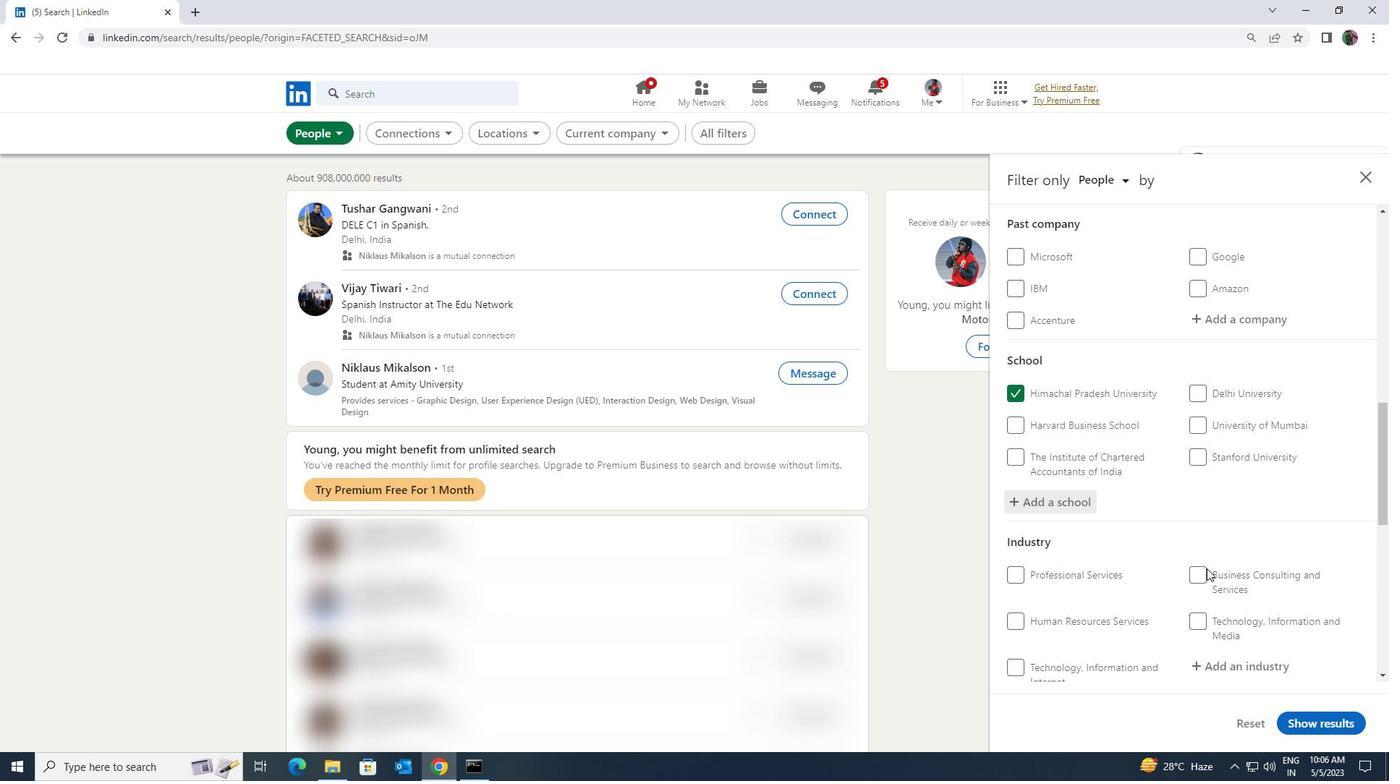 
Action: Mouse scrolled (1207, 568) with delta (0, 0)
Screenshot: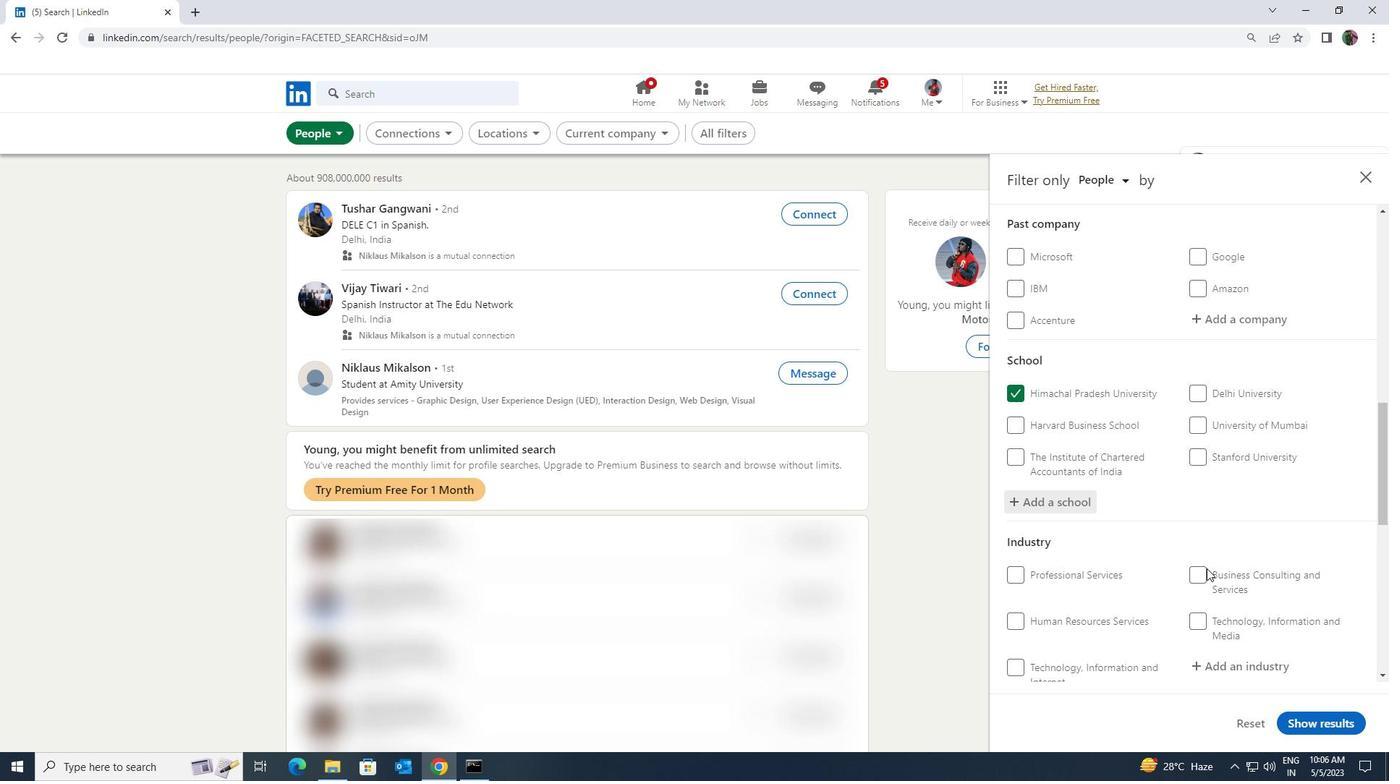 
Action: Mouse moved to (1215, 531)
Screenshot: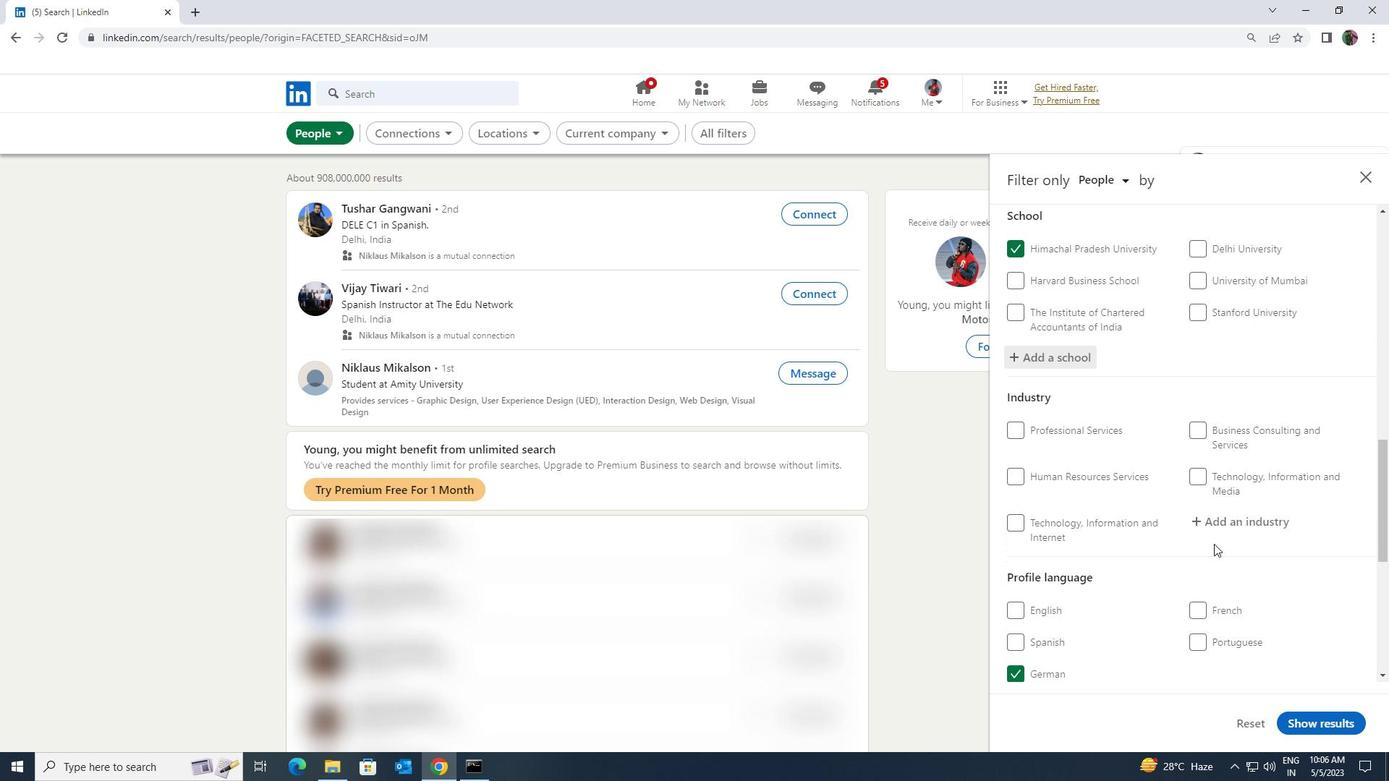 
Action: Mouse pressed left at (1215, 531)
Screenshot: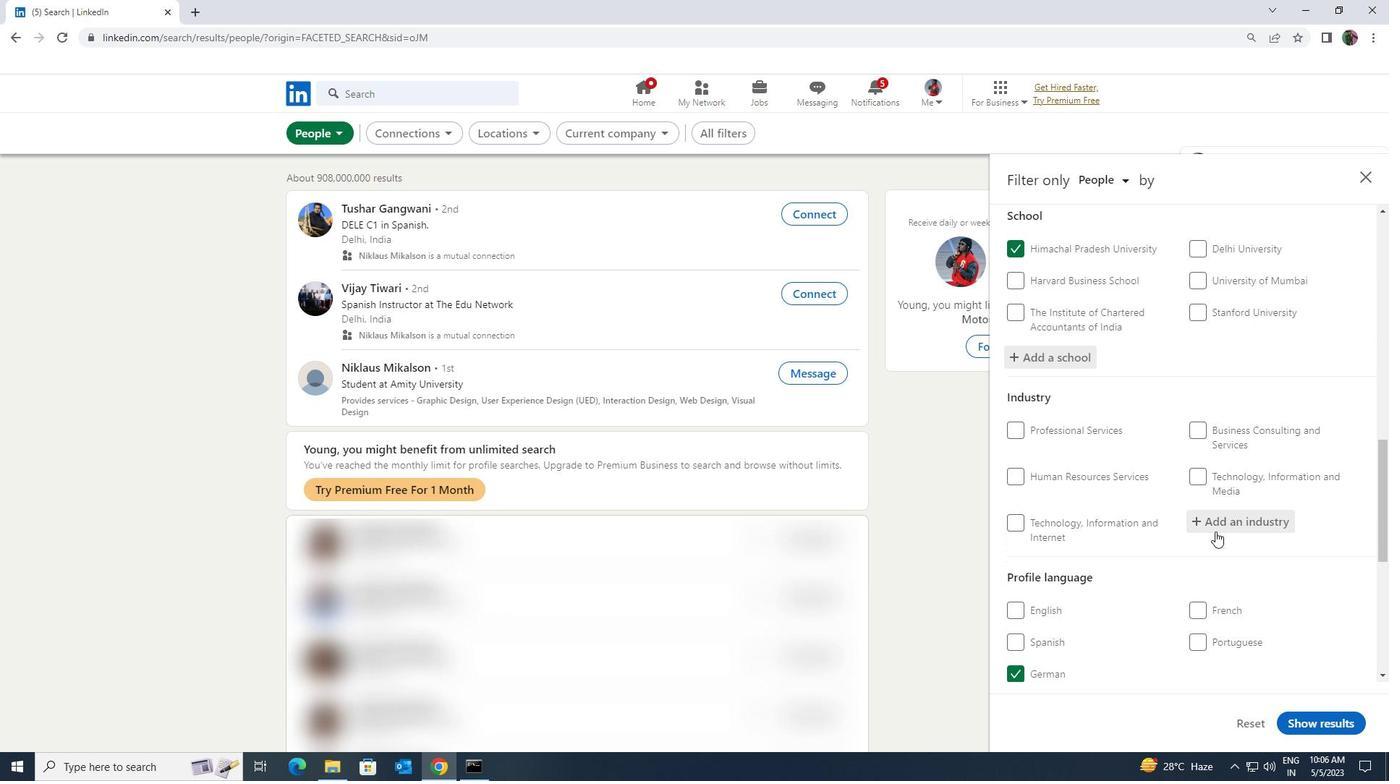
Action: Key pressed <Key.shift><Key.shift><Key.shift><Key.shift><Key.shift><Key.shift><Key.shift><Key.shift><Key.shift><Key.shift><Key.shift><Key.shift><Key.shift><Key.shift><Key.shift><Key.shift><Key.shift><Key.shift><Key.shift><Key.shift><Key.shift><Key.shift><Key.shift><Key.shift><Key.shift><Key.shift><Key.shift><Key.shift><Key.shift>PUBLIC<Key.space><Key.shift>HEAL
Screenshot: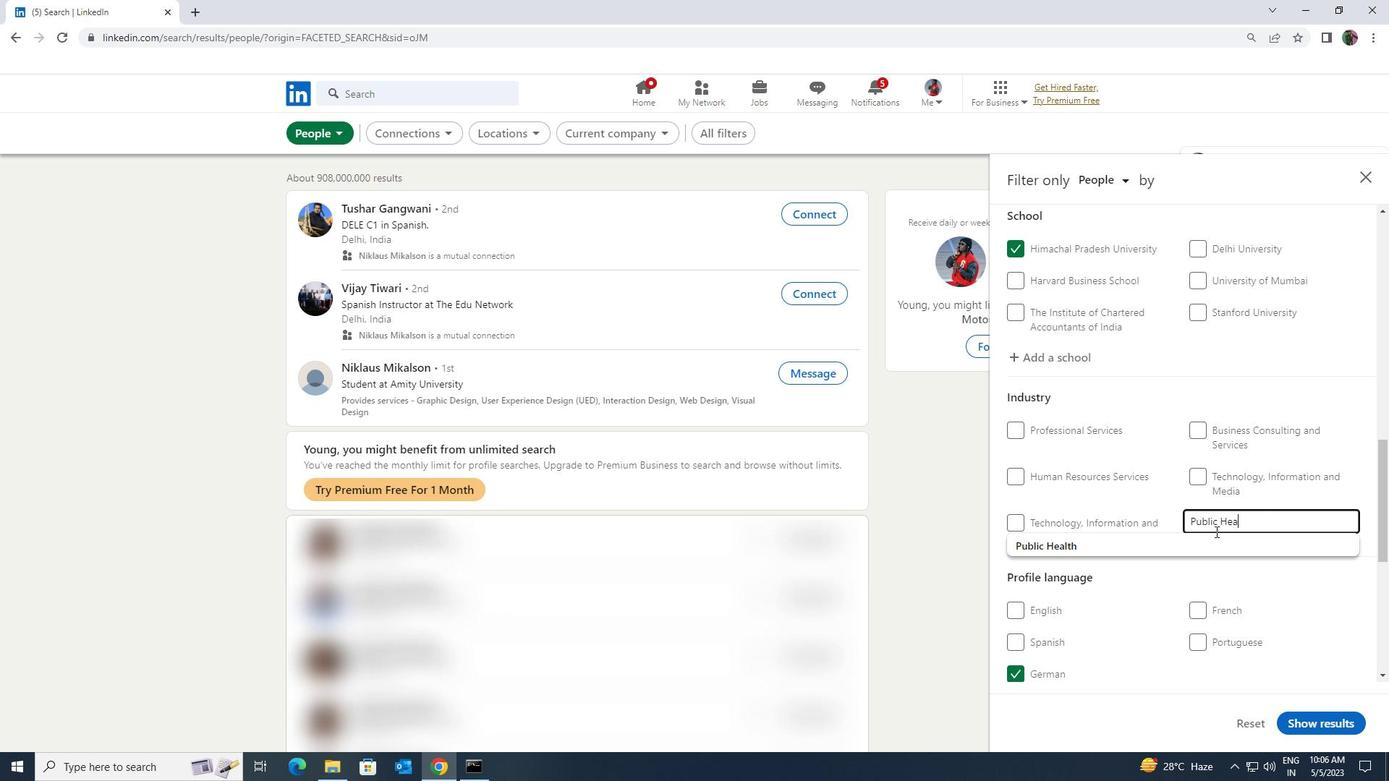 
Action: Mouse moved to (1207, 545)
Screenshot: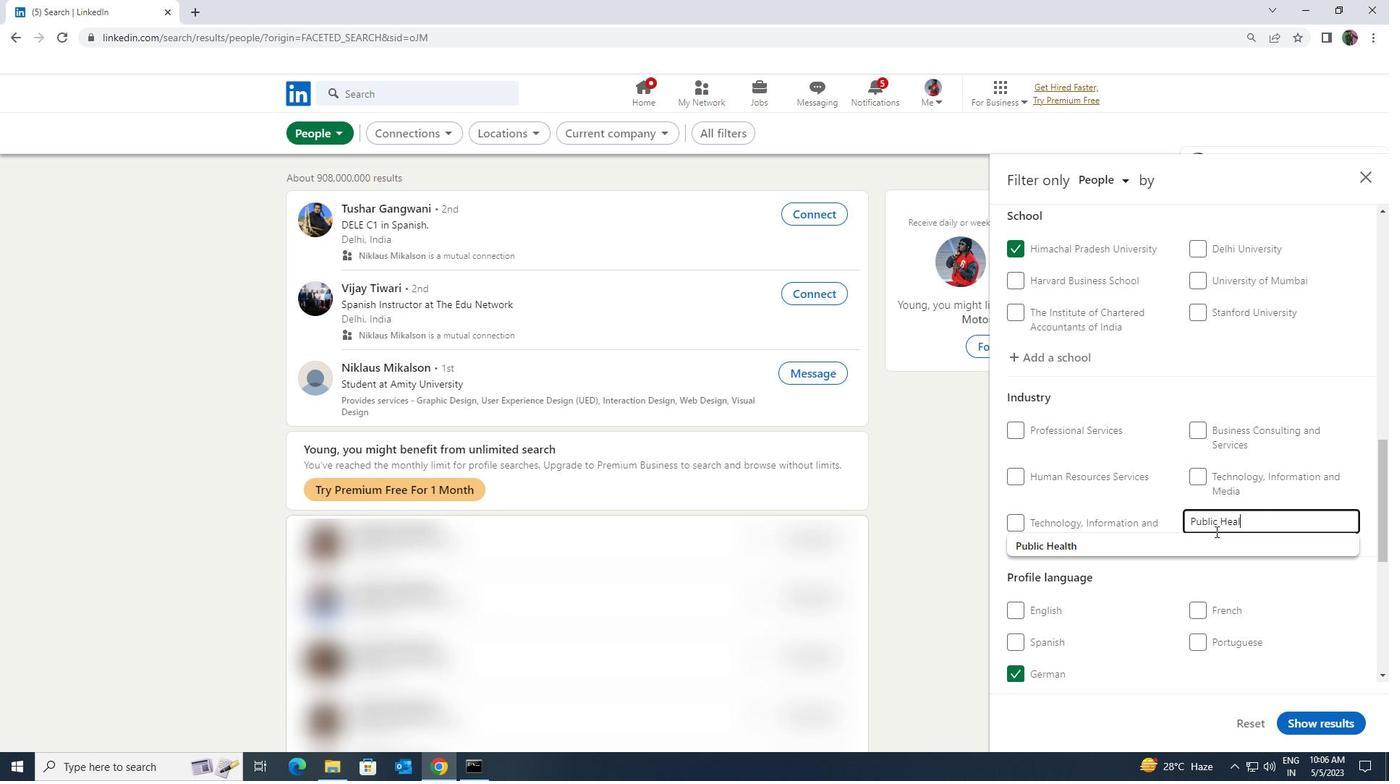 
Action: Mouse pressed left at (1207, 545)
Screenshot: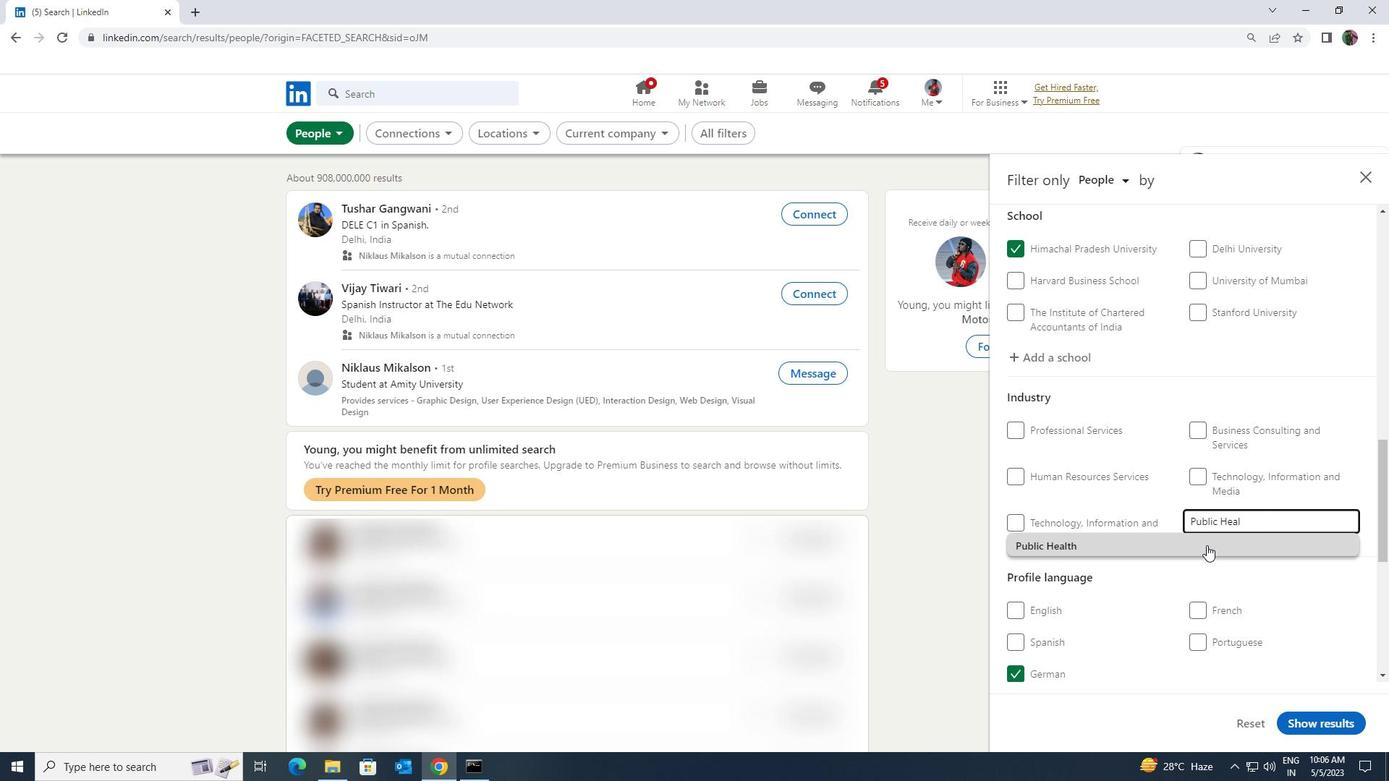 
Action: Mouse scrolled (1207, 544) with delta (0, 0)
Screenshot: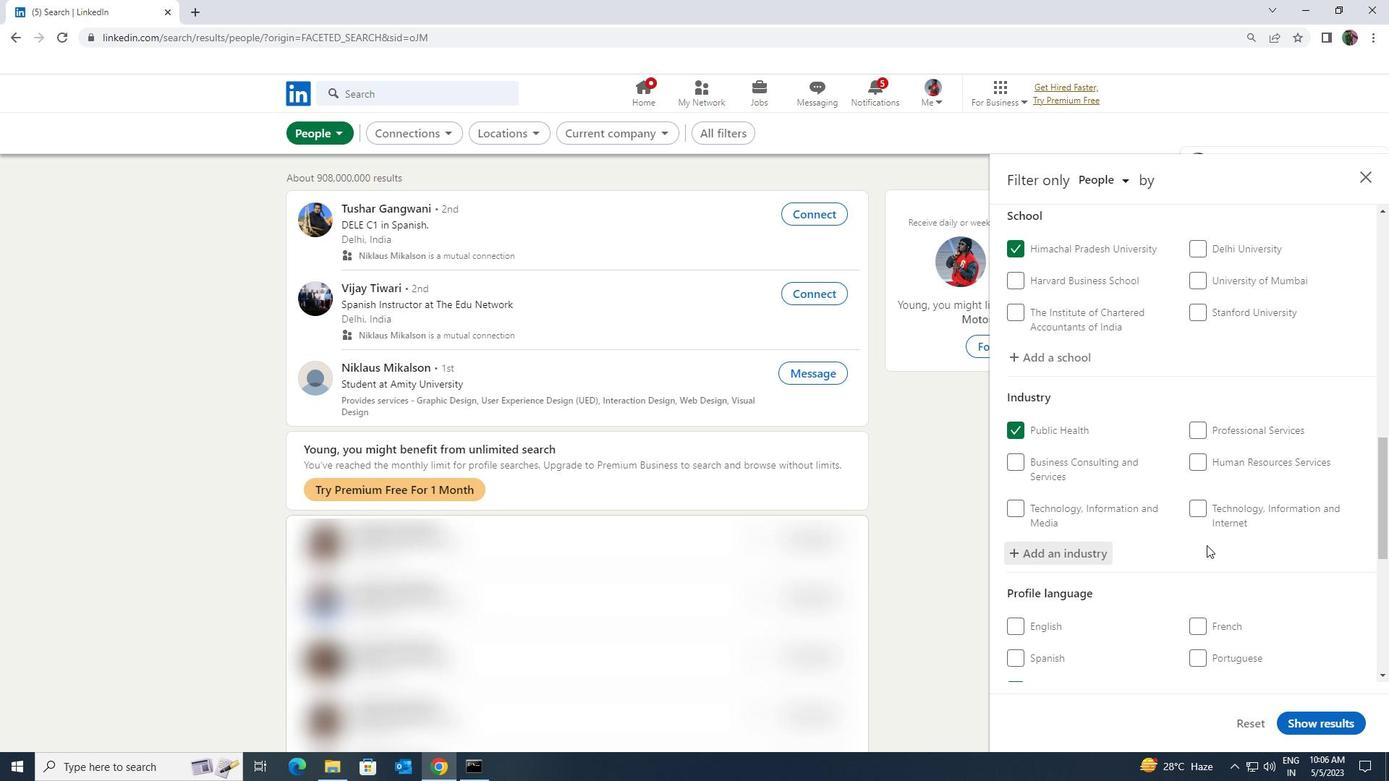 
Action: Mouse scrolled (1207, 544) with delta (0, 0)
Screenshot: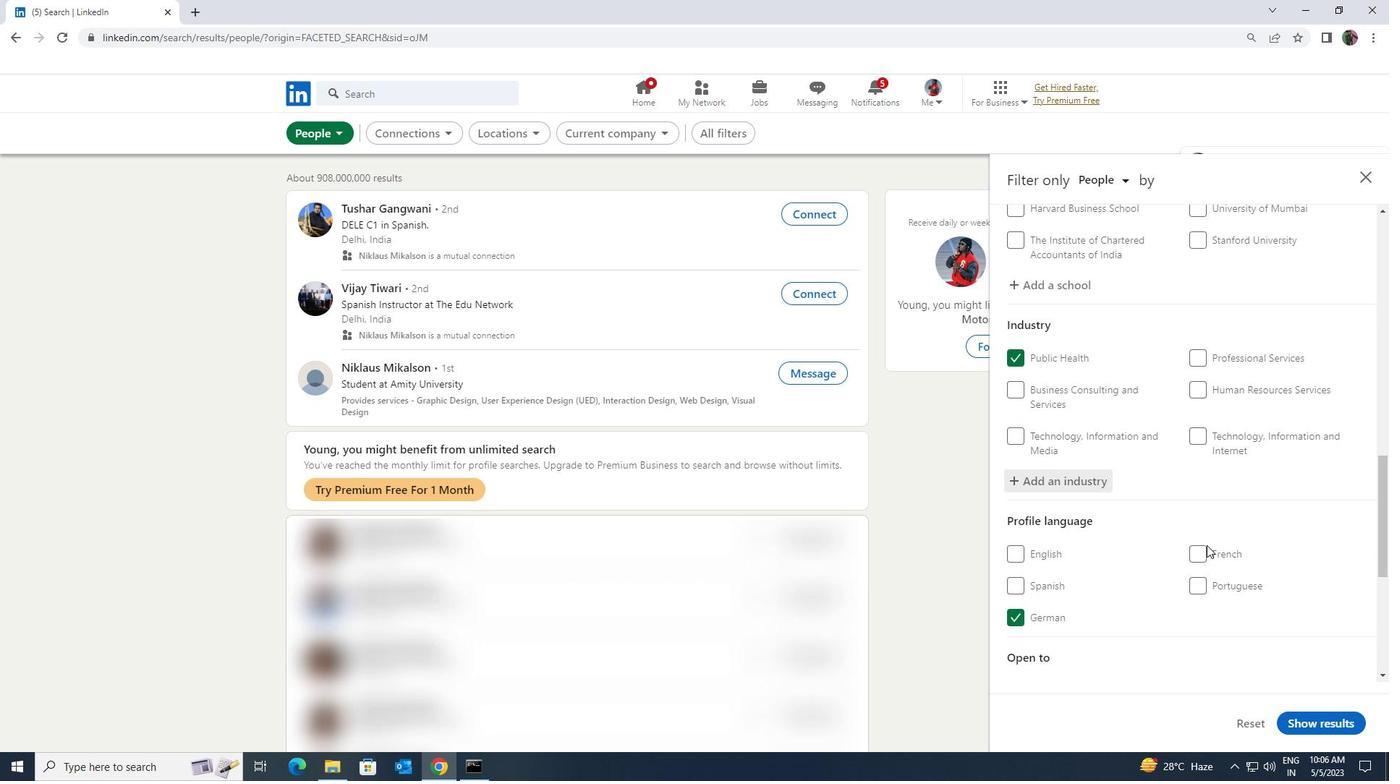 
Action: Mouse scrolled (1207, 544) with delta (0, 0)
Screenshot: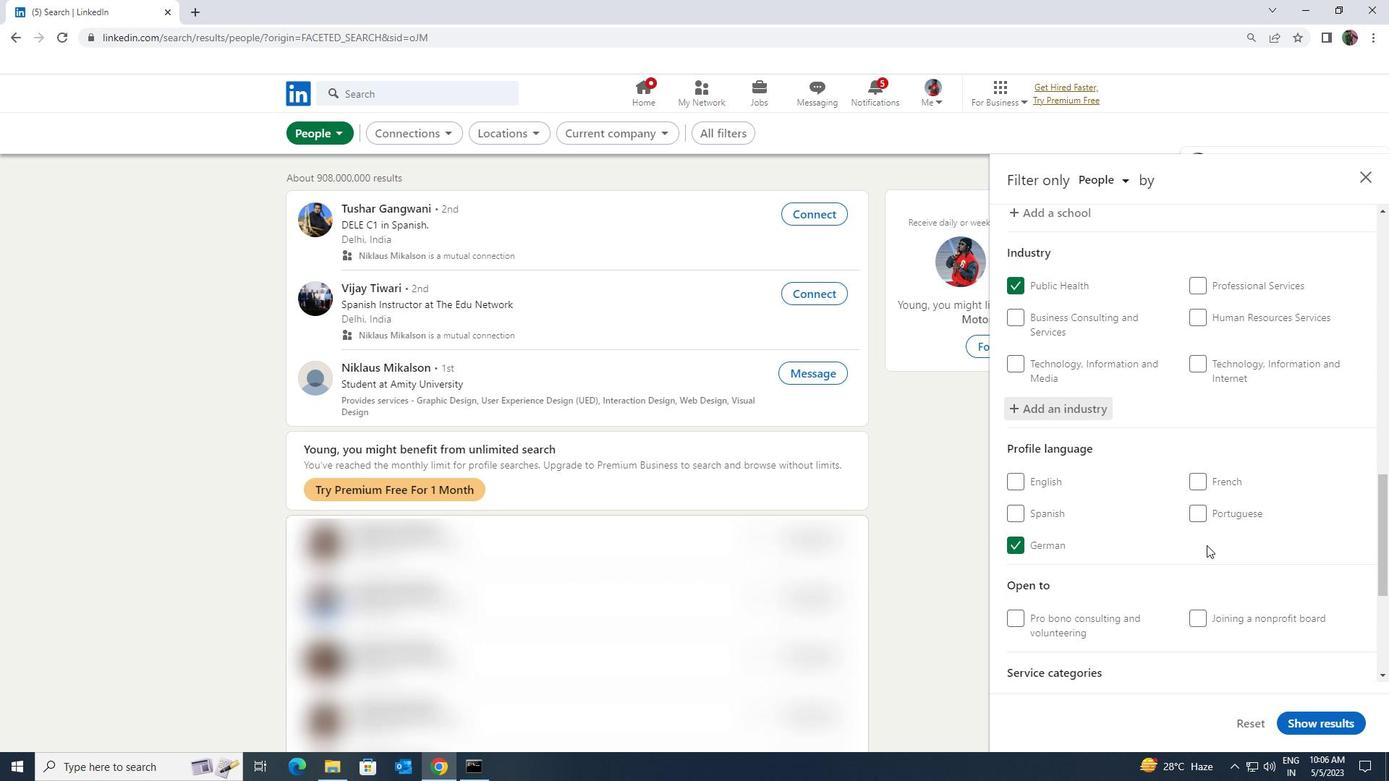 
Action: Mouse scrolled (1207, 544) with delta (0, 0)
Screenshot: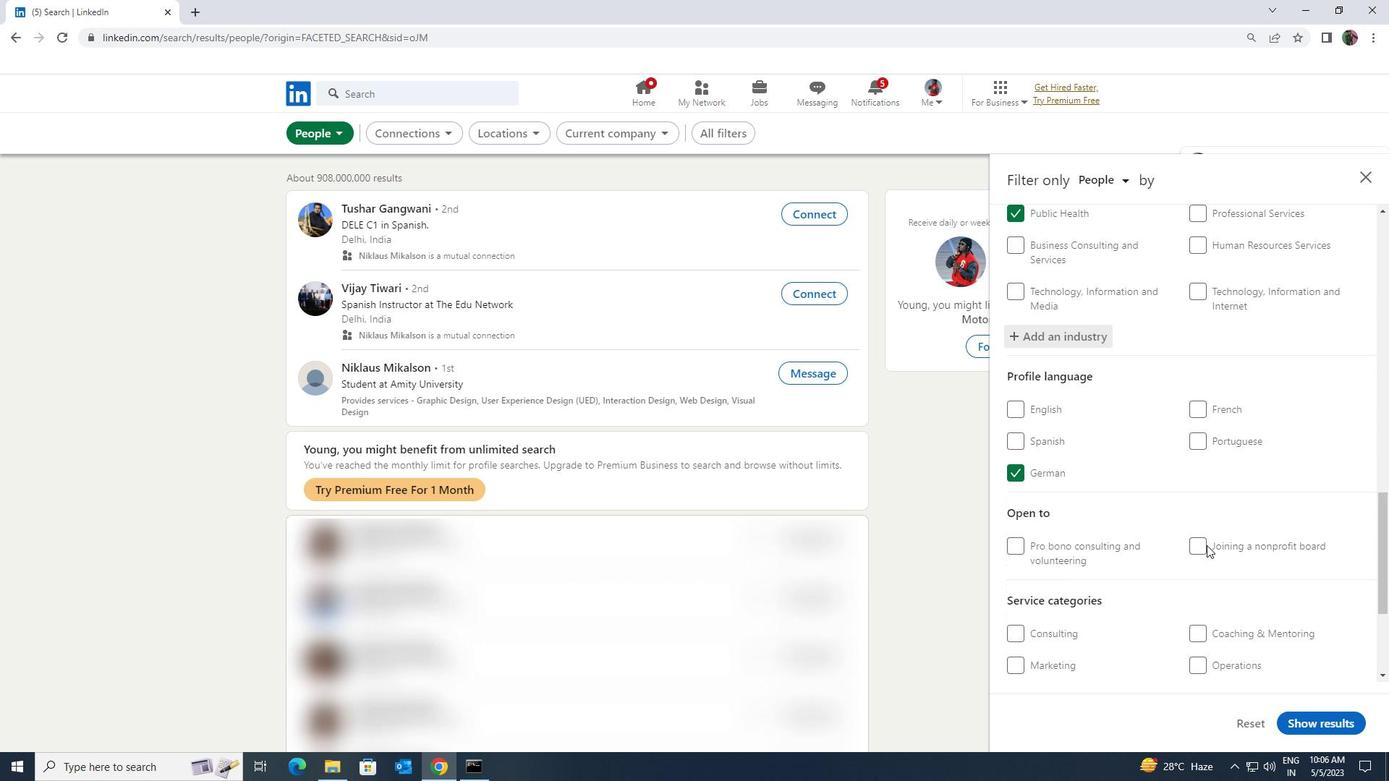 
Action: Mouse scrolled (1207, 544) with delta (0, 0)
Screenshot: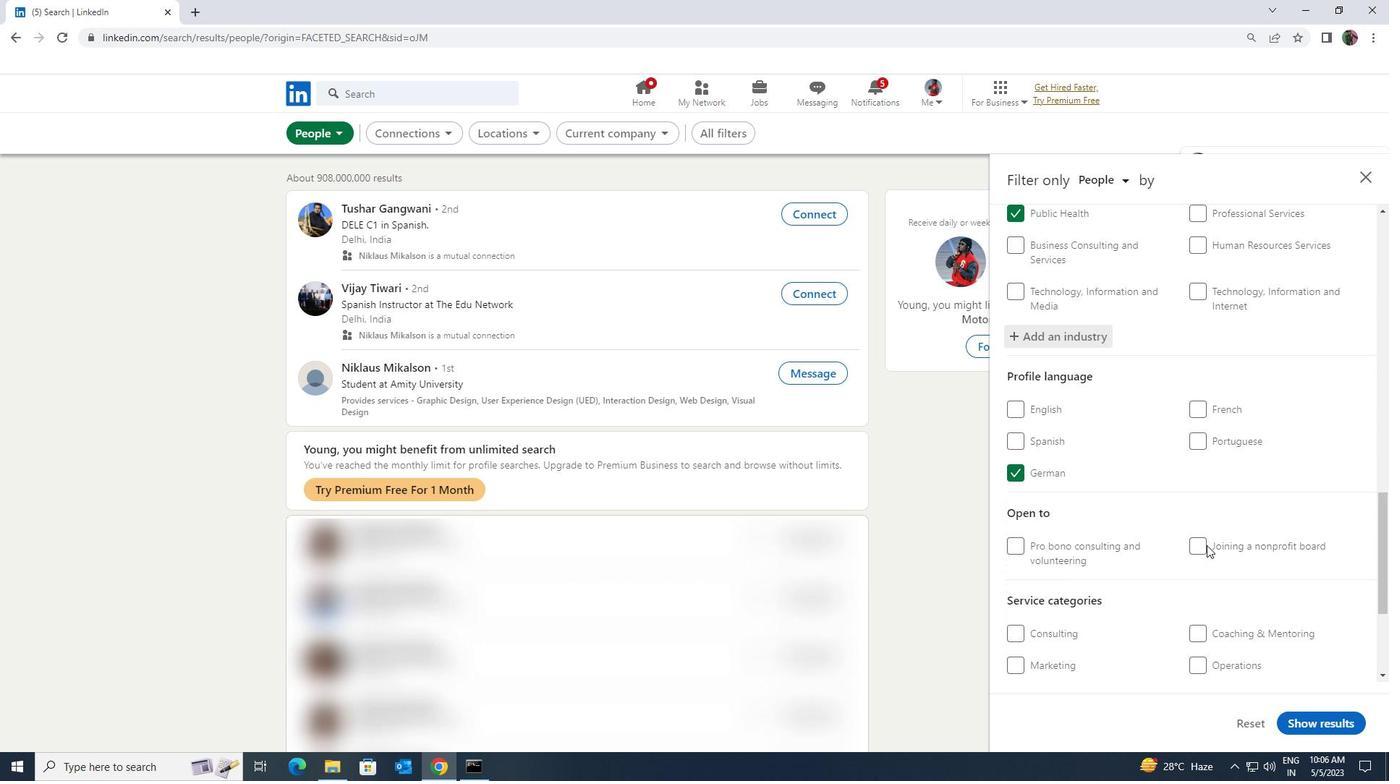 
Action: Mouse moved to (1207, 548)
Screenshot: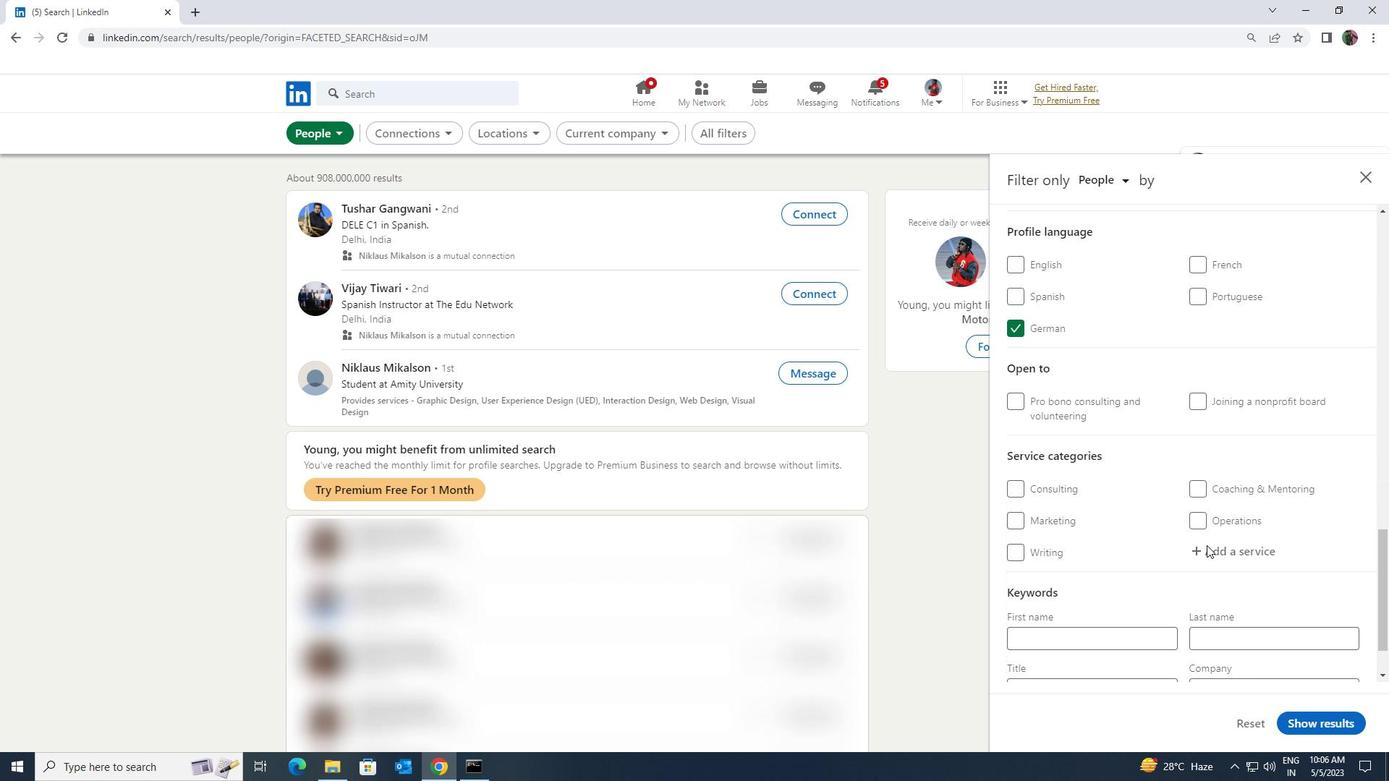 
Action: Mouse pressed left at (1207, 548)
Screenshot: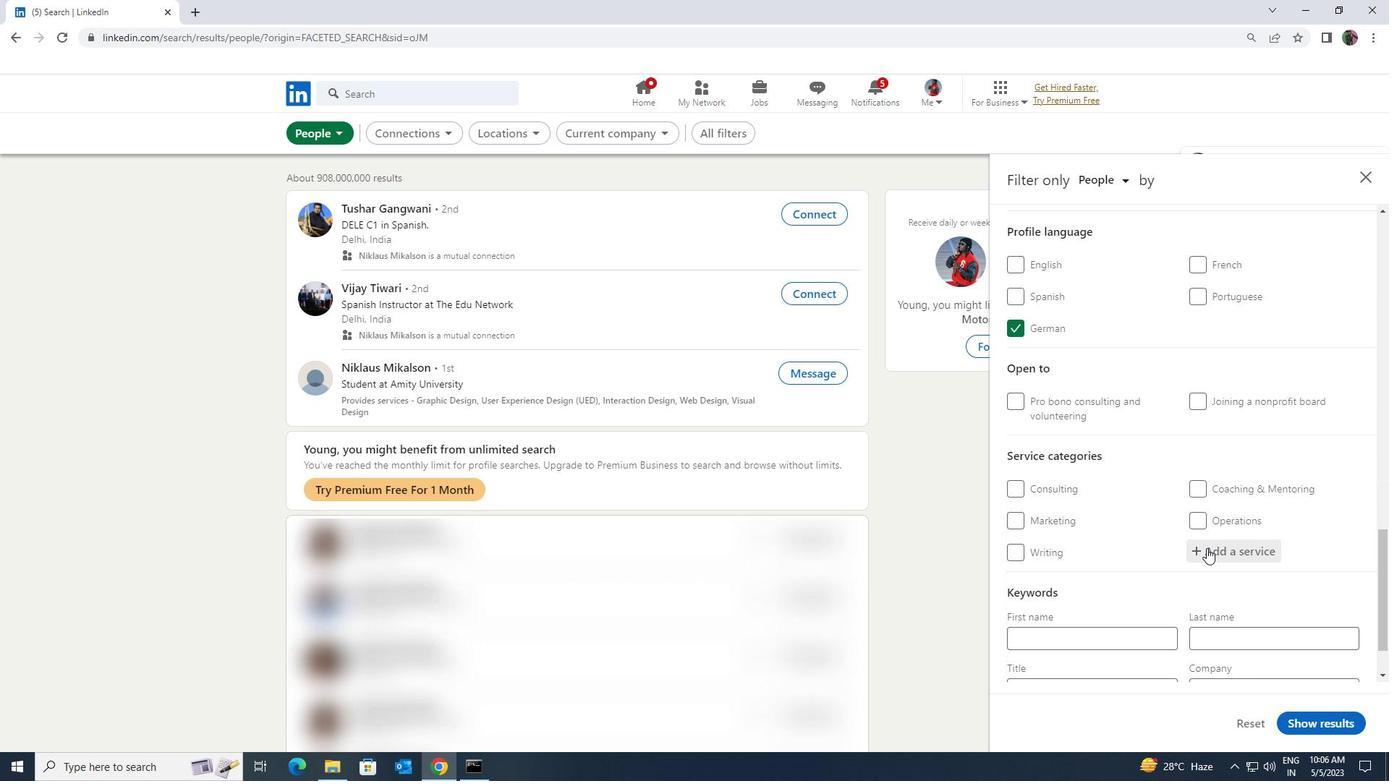 
Action: Key pressed <Key.shift>CUSTOMER<Key.space><Key.shift>SUPP
Screenshot: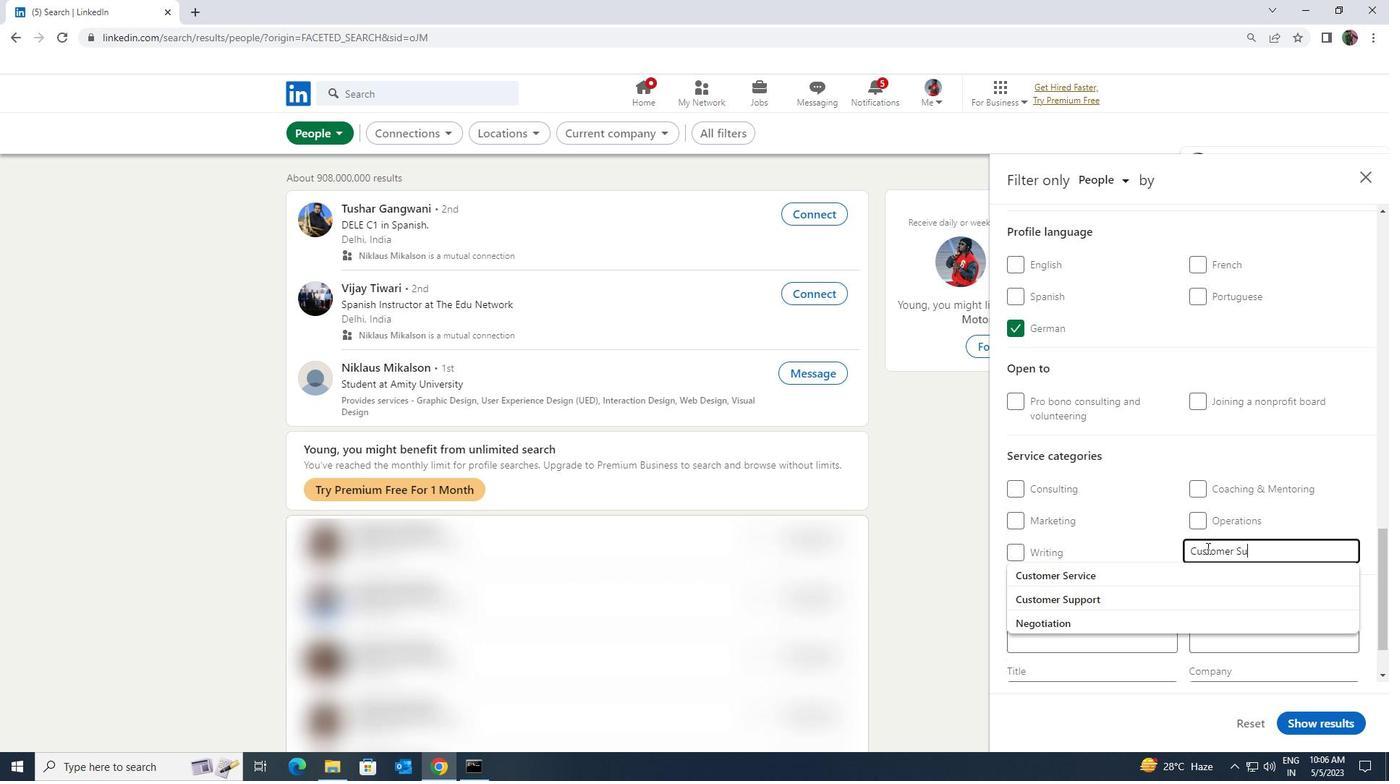 
Action: Mouse moved to (1167, 602)
Screenshot: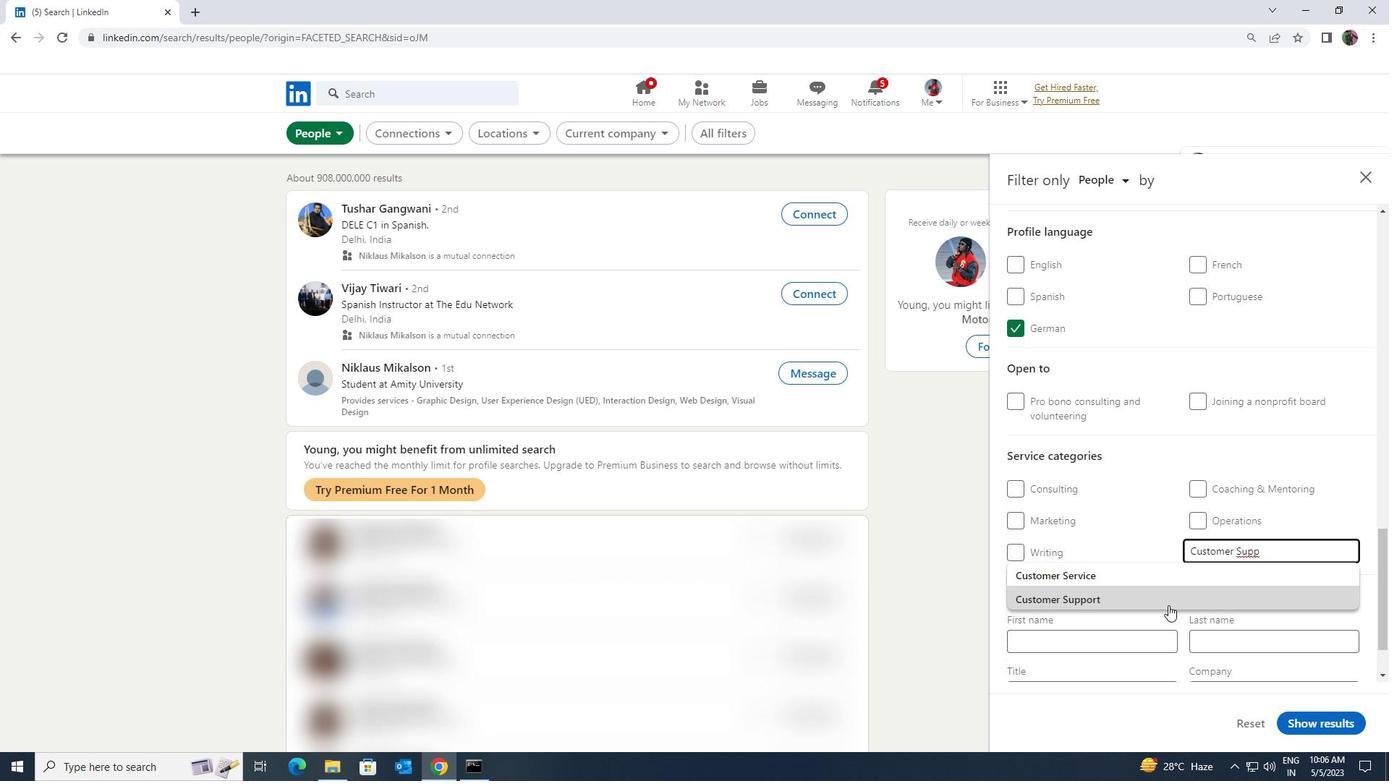 
Action: Mouse pressed left at (1167, 602)
Screenshot: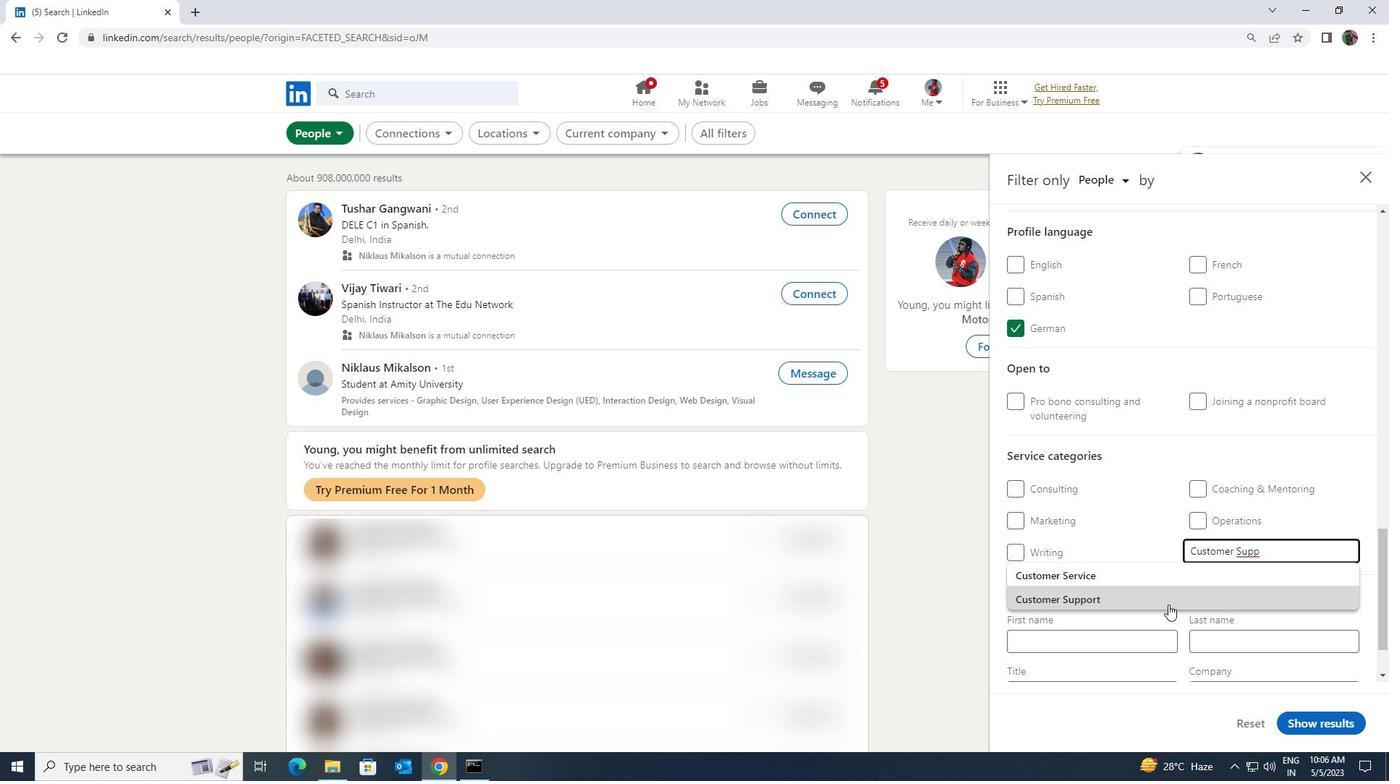 
Action: Mouse moved to (1167, 601)
Screenshot: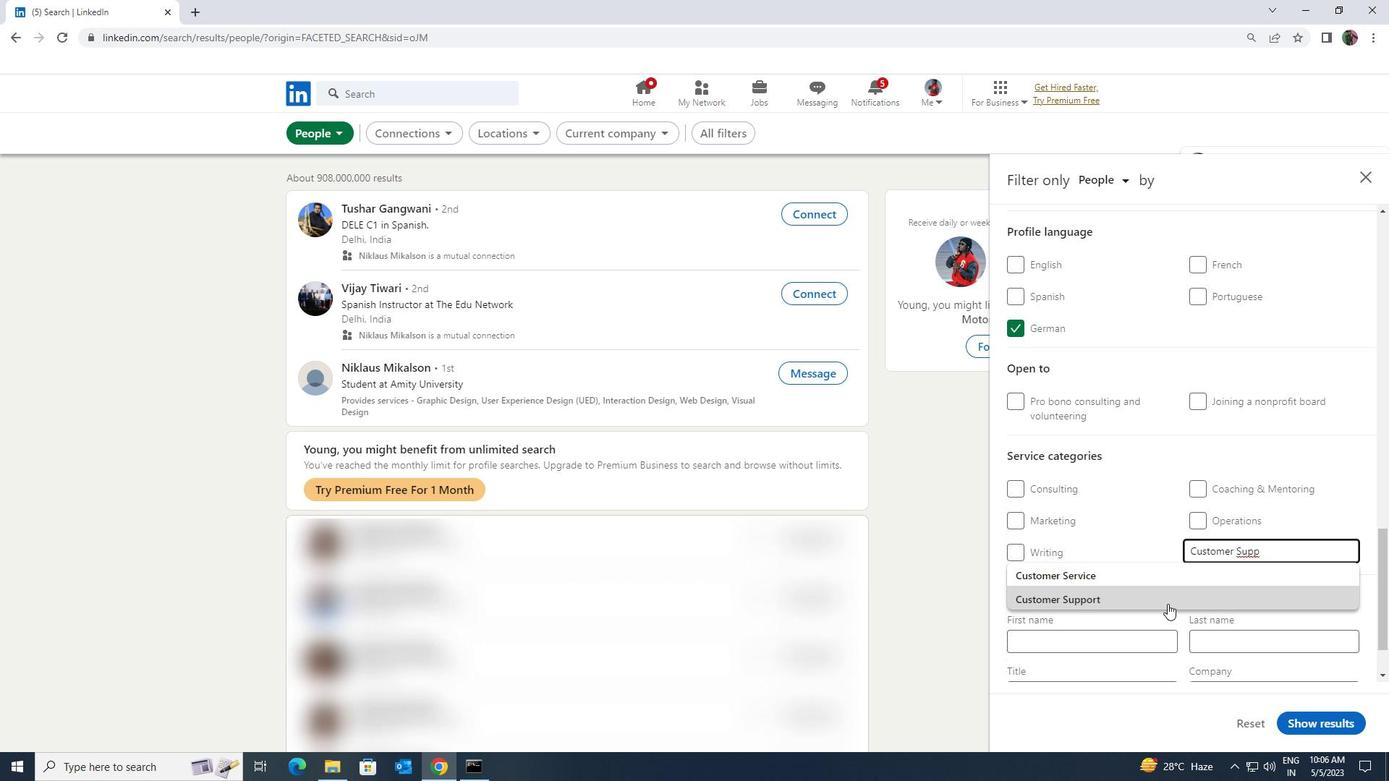 
Action: Mouse scrolled (1167, 600) with delta (0, 0)
Screenshot: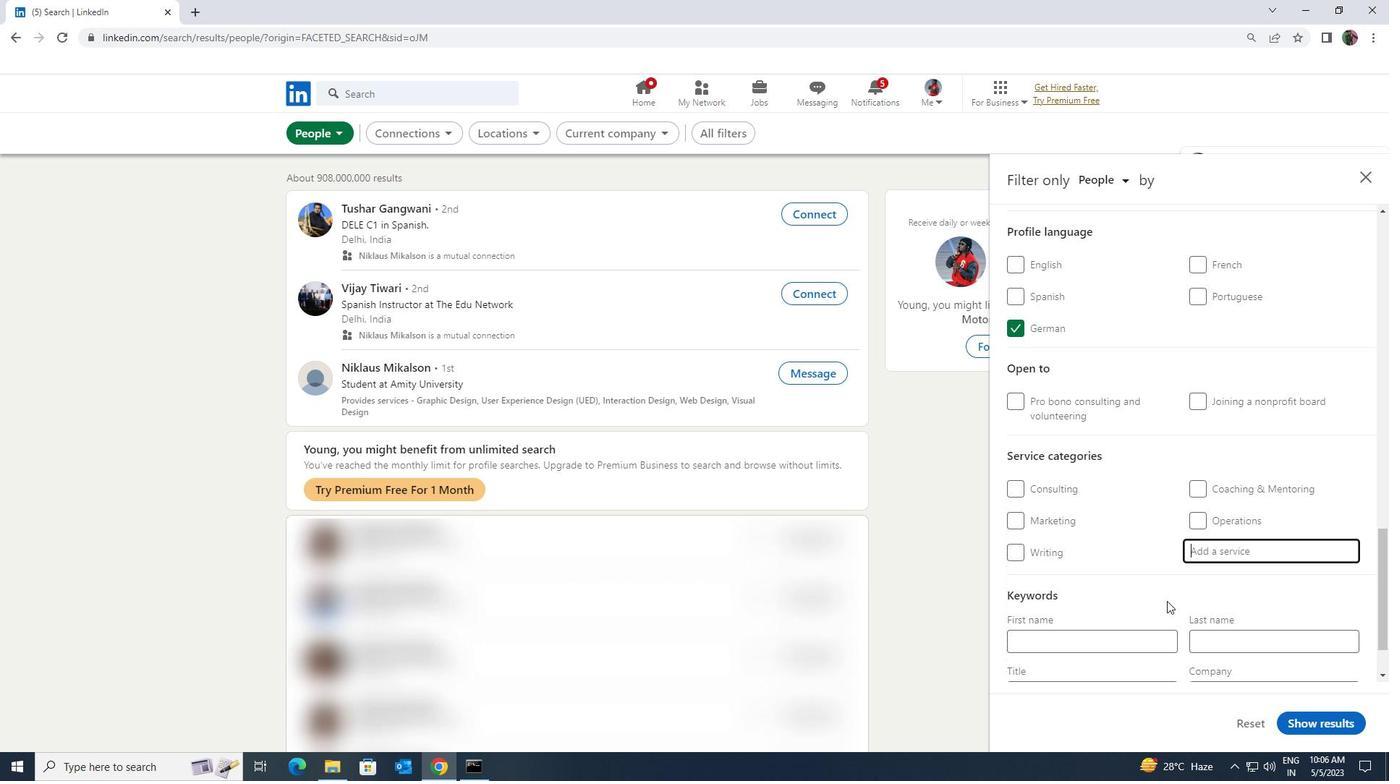 
Action: Mouse scrolled (1167, 600) with delta (0, 0)
Screenshot: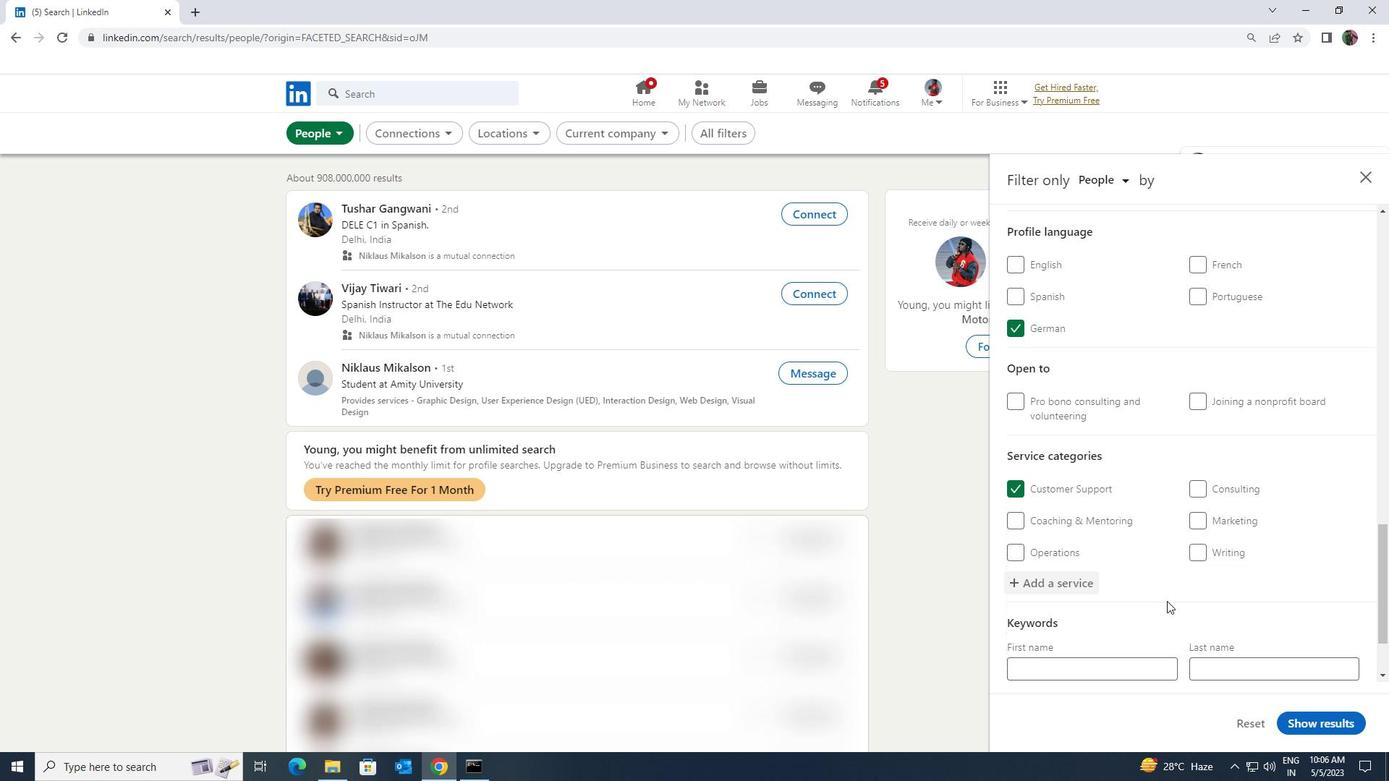 
Action: Mouse scrolled (1167, 600) with delta (0, 0)
Screenshot: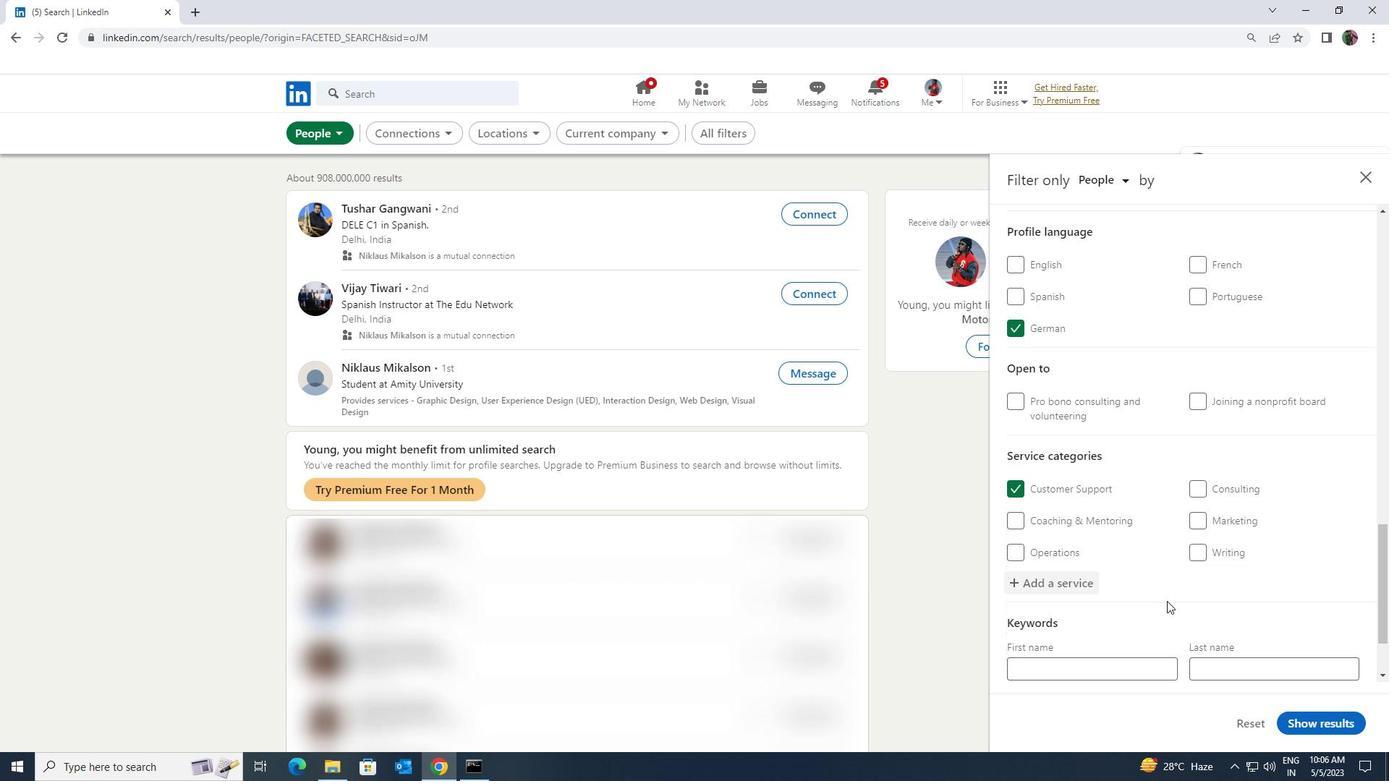 
Action: Mouse moved to (1155, 621)
Screenshot: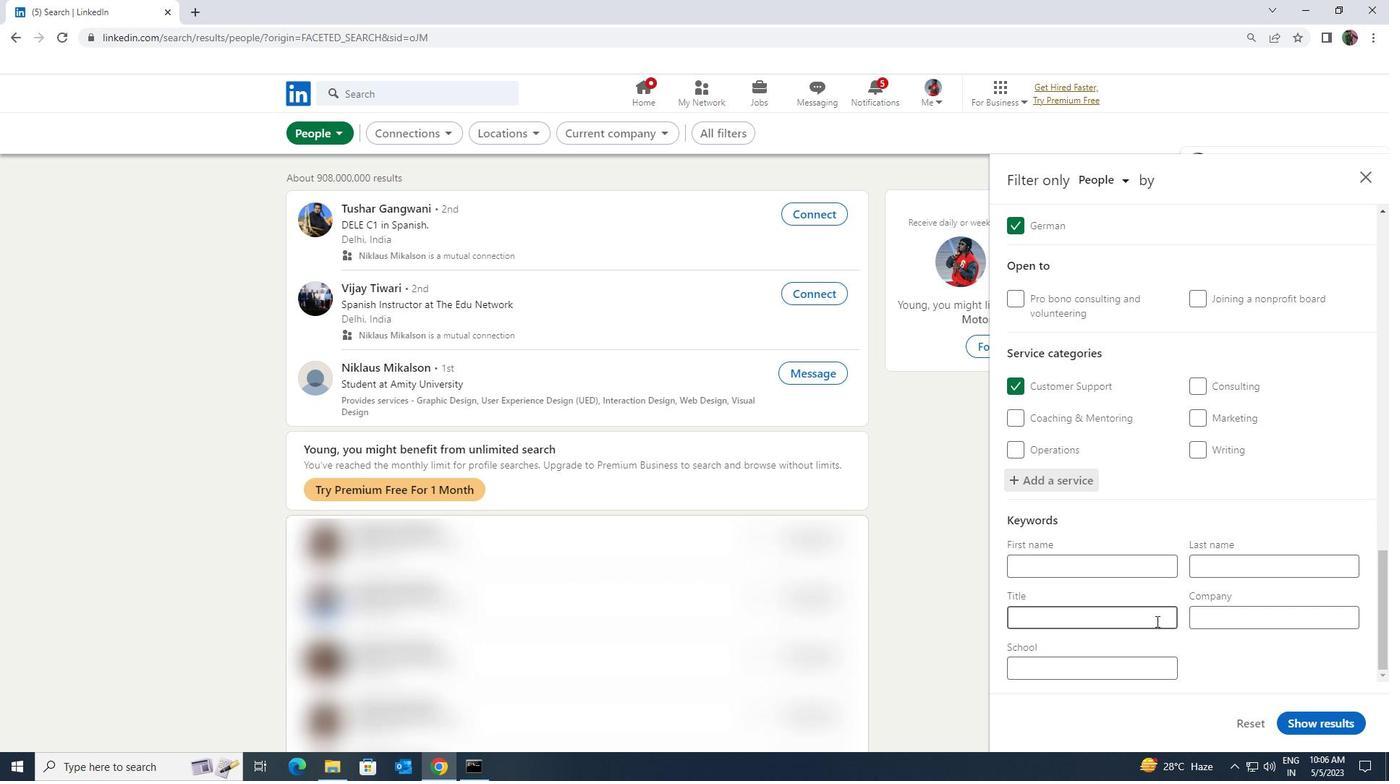 
Action: Mouse pressed left at (1155, 621)
Screenshot: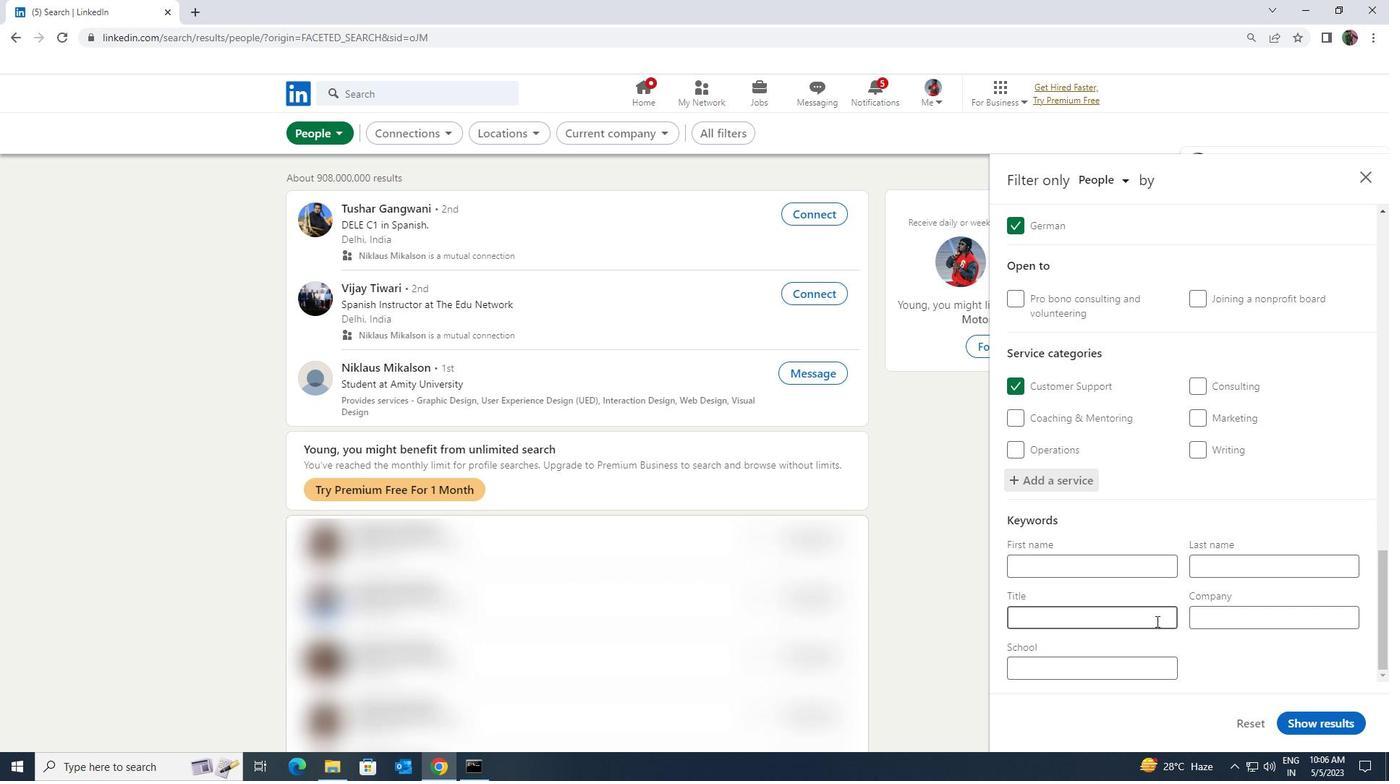 
Action: Key pressed <Key.shift>PRODUCATION<Key.space><Key.shift>ENGINEER
Screenshot: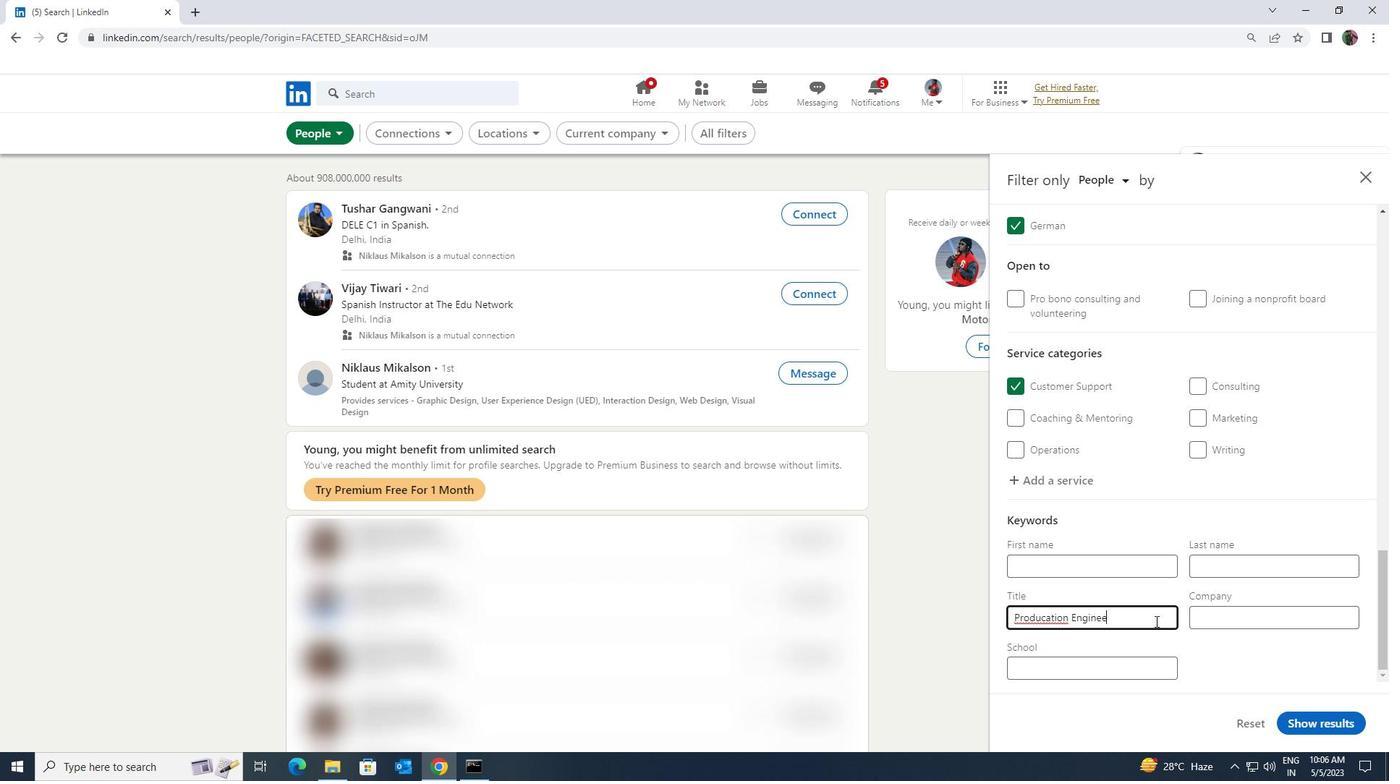 
Action: Mouse moved to (1295, 721)
Screenshot: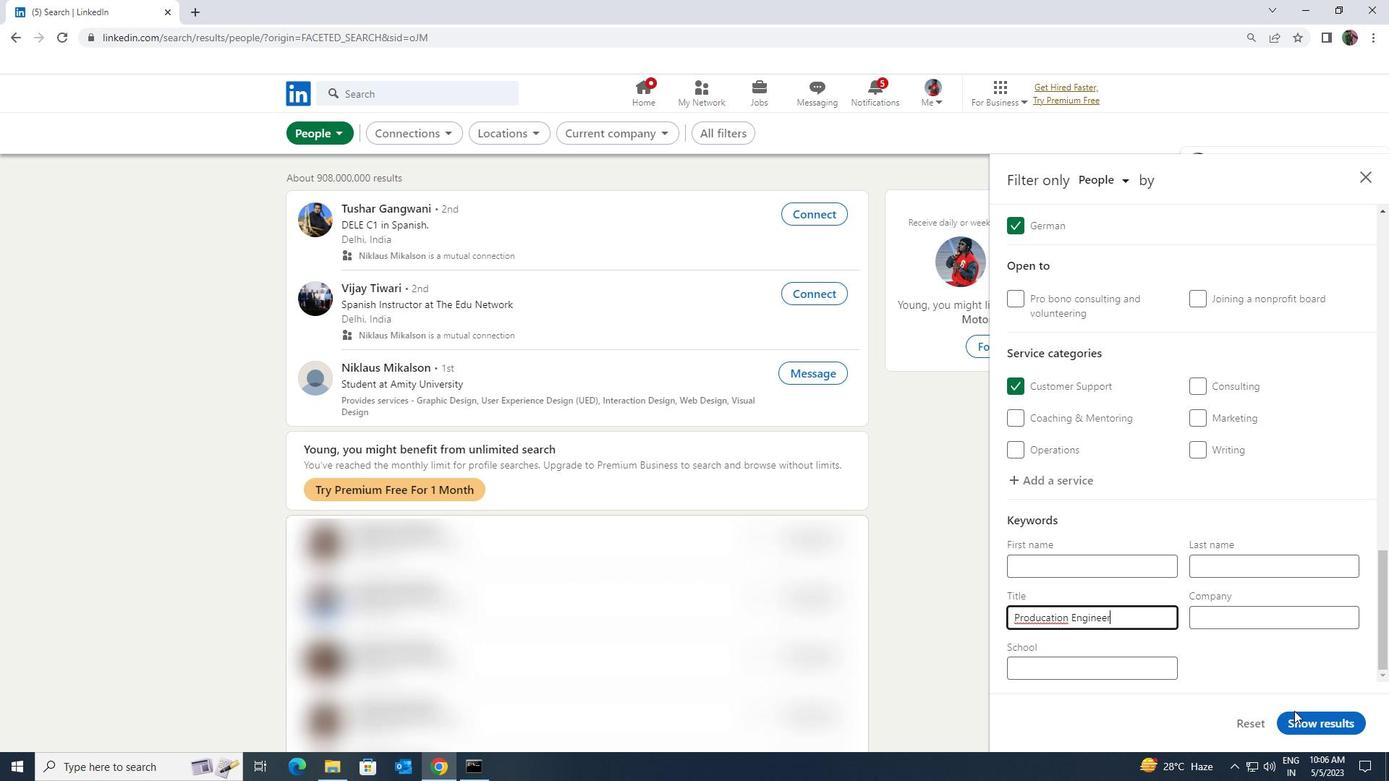 
Action: Mouse pressed left at (1295, 721)
Screenshot: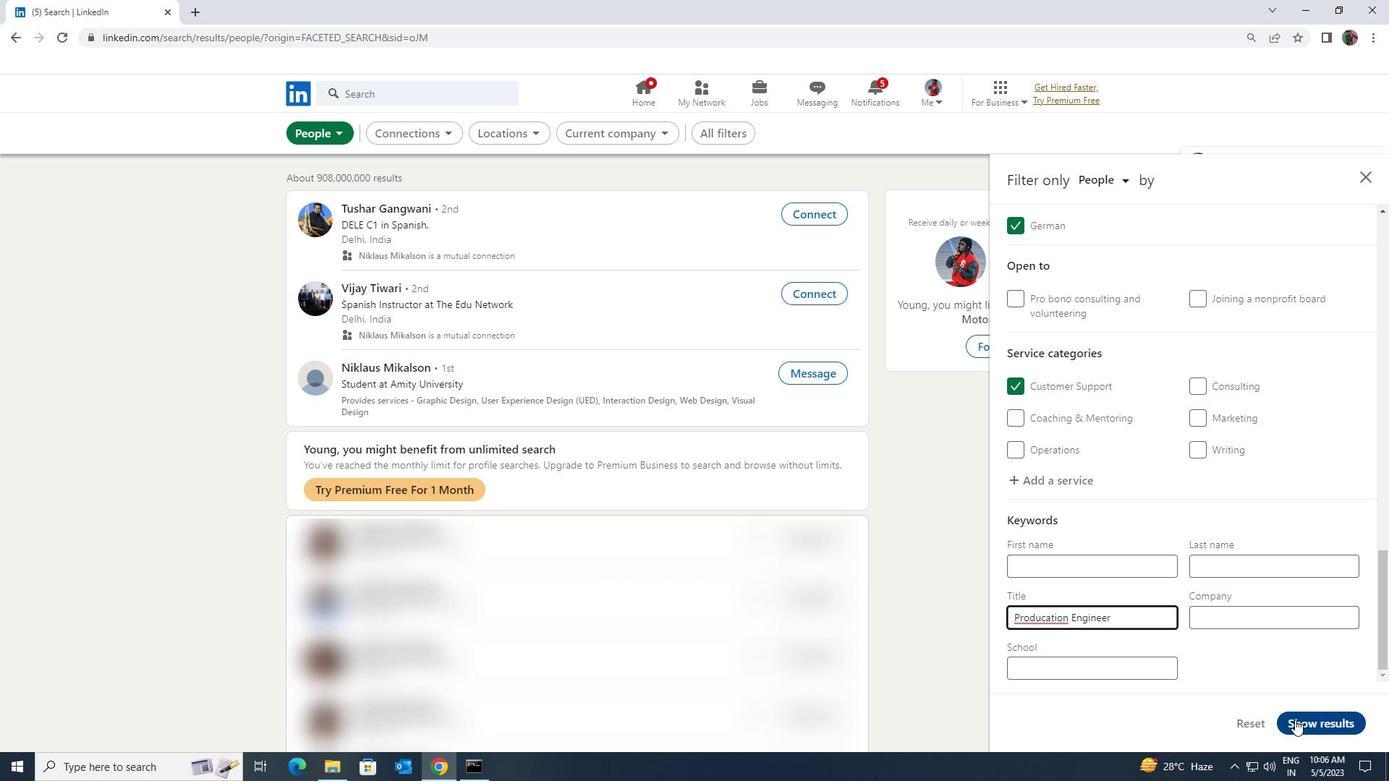 
Action: Mouse moved to (1296, 723)
Screenshot: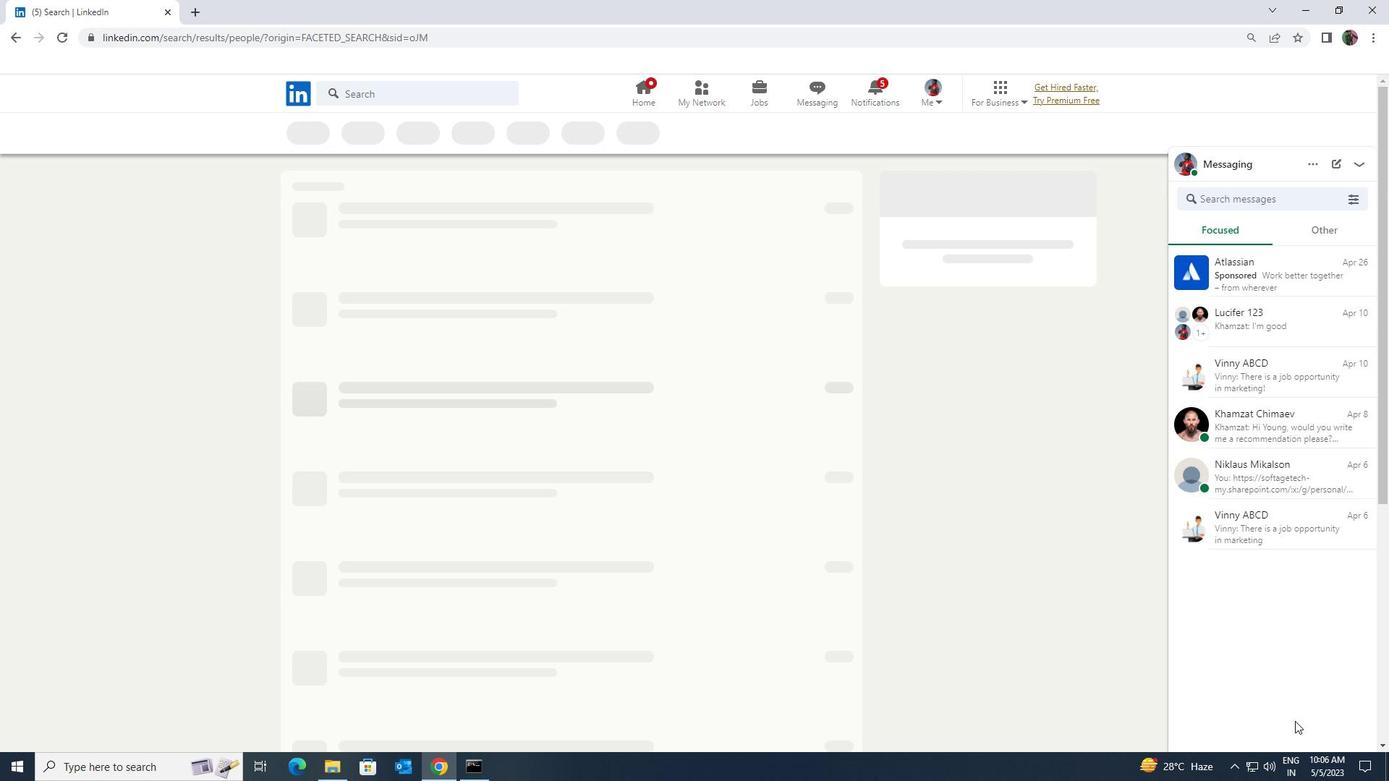 
